 Task: Add a signature Heidi Phillips containing With heartfelt thanks and warm wishes, Heidi Phillips to email address softage.5@softage.net and add a label Sports training
Action: Mouse moved to (1226, 73)
Screenshot: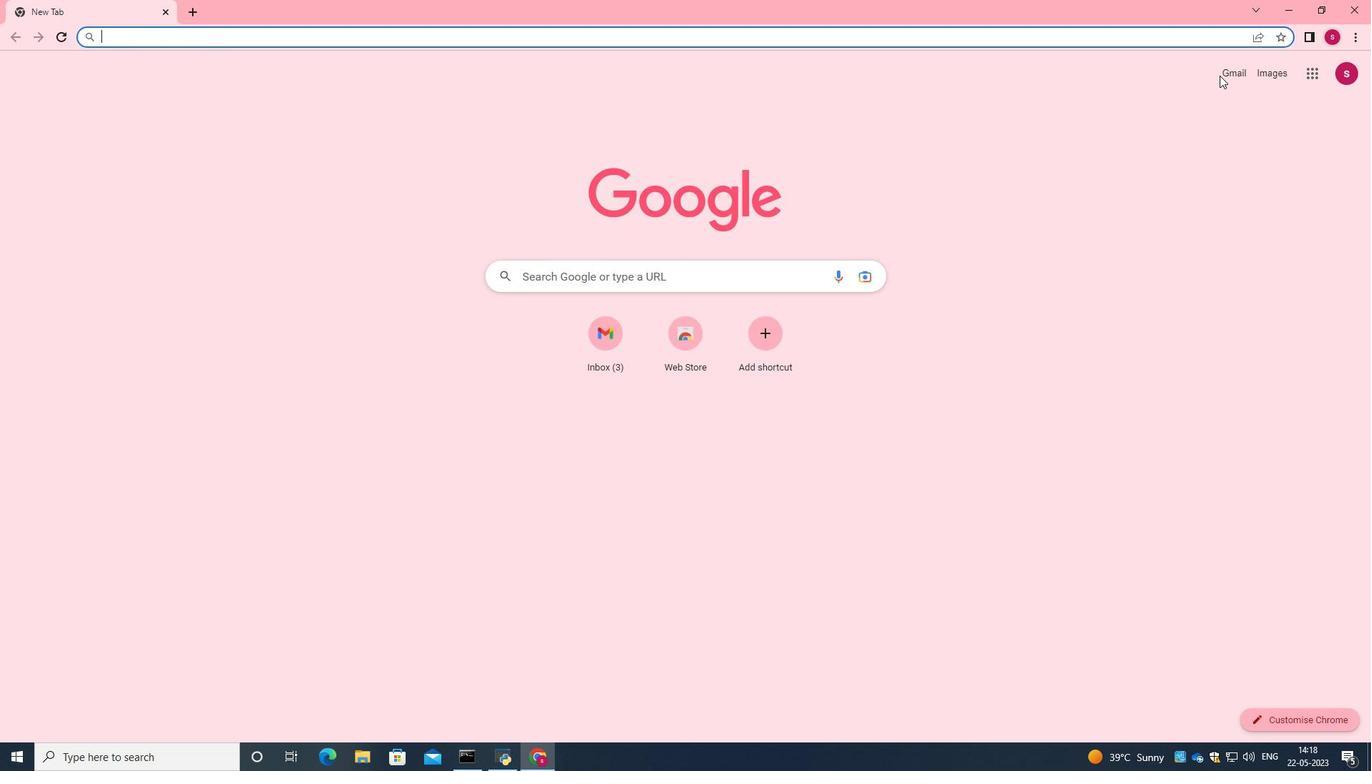 
Action: Mouse pressed left at (1226, 73)
Screenshot: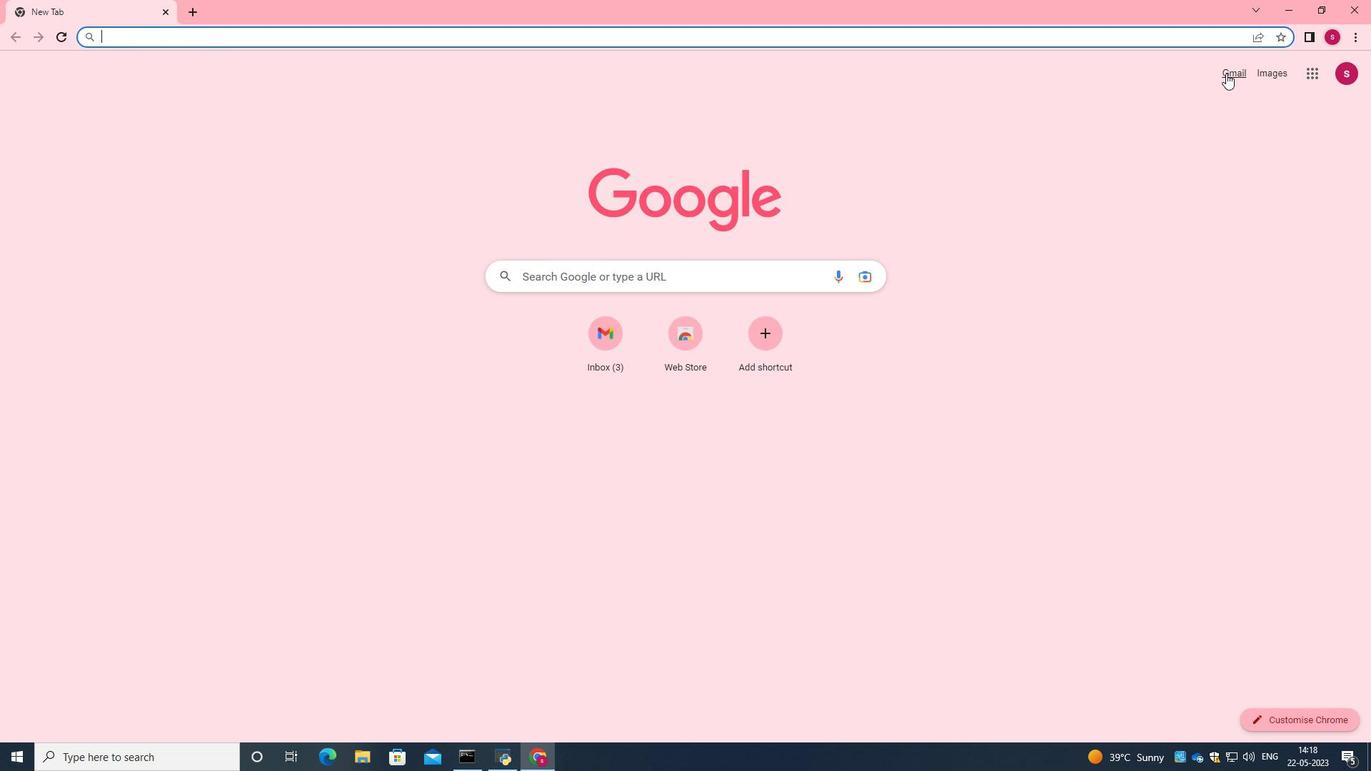 
Action: Mouse moved to (1201, 99)
Screenshot: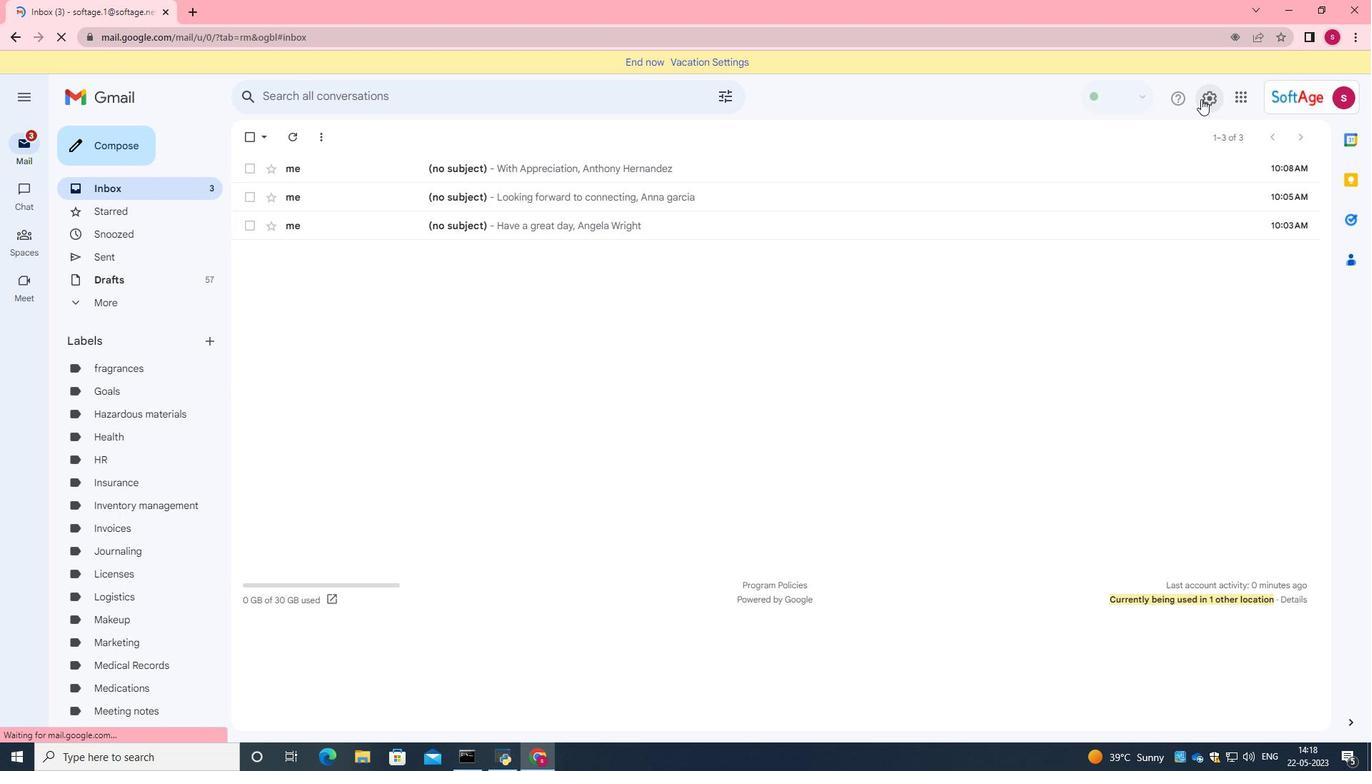 
Action: Mouse pressed left at (1201, 99)
Screenshot: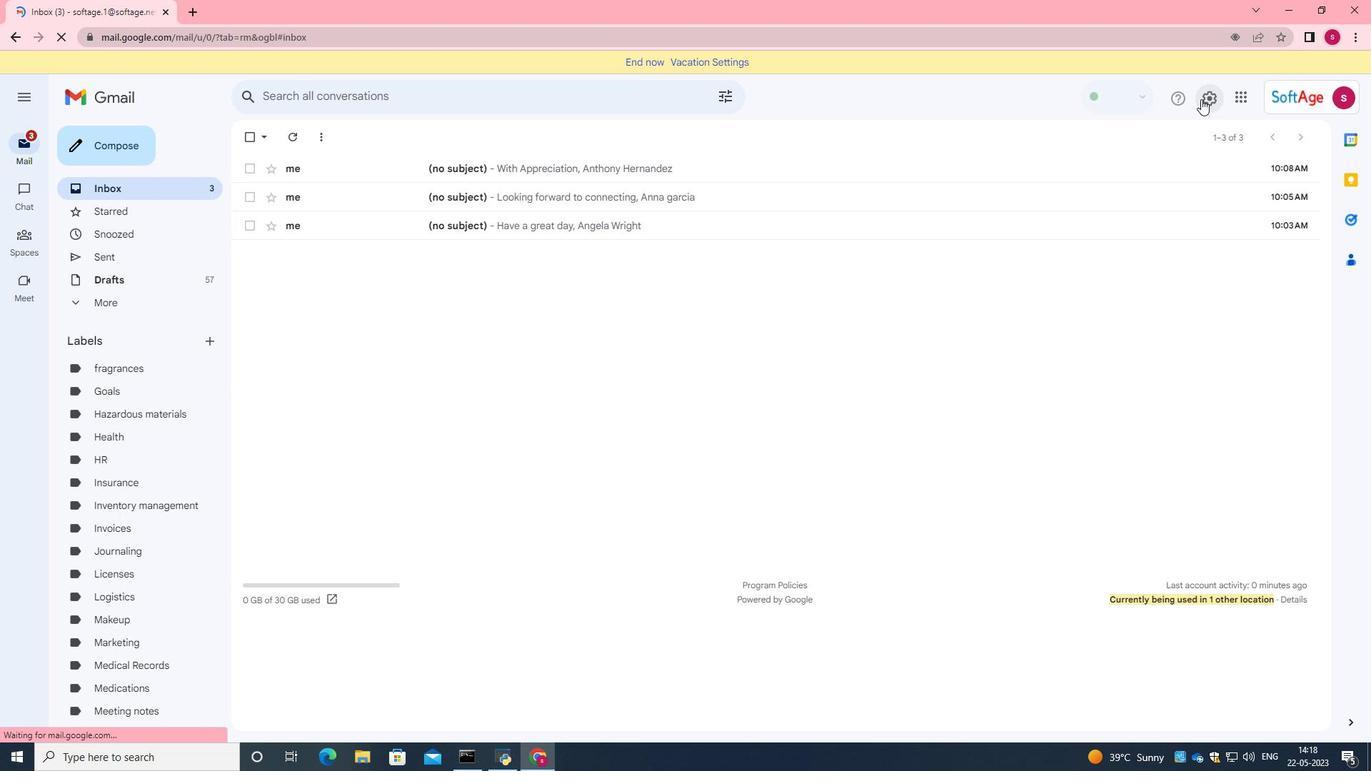 
Action: Mouse moved to (1202, 167)
Screenshot: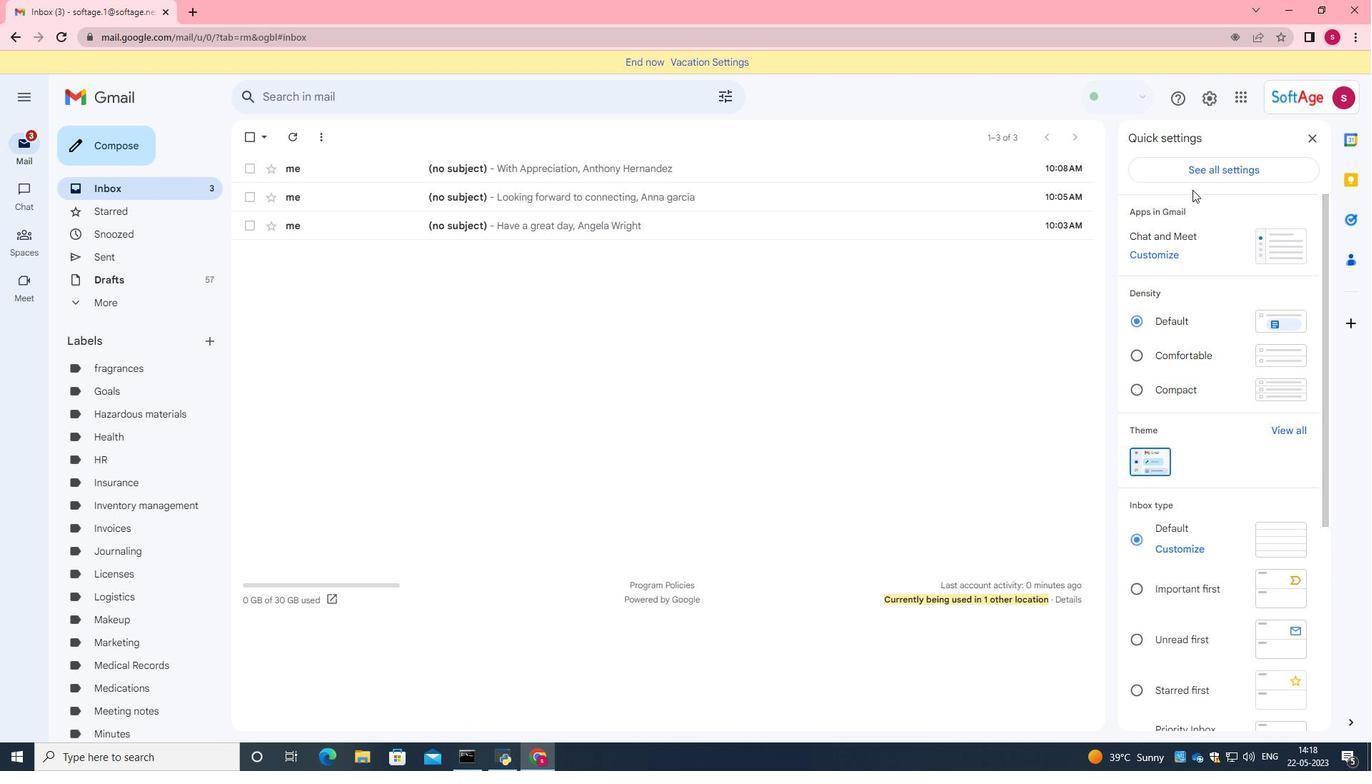 
Action: Mouse pressed left at (1202, 167)
Screenshot: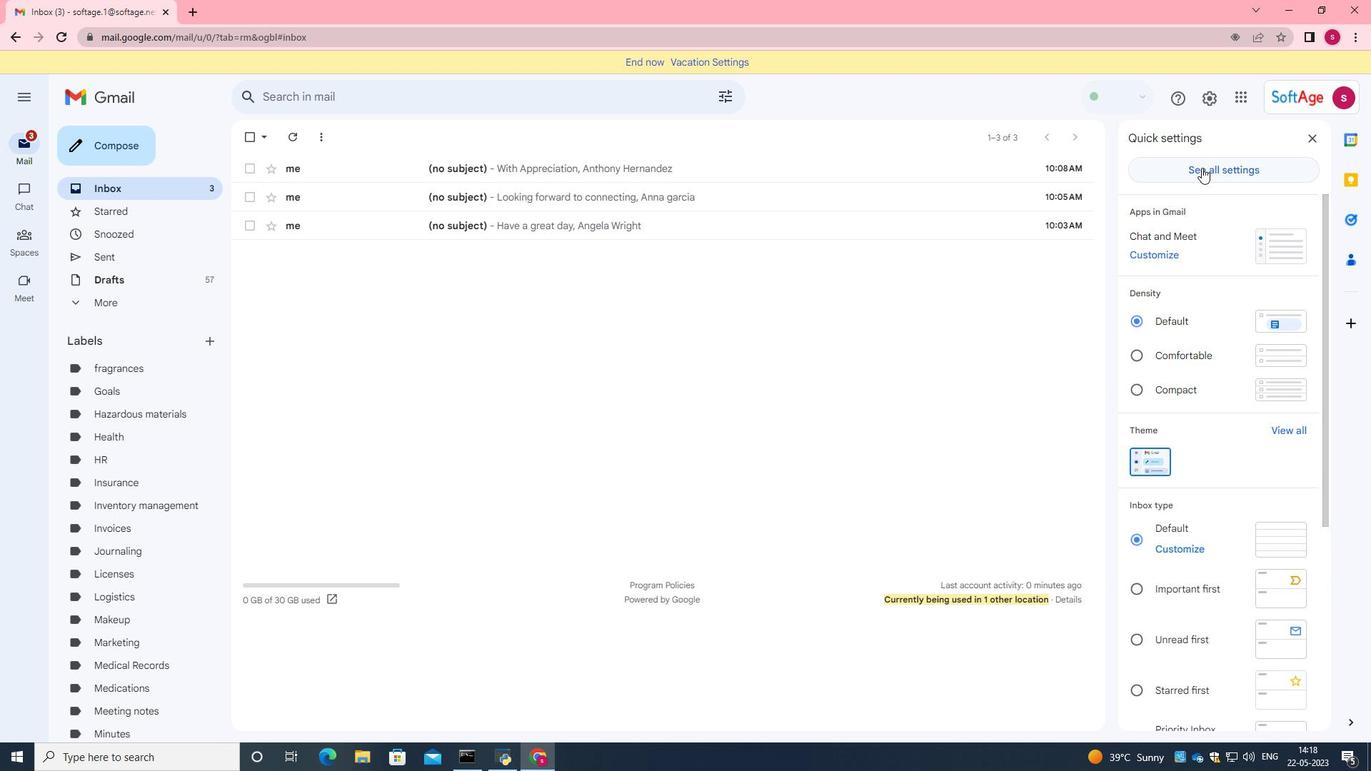 
Action: Mouse moved to (704, 489)
Screenshot: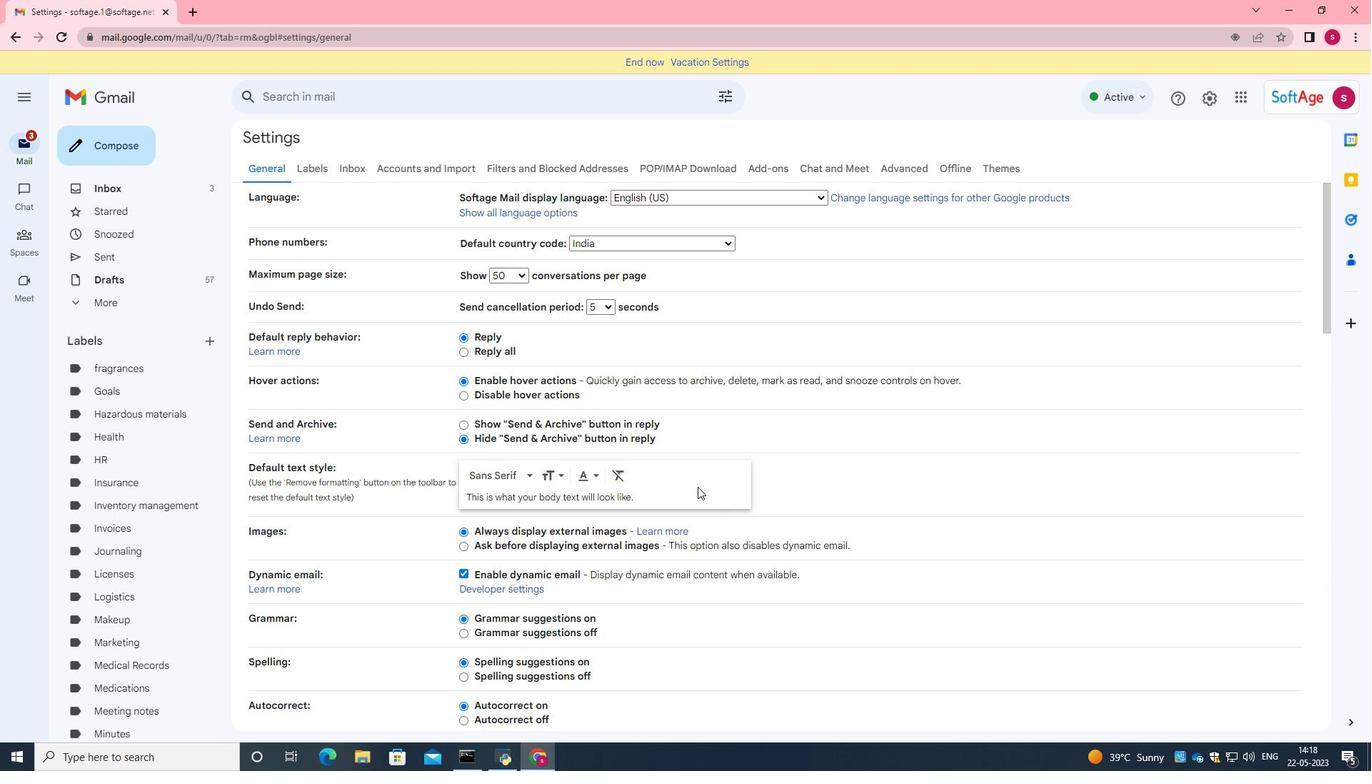 
Action: Mouse scrolled (704, 489) with delta (0, 0)
Screenshot: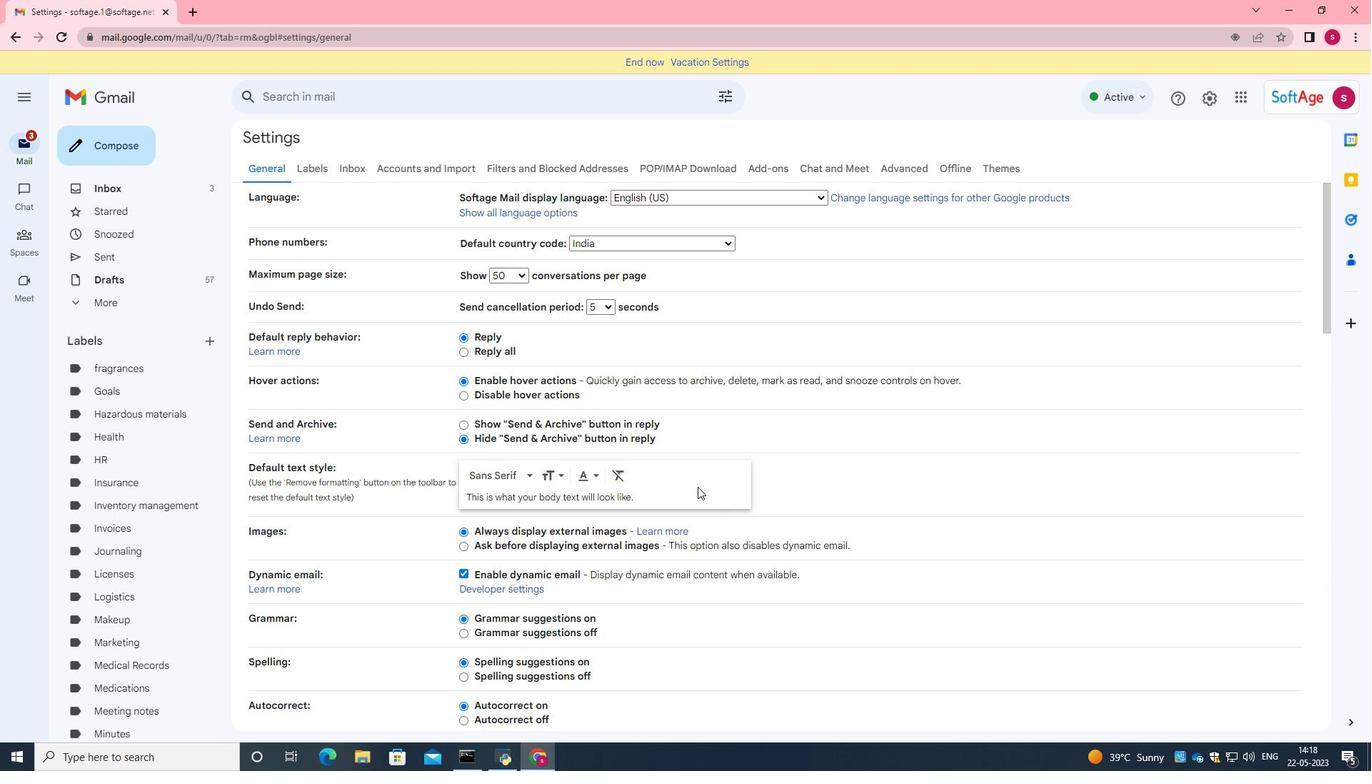 
Action: Mouse moved to (706, 490)
Screenshot: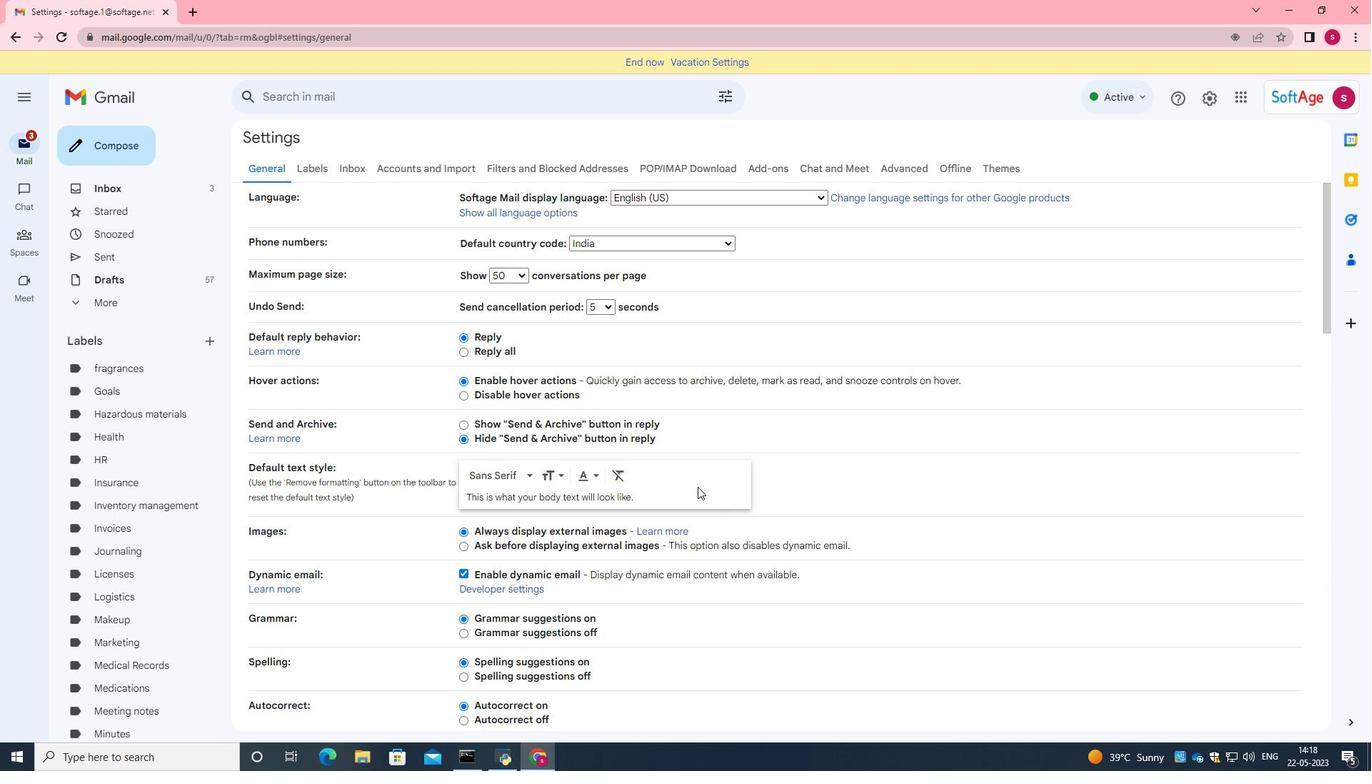 
Action: Mouse scrolled (706, 489) with delta (0, 0)
Screenshot: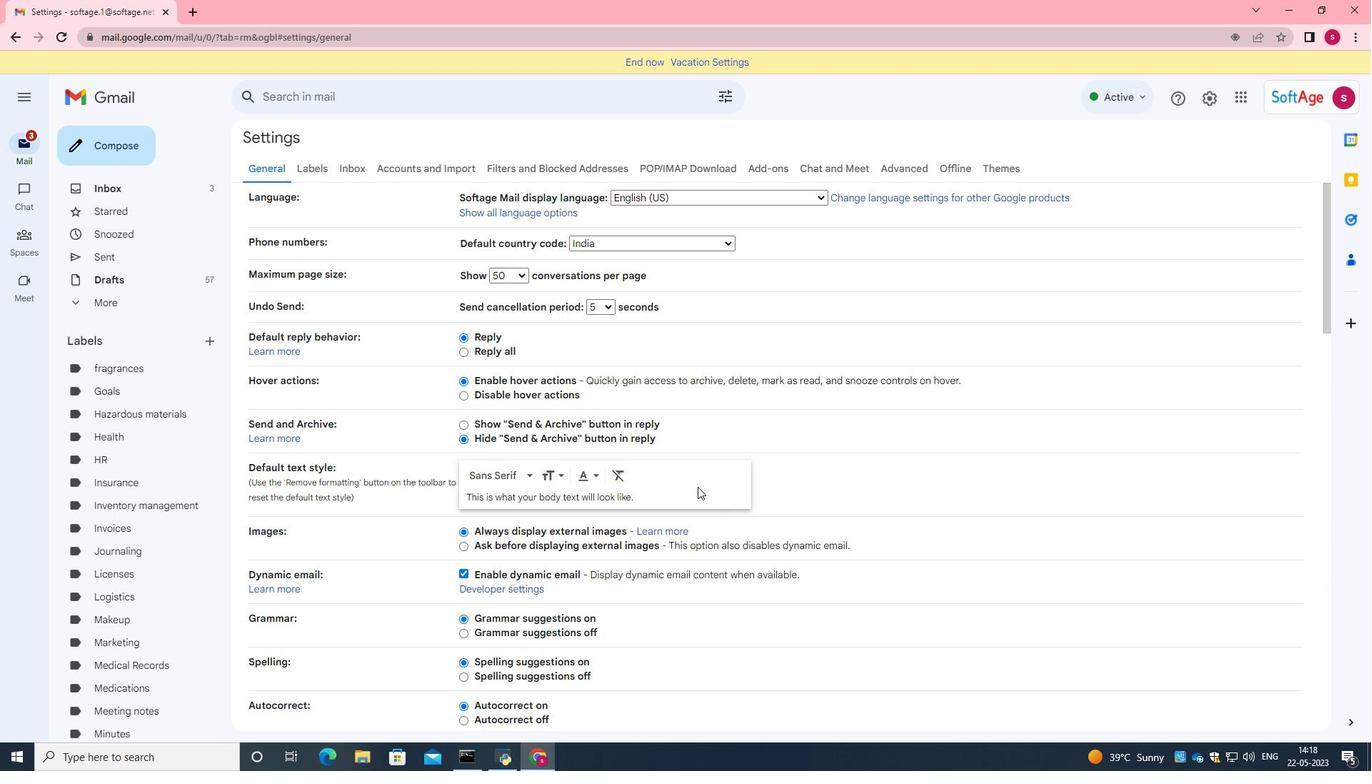 
Action: Mouse moved to (706, 490)
Screenshot: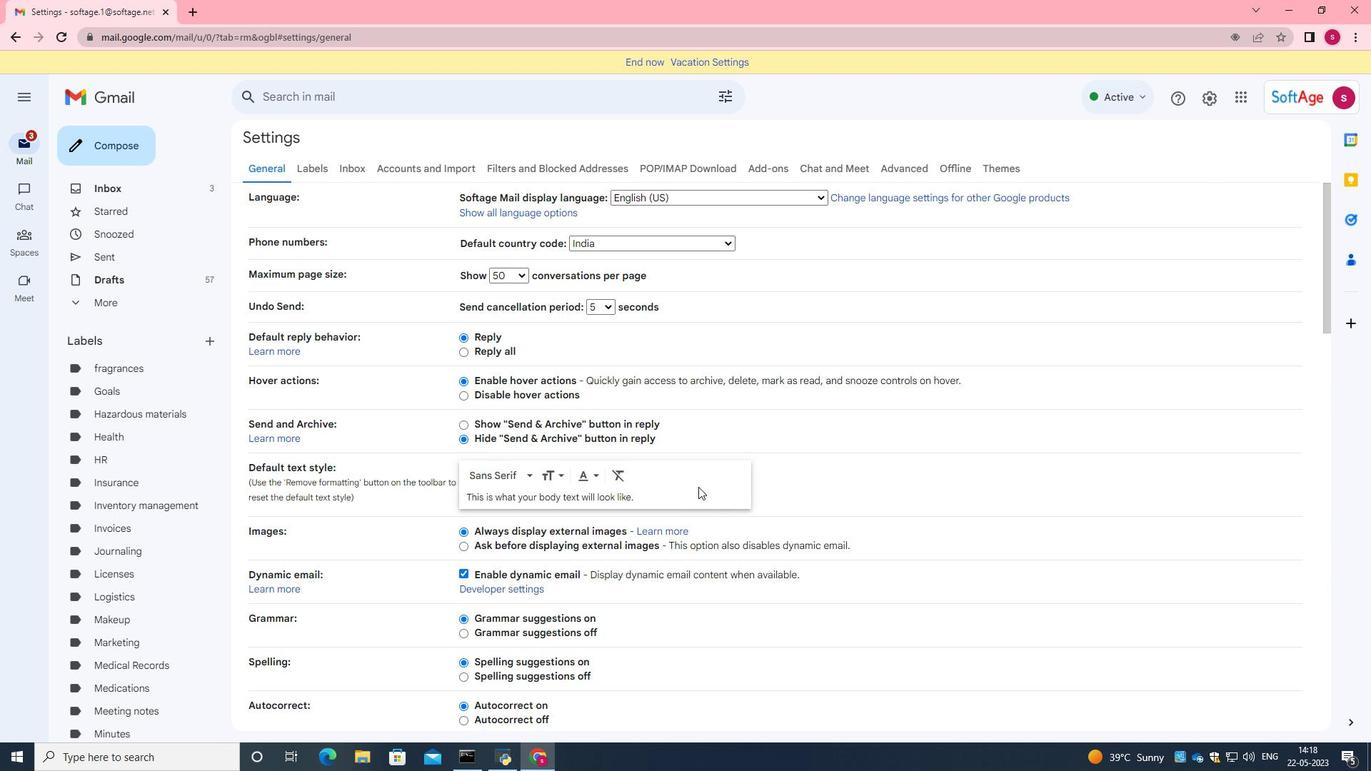 
Action: Mouse scrolled (706, 489) with delta (0, 0)
Screenshot: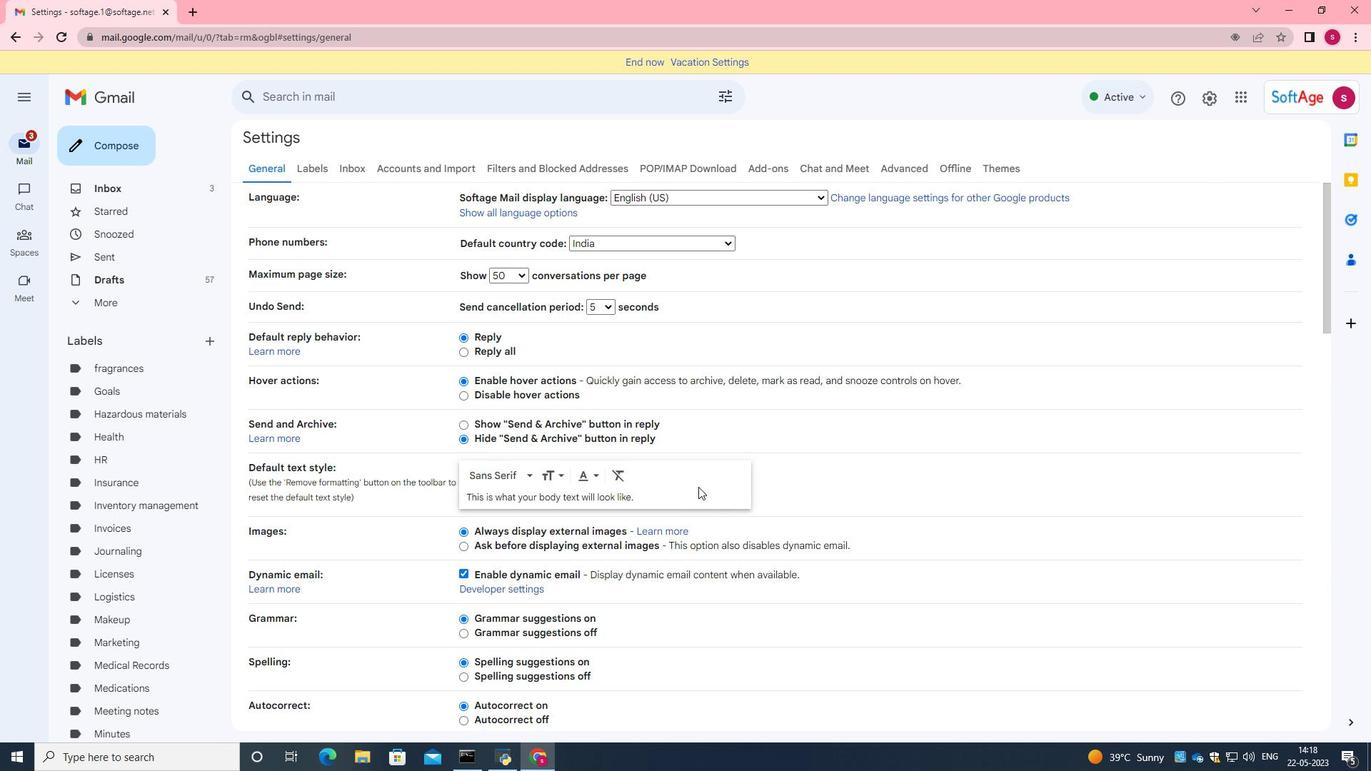 
Action: Mouse scrolled (706, 489) with delta (0, 0)
Screenshot: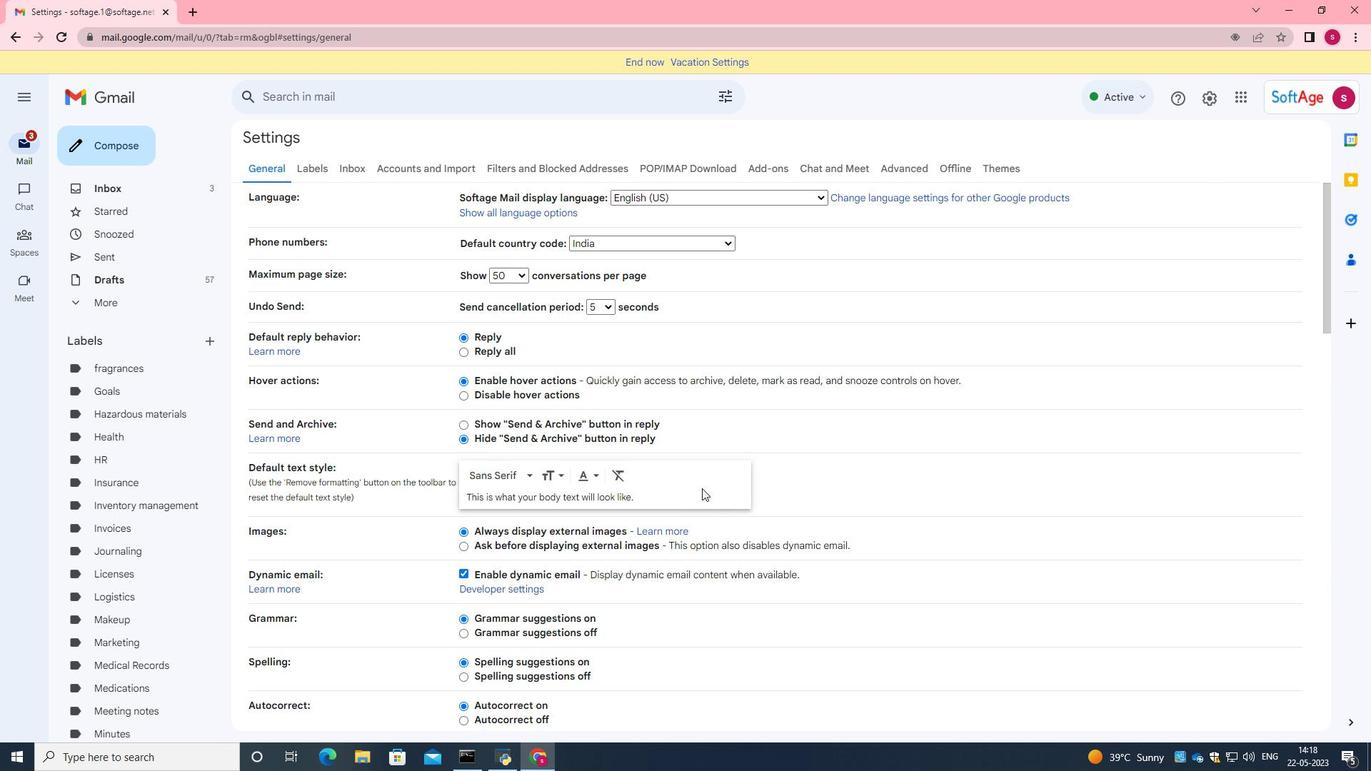 
Action: Mouse moved to (709, 490)
Screenshot: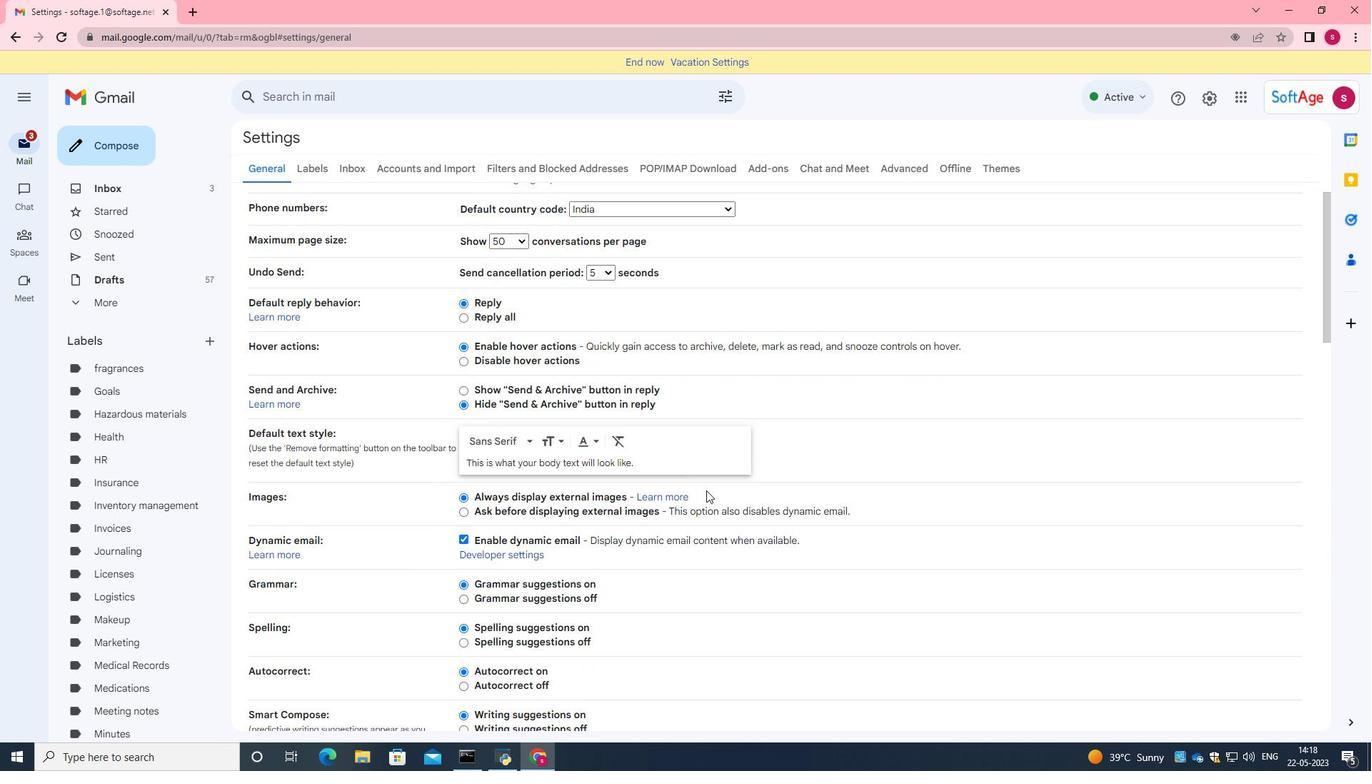 
Action: Mouse scrolled (709, 489) with delta (0, 0)
Screenshot: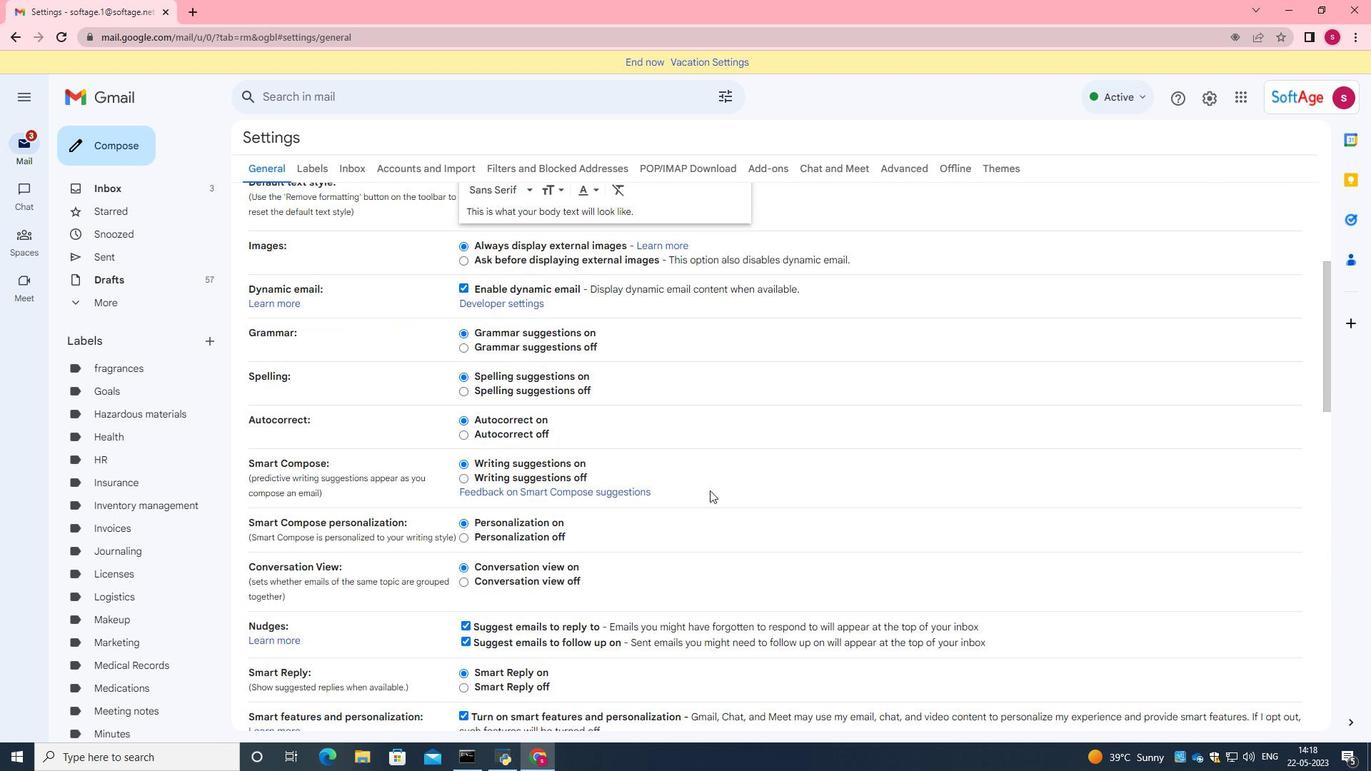 
Action: Mouse moved to (709, 490)
Screenshot: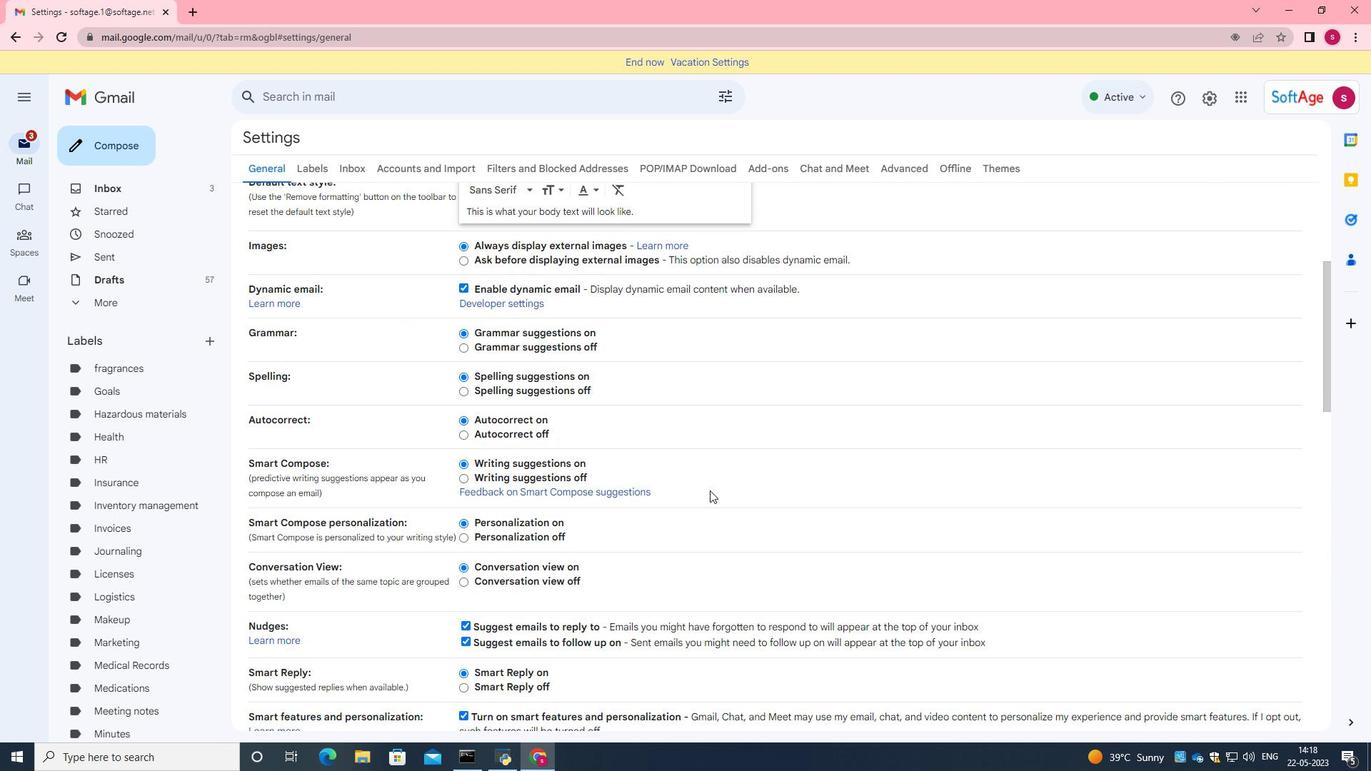
Action: Mouse scrolled (709, 489) with delta (0, 0)
Screenshot: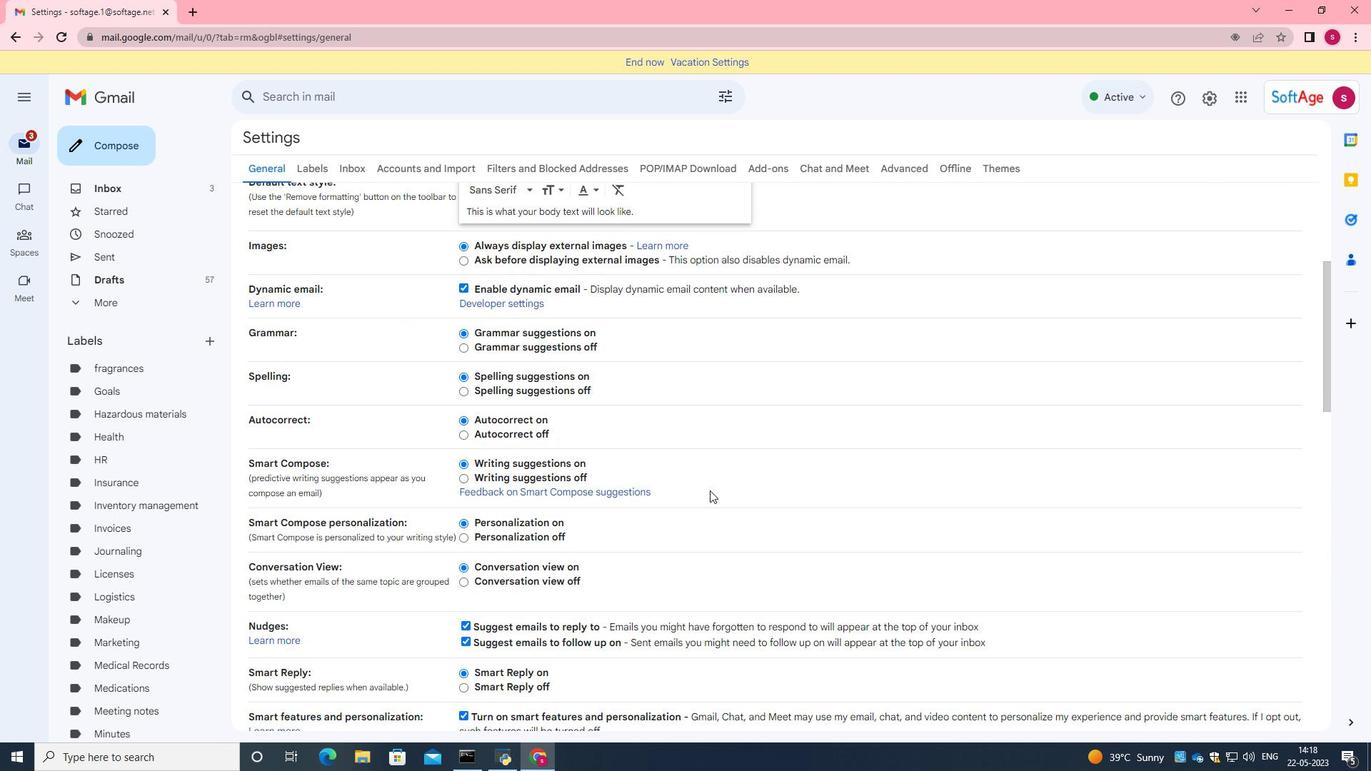
Action: Mouse moved to (713, 490)
Screenshot: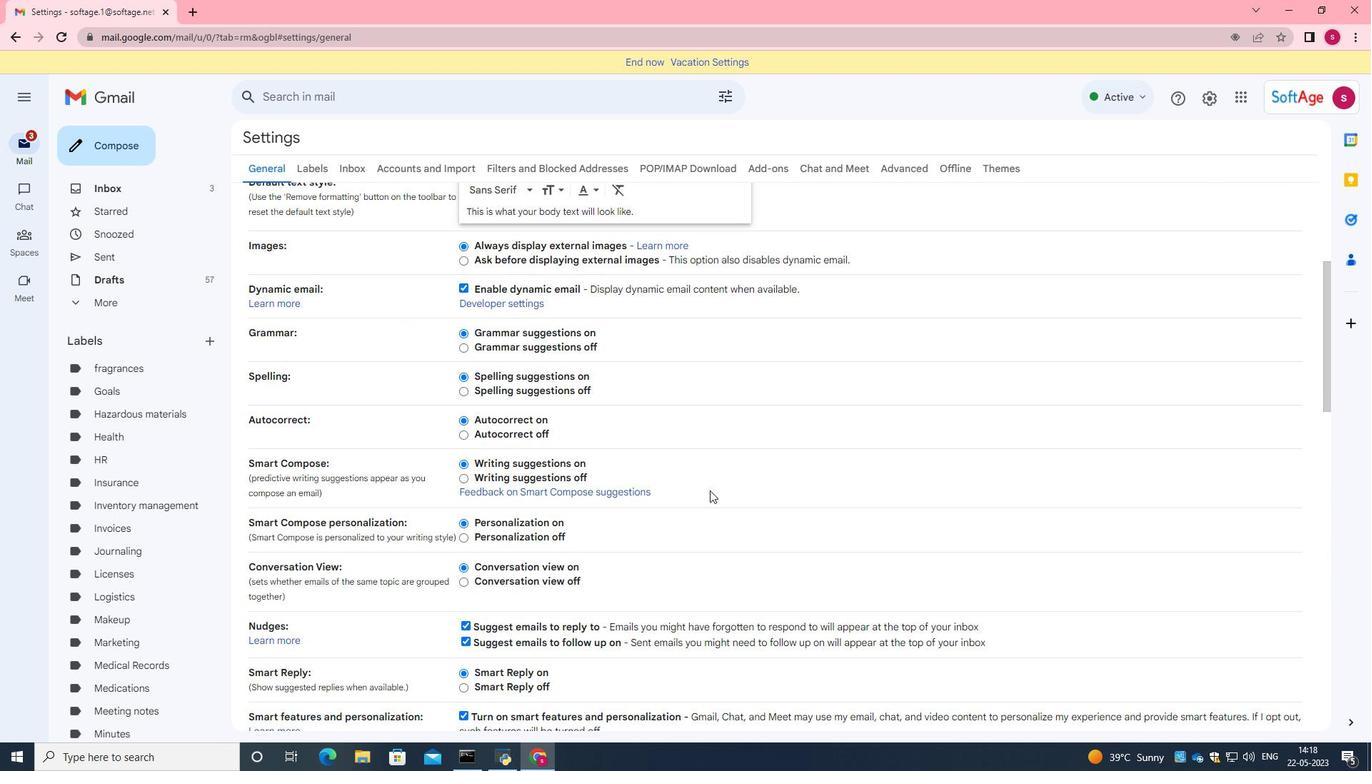 
Action: Mouse scrolled (709, 489) with delta (0, 0)
Screenshot: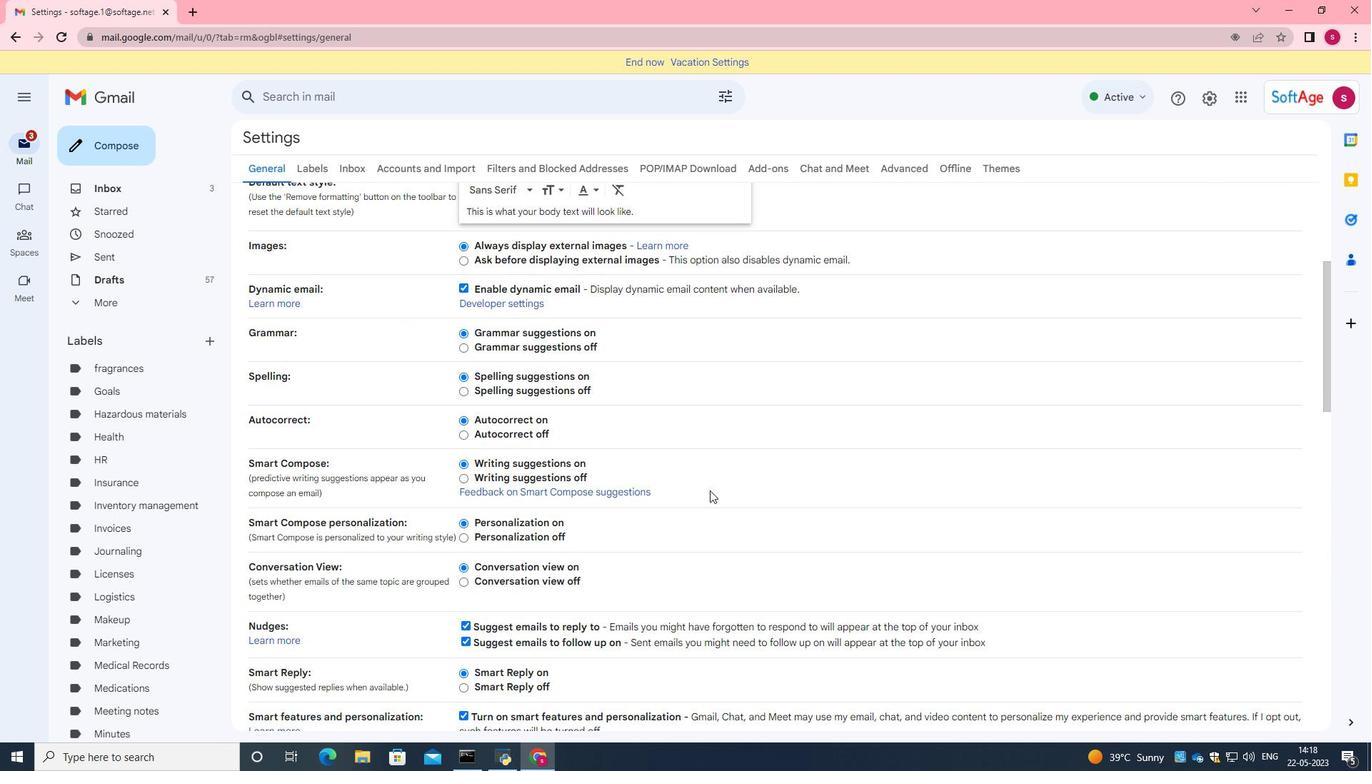 
Action: Mouse moved to (714, 490)
Screenshot: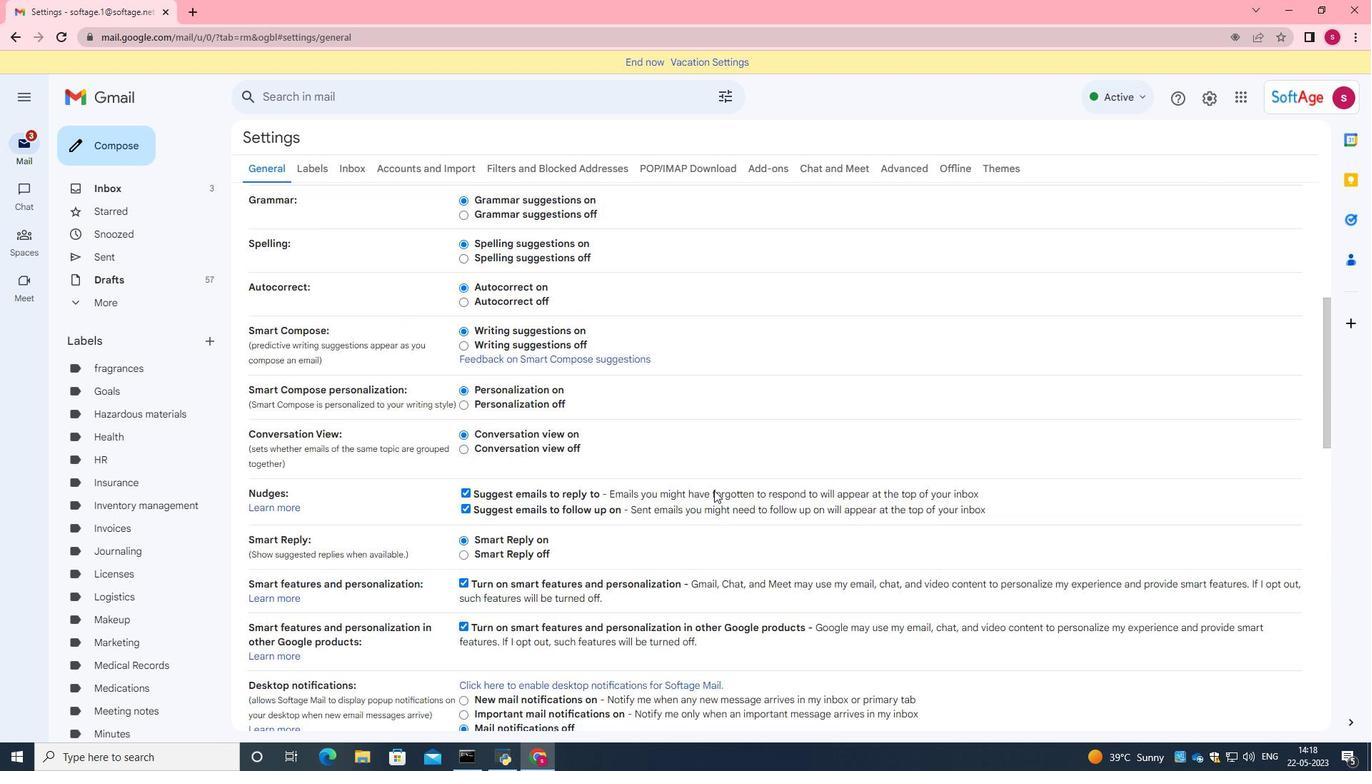 
Action: Mouse scrolled (714, 489) with delta (0, 0)
Screenshot: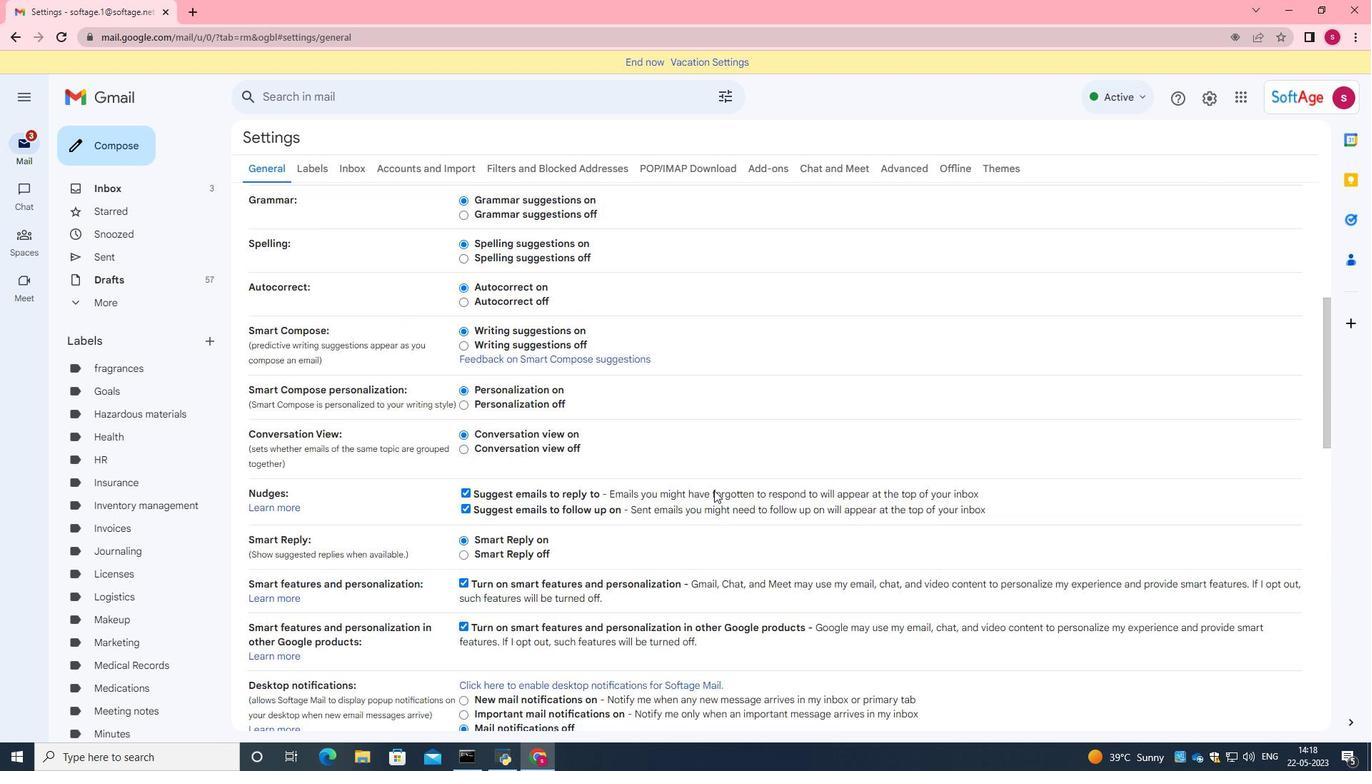 
Action: Mouse scrolled (714, 489) with delta (0, 0)
Screenshot: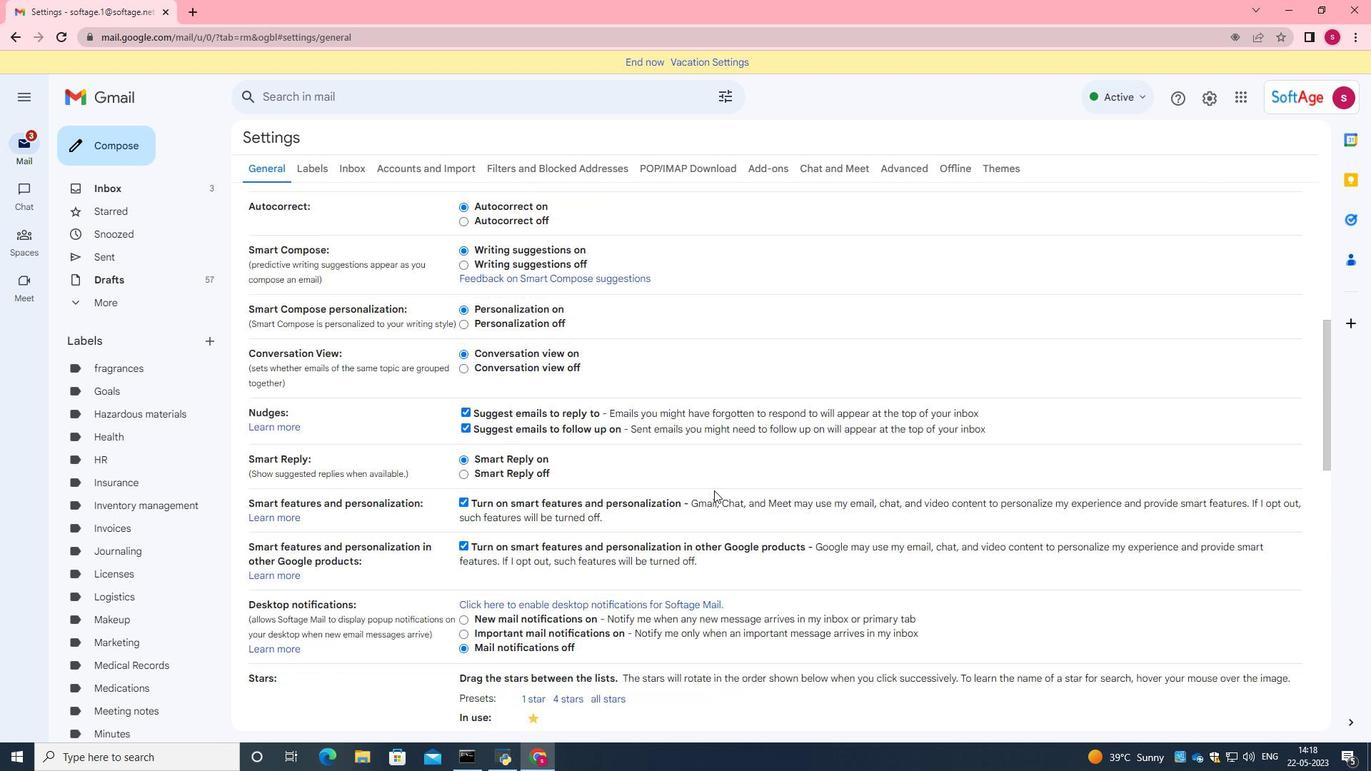 
Action: Mouse moved to (714, 487)
Screenshot: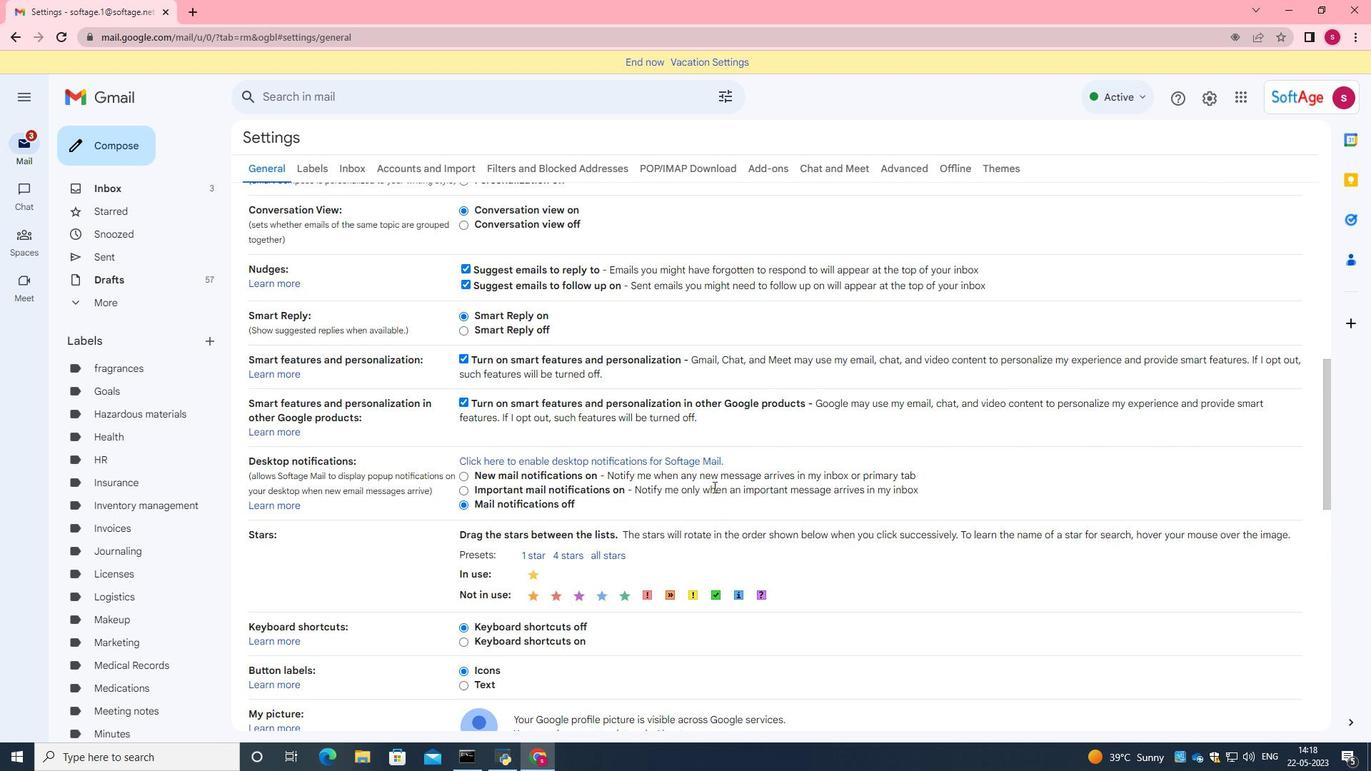 
Action: Mouse scrolled (714, 486) with delta (0, 0)
Screenshot: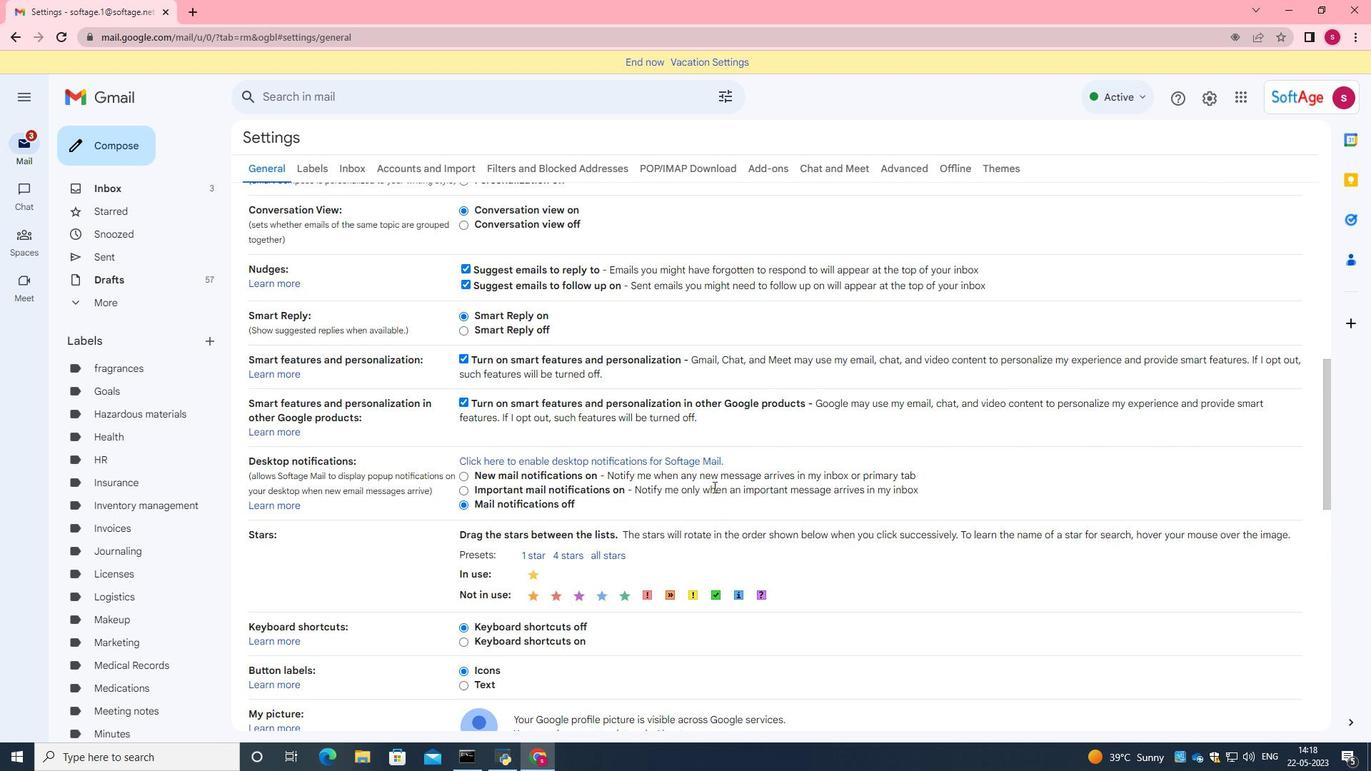 
Action: Mouse moved to (714, 487)
Screenshot: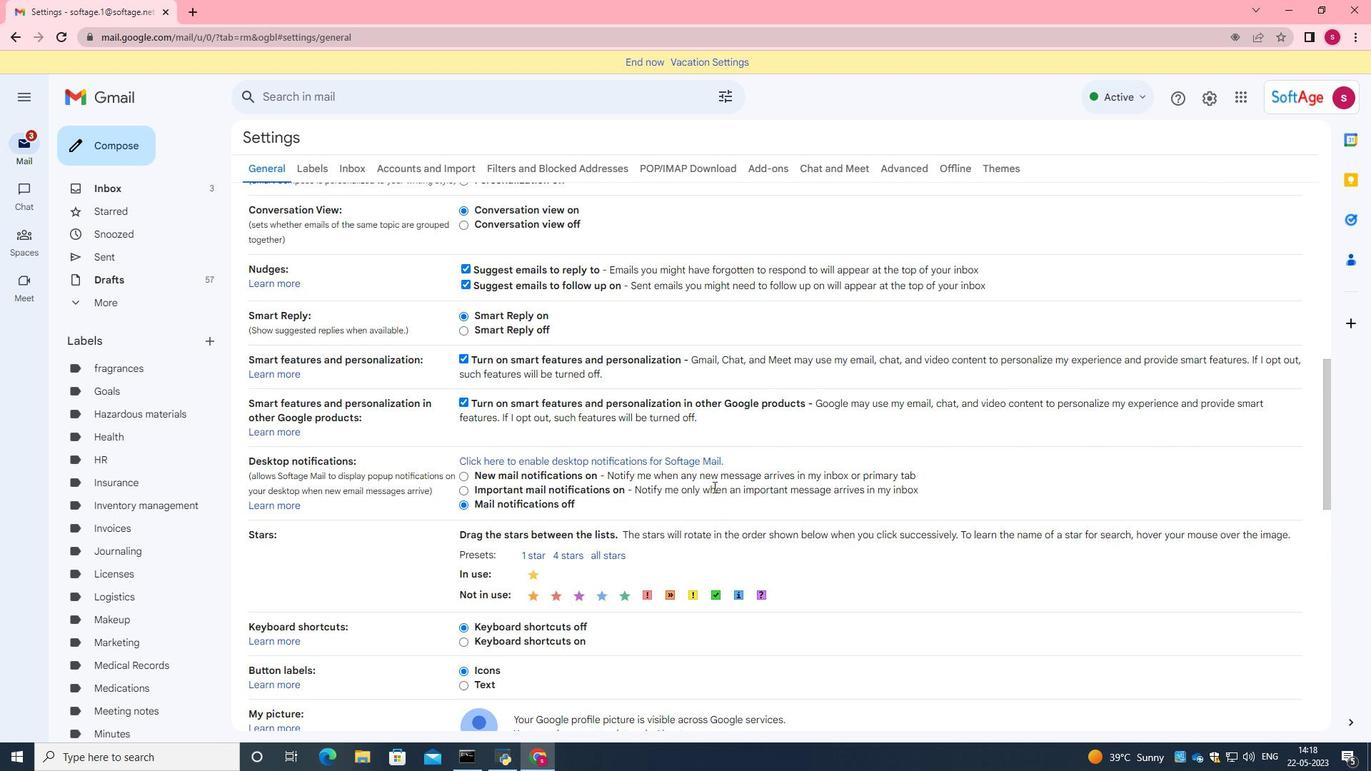 
Action: Mouse scrolled (714, 486) with delta (0, 0)
Screenshot: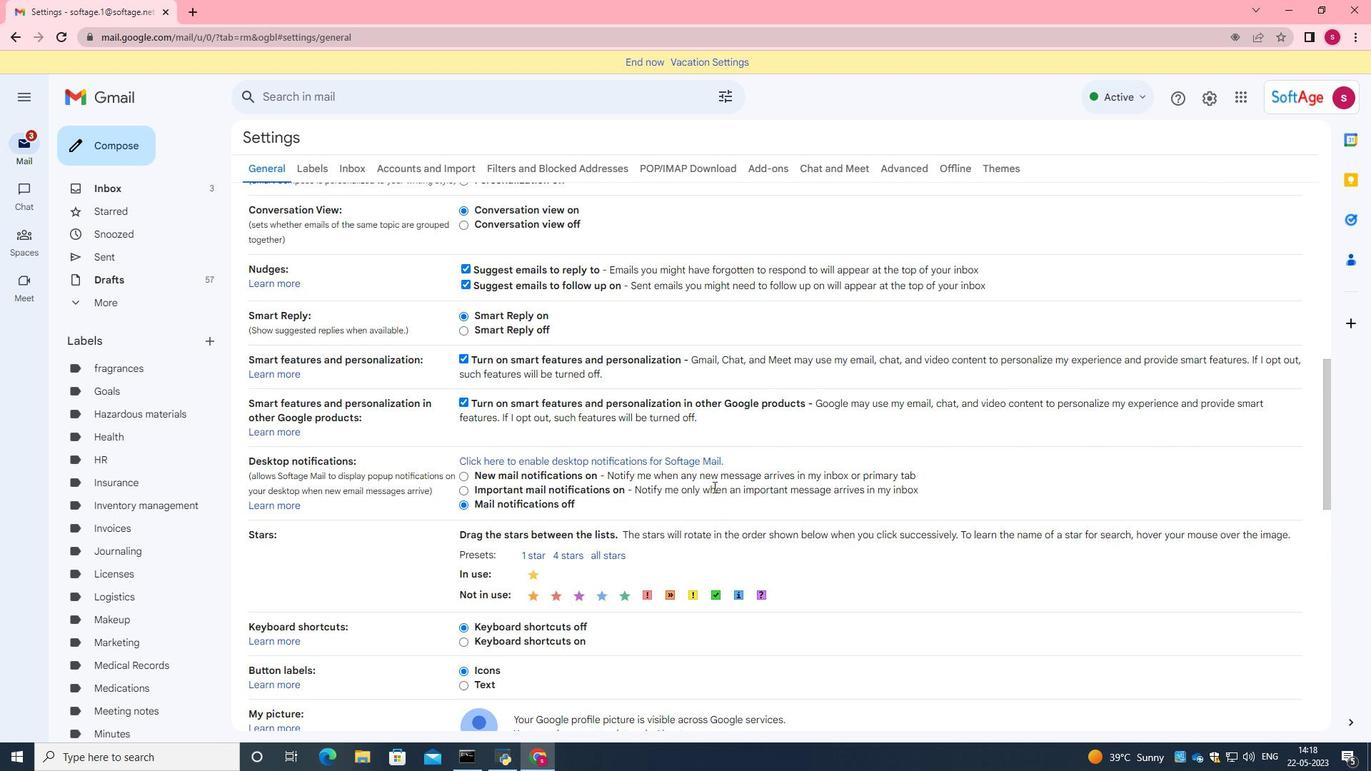 
Action: Mouse scrolled (714, 486) with delta (0, 0)
Screenshot: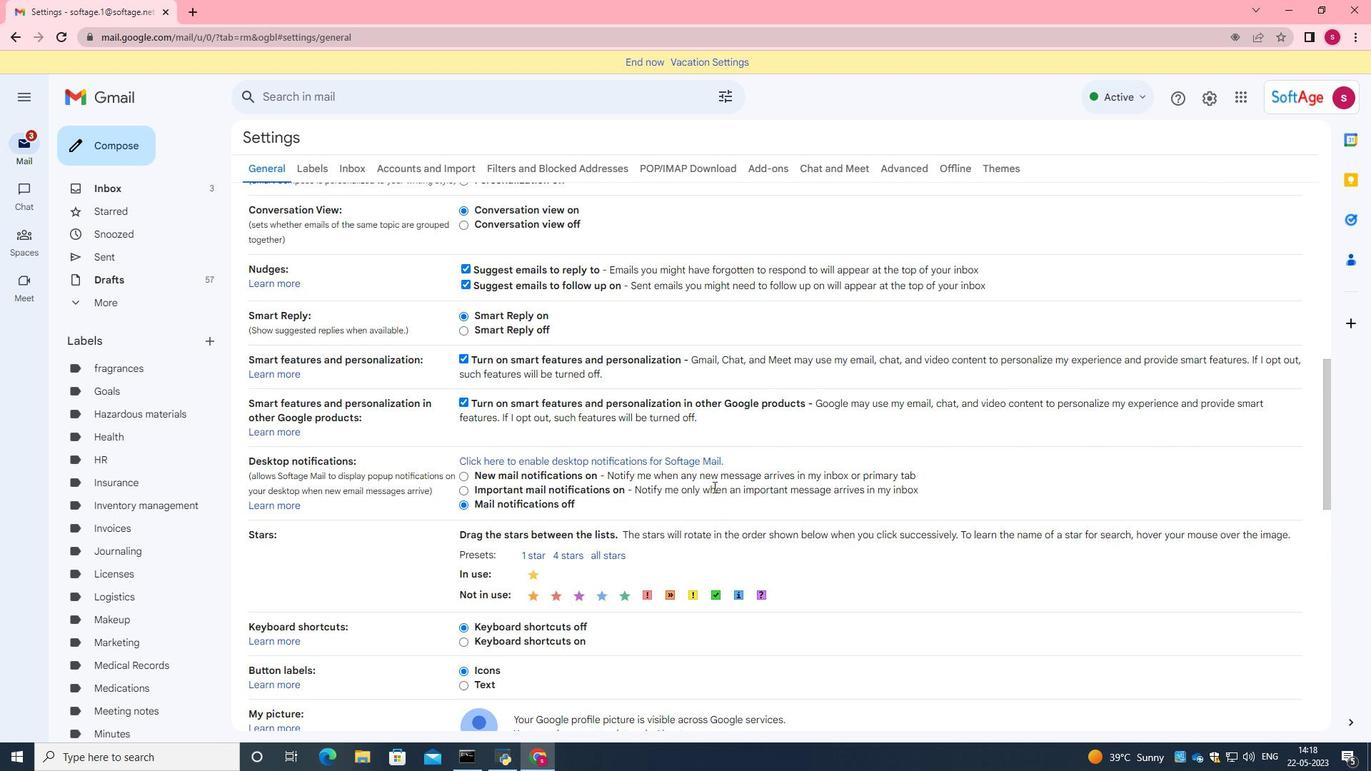 
Action: Mouse moved to (599, 519)
Screenshot: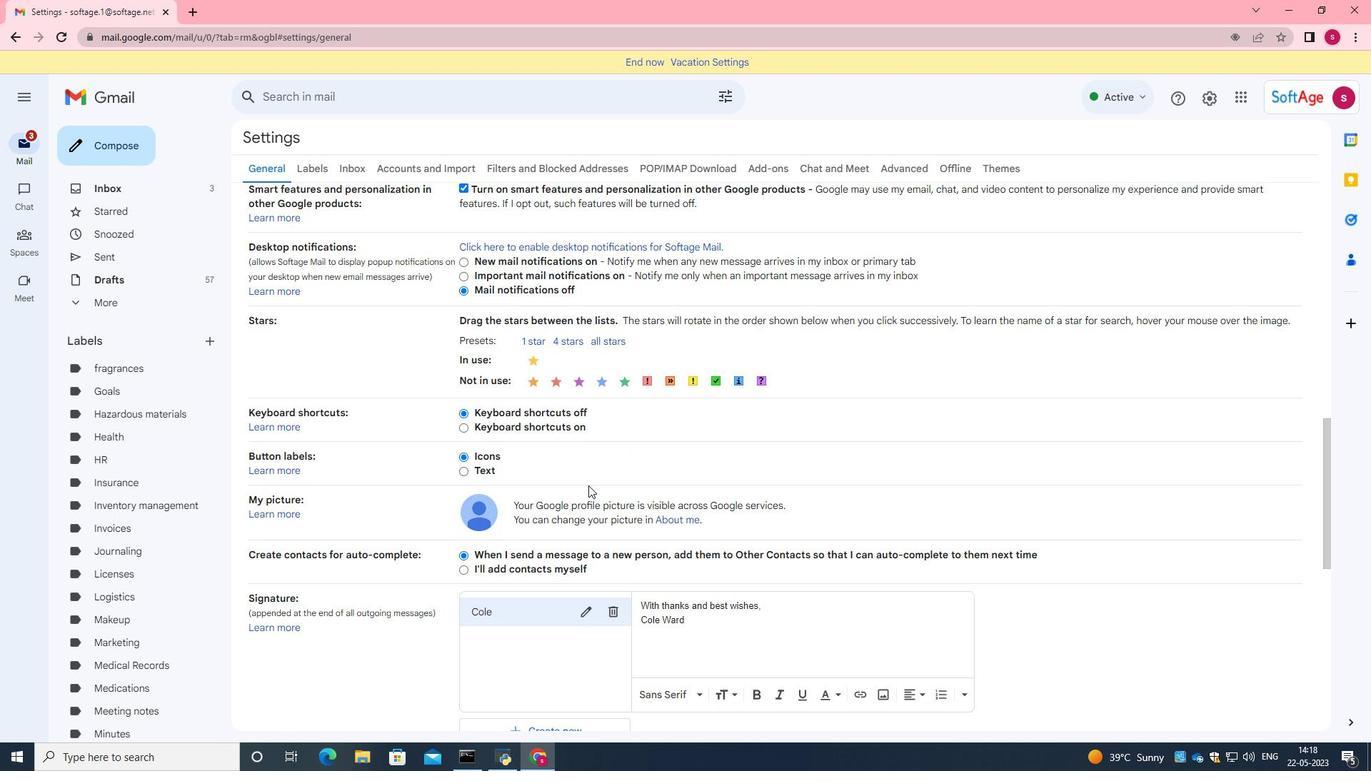 
Action: Mouse scrolled (599, 518) with delta (0, 0)
Screenshot: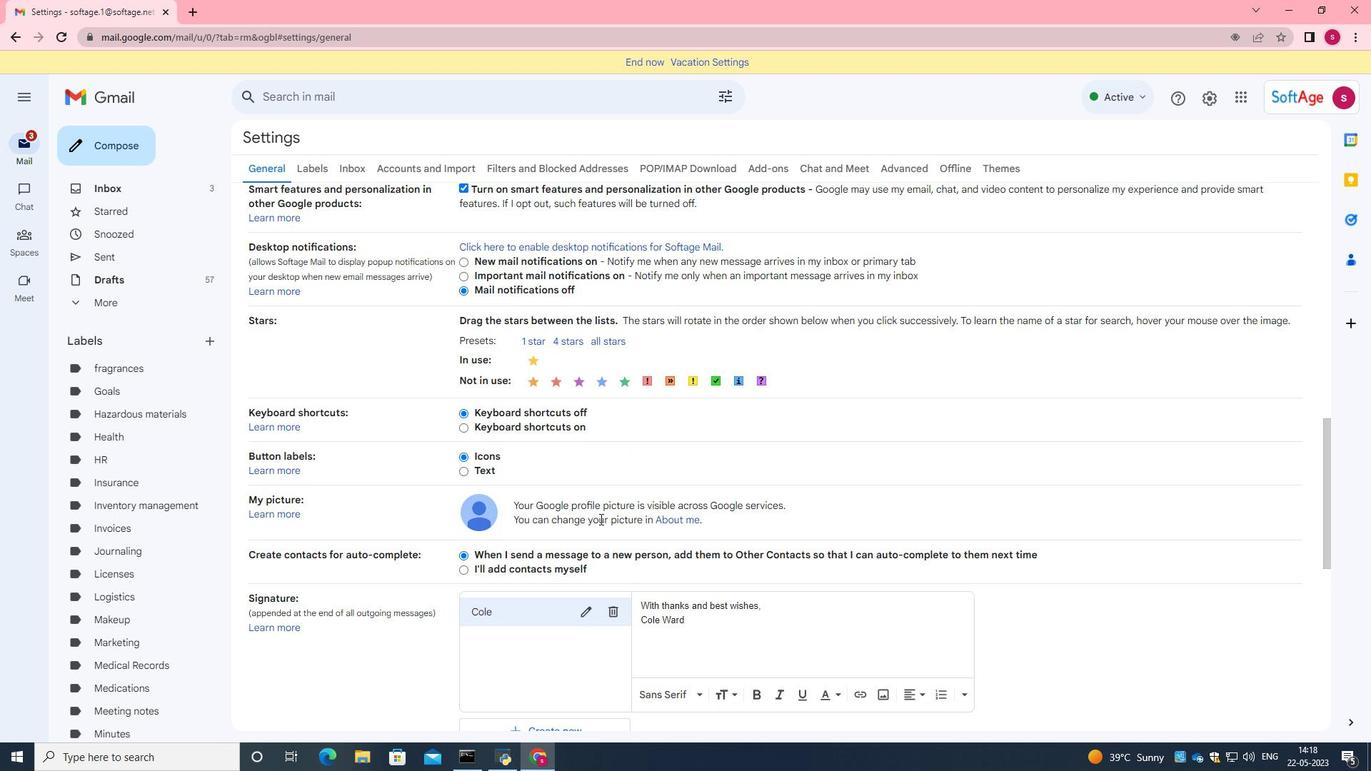 
Action: Mouse moved to (613, 537)
Screenshot: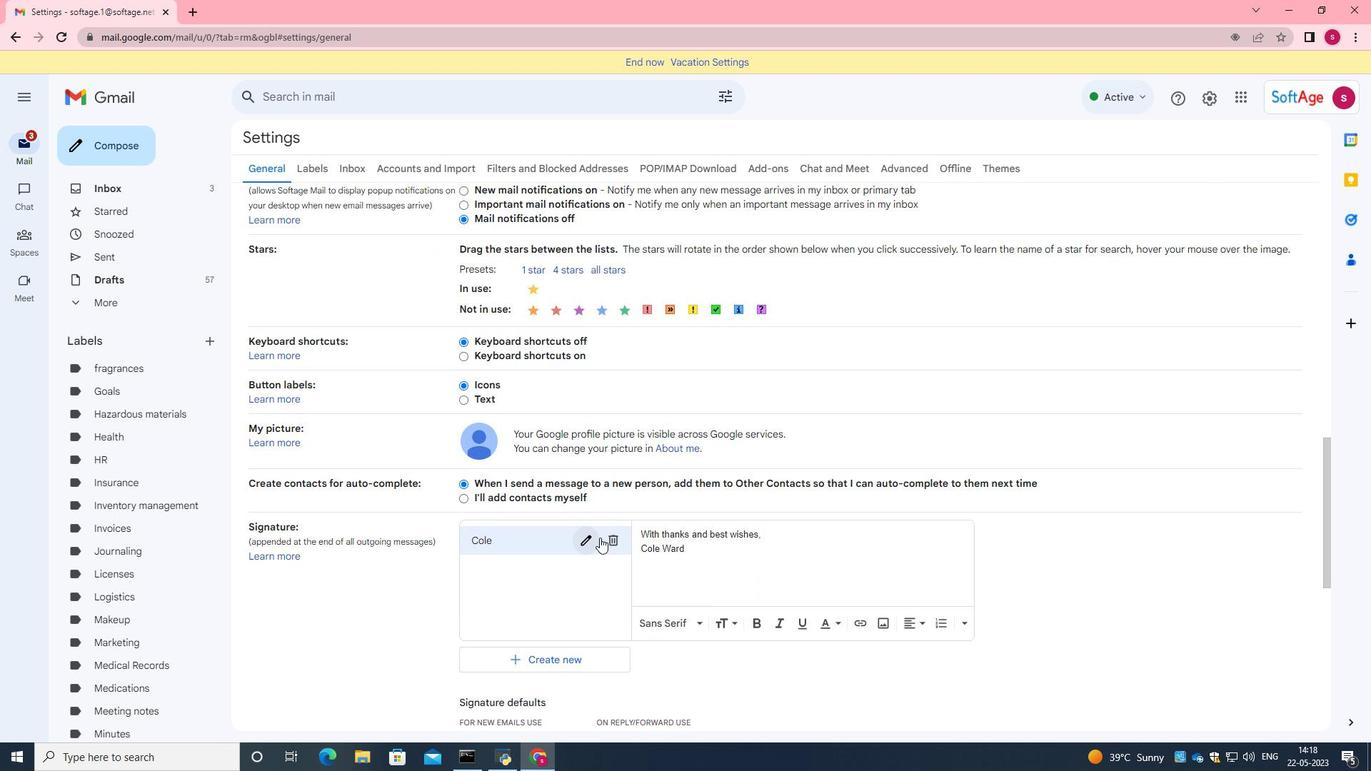 
Action: Mouse pressed left at (613, 537)
Screenshot: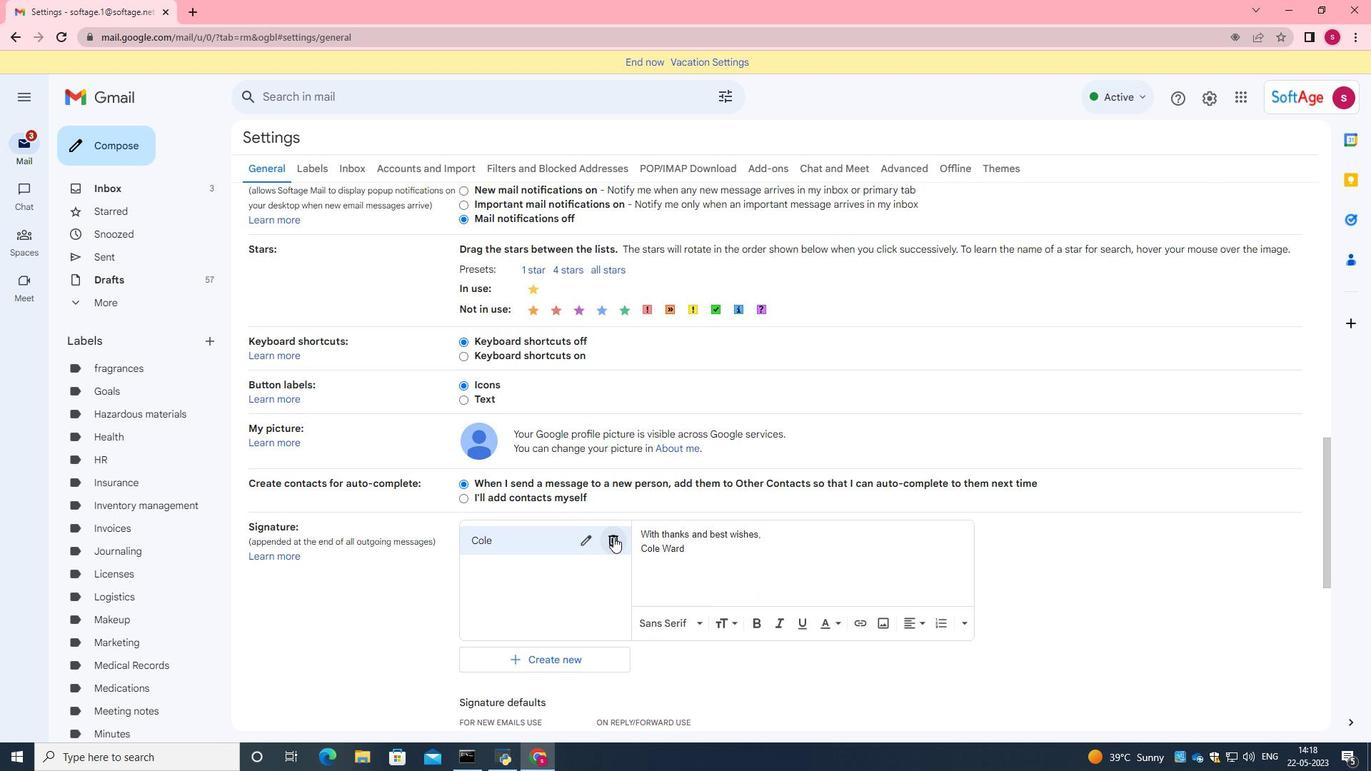 
Action: Mouse moved to (784, 429)
Screenshot: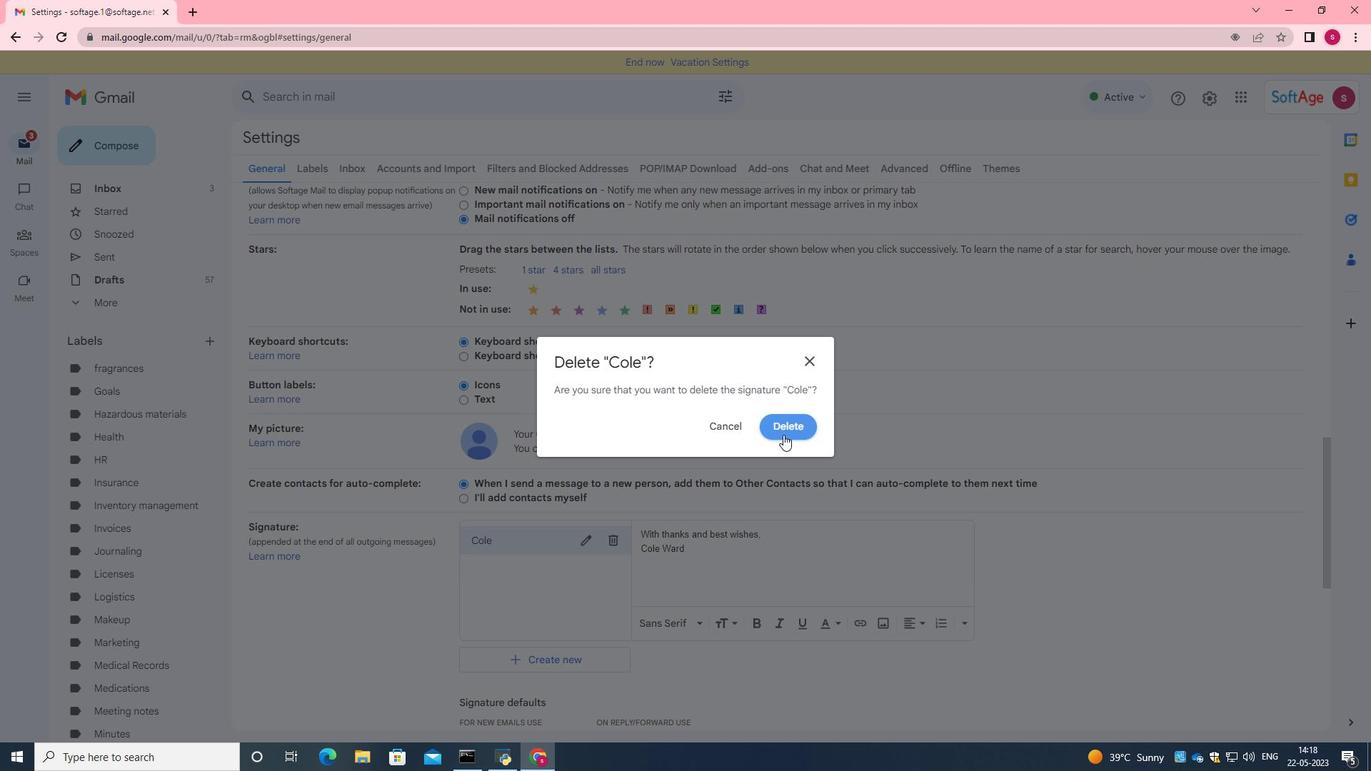 
Action: Mouse pressed left at (784, 429)
Screenshot: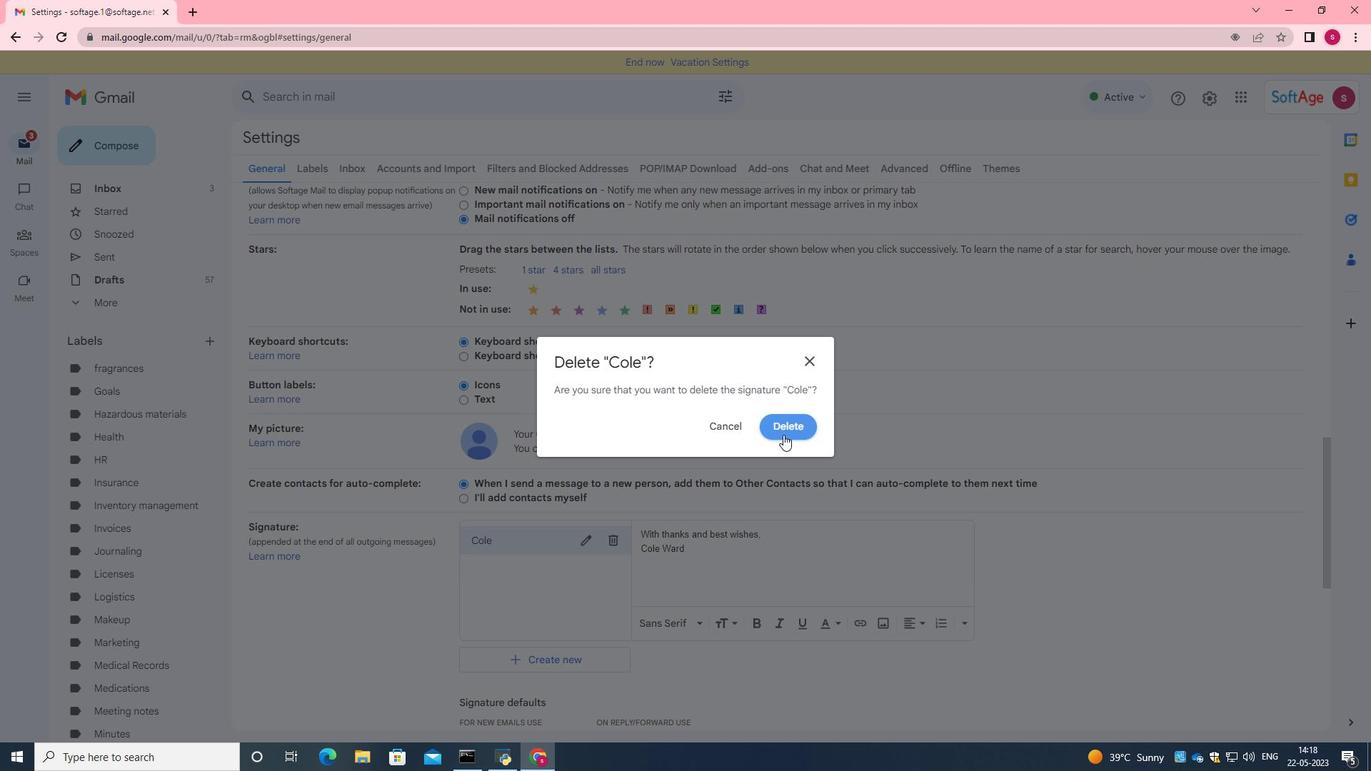 
Action: Mouse moved to (522, 560)
Screenshot: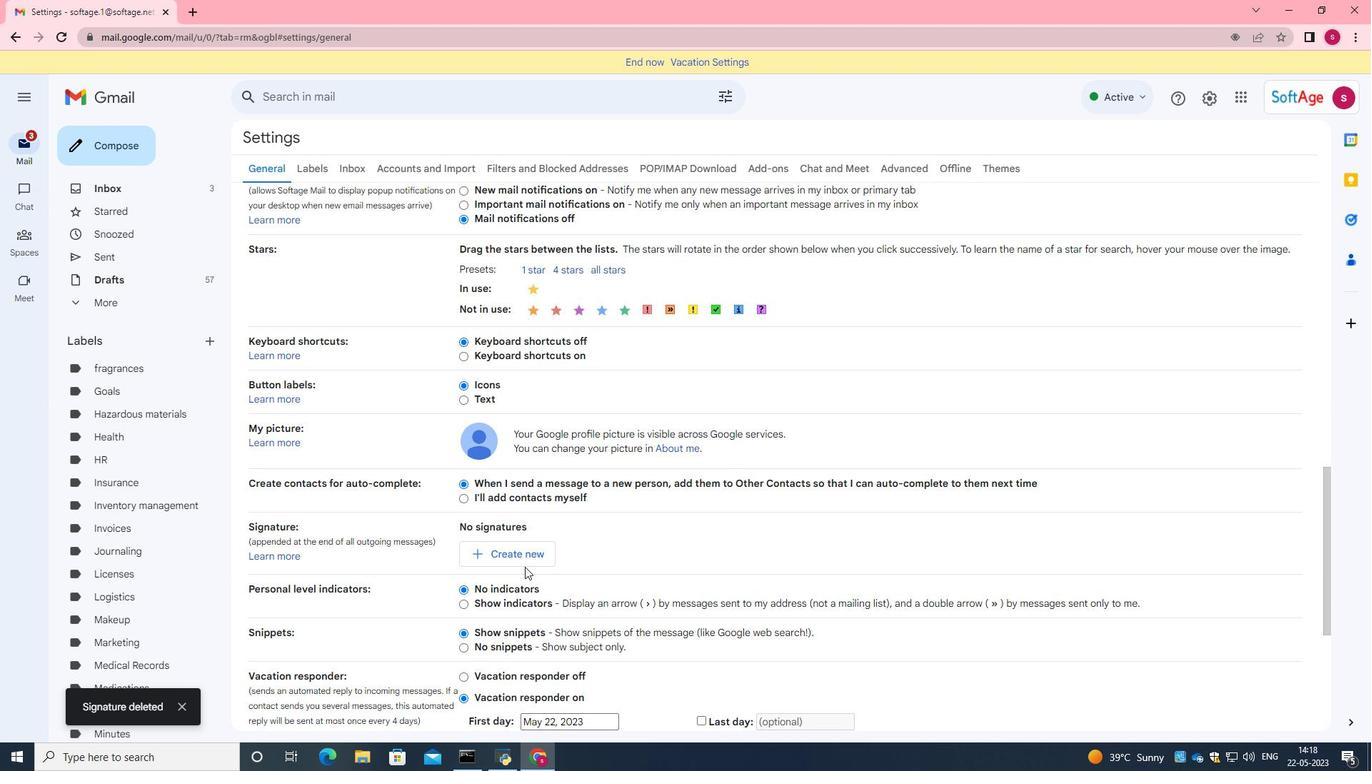 
Action: Mouse pressed left at (522, 560)
Screenshot: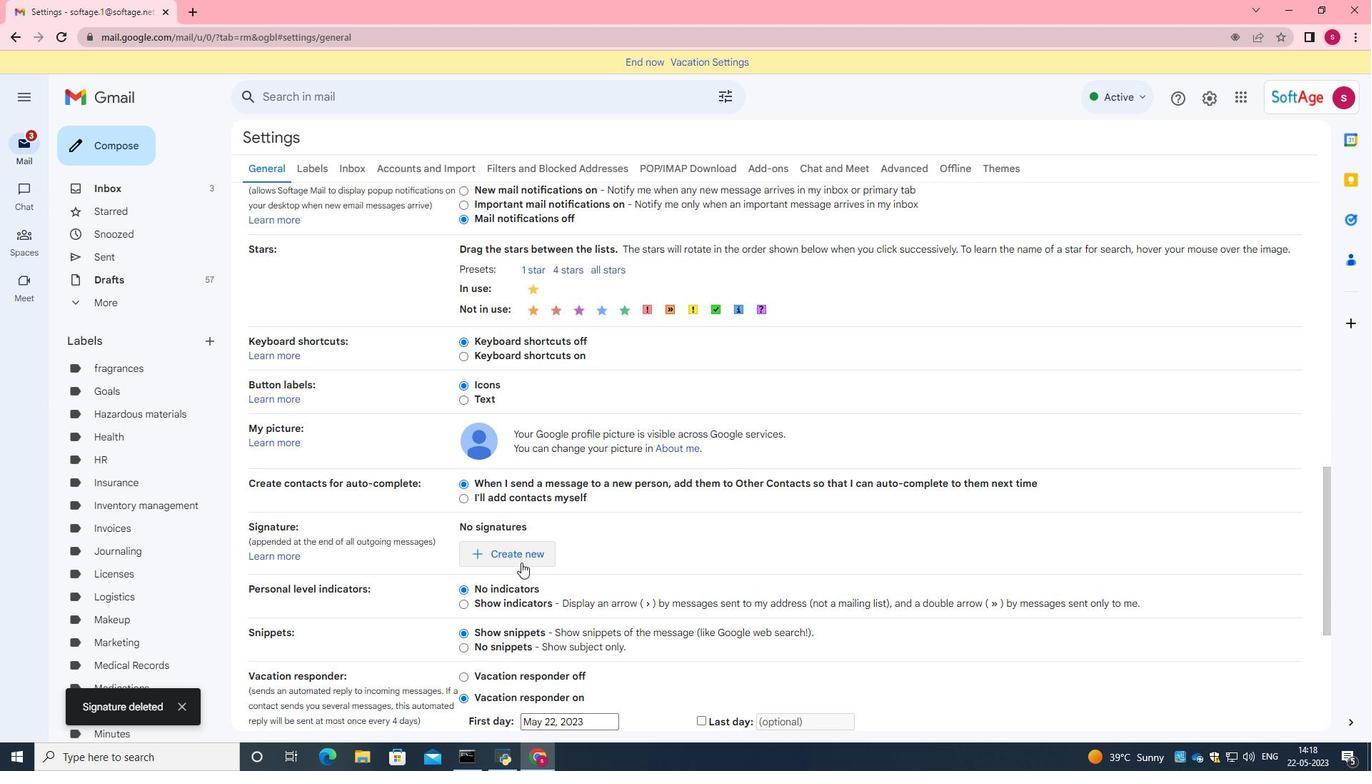 
Action: Mouse moved to (604, 407)
Screenshot: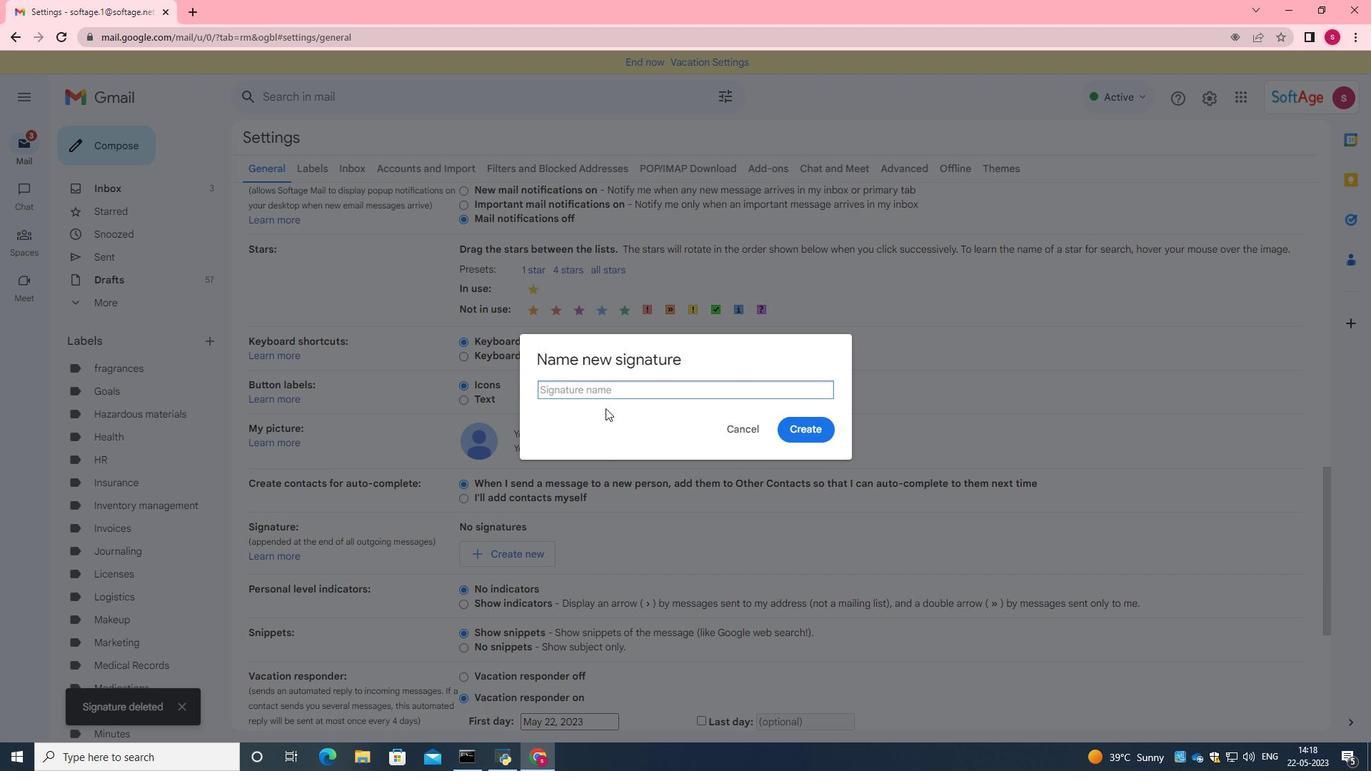 
Action: Key pressed <Key.caps_lock>H<Key.caps_lock>eidi<Key.space><Key.caps_lock>P<Key.caps_lock>hillips
Screenshot: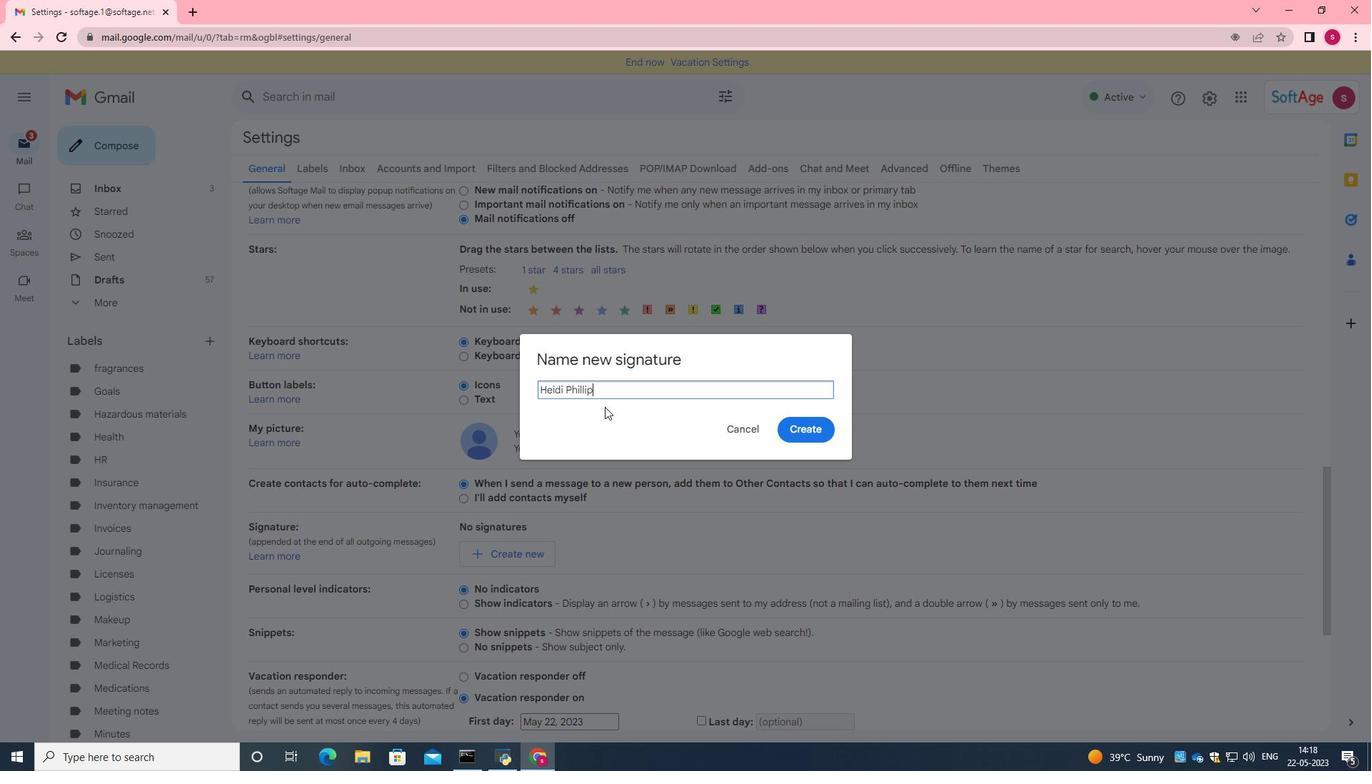 
Action: Mouse moved to (797, 422)
Screenshot: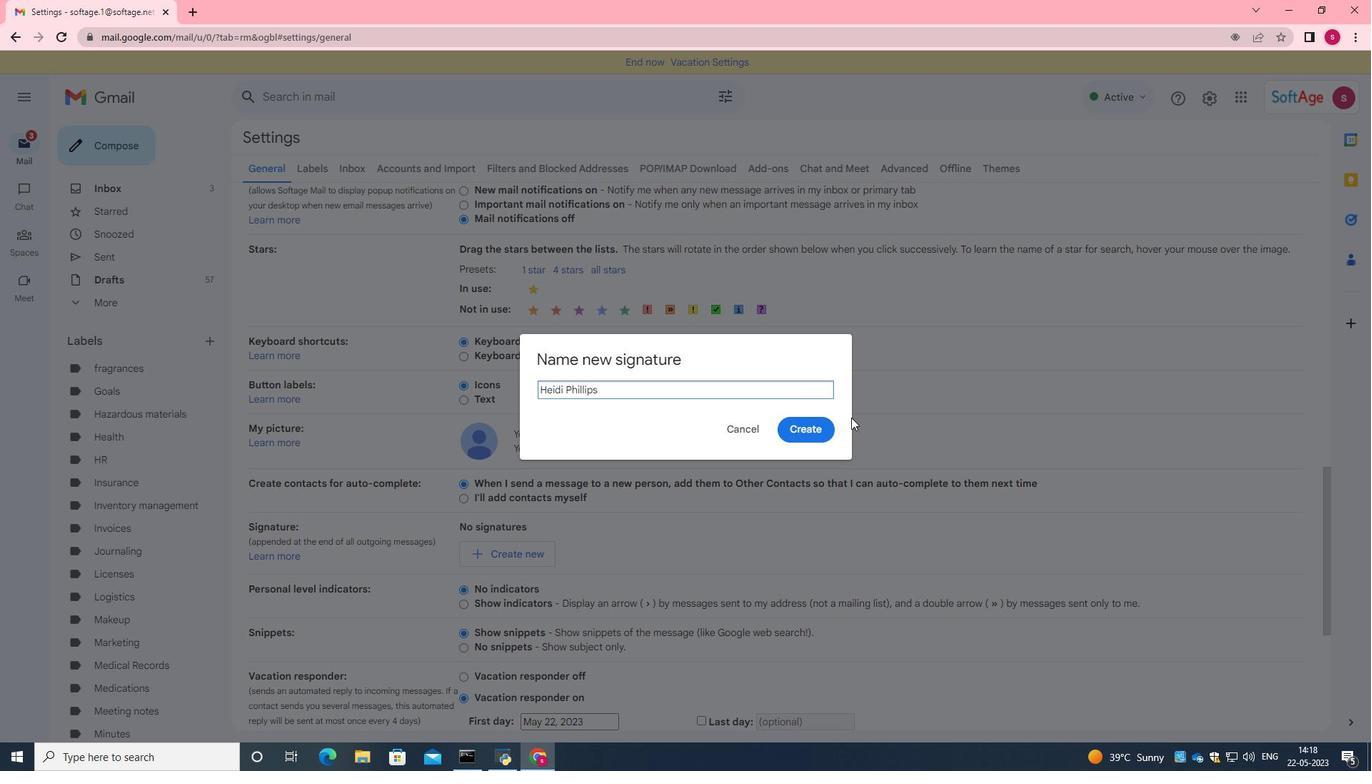 
Action: Mouse pressed left at (797, 422)
Screenshot: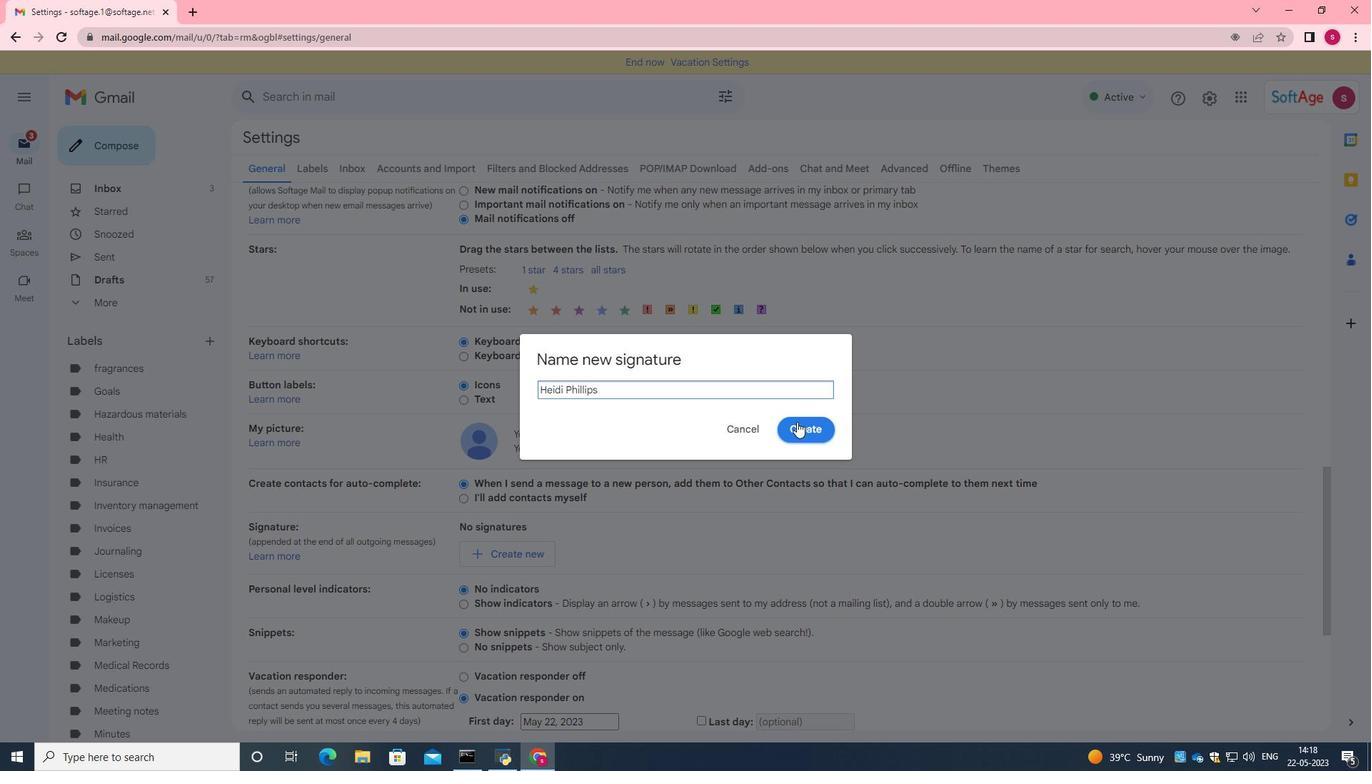 
Action: Mouse moved to (705, 502)
Screenshot: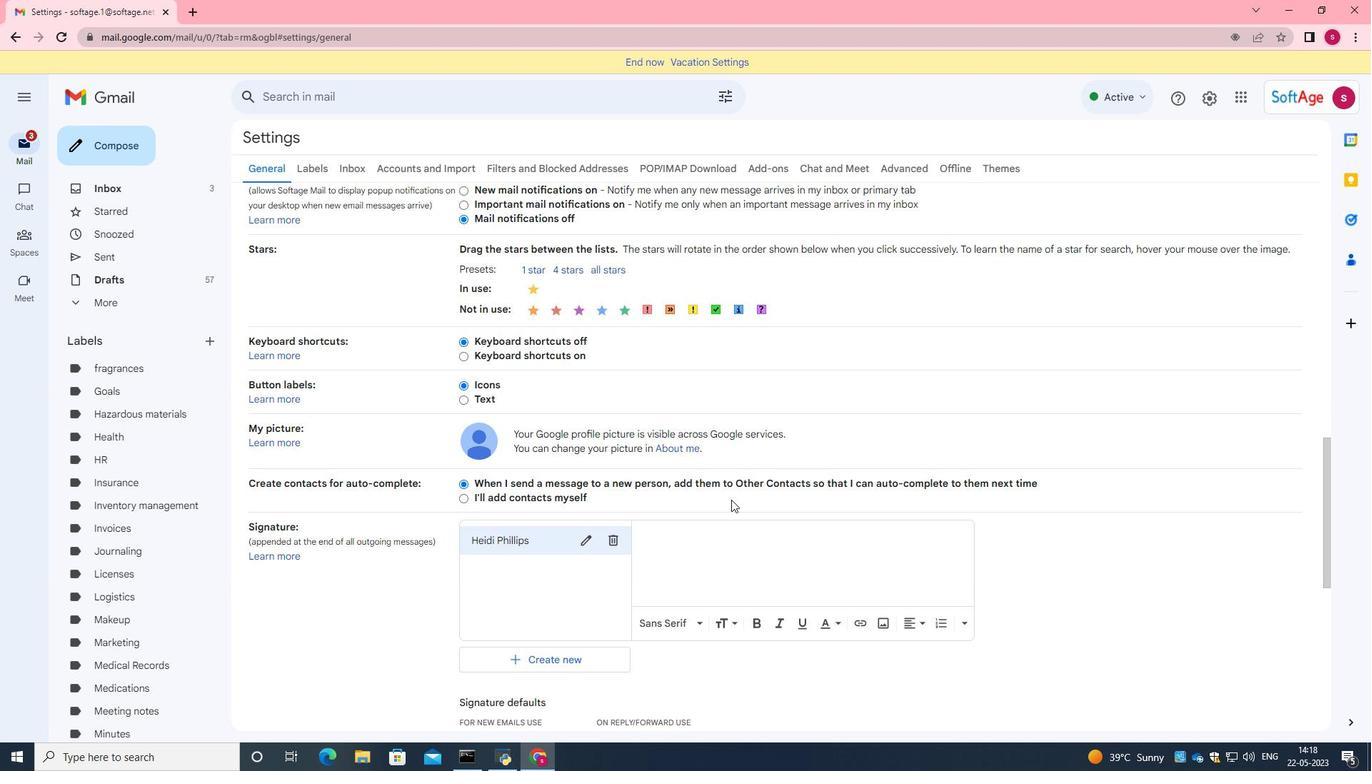 
Action: Mouse scrolled (705, 502) with delta (0, 0)
Screenshot: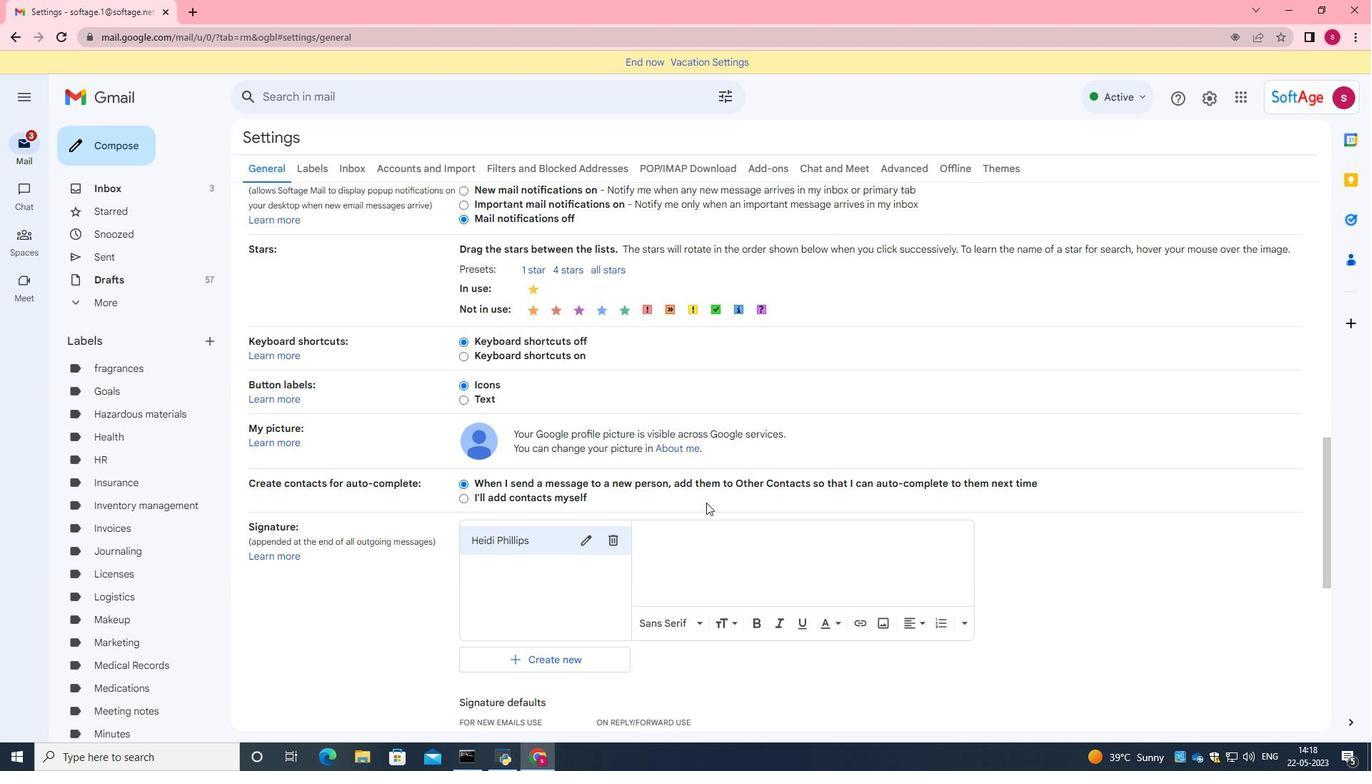
Action: Mouse moved to (715, 490)
Screenshot: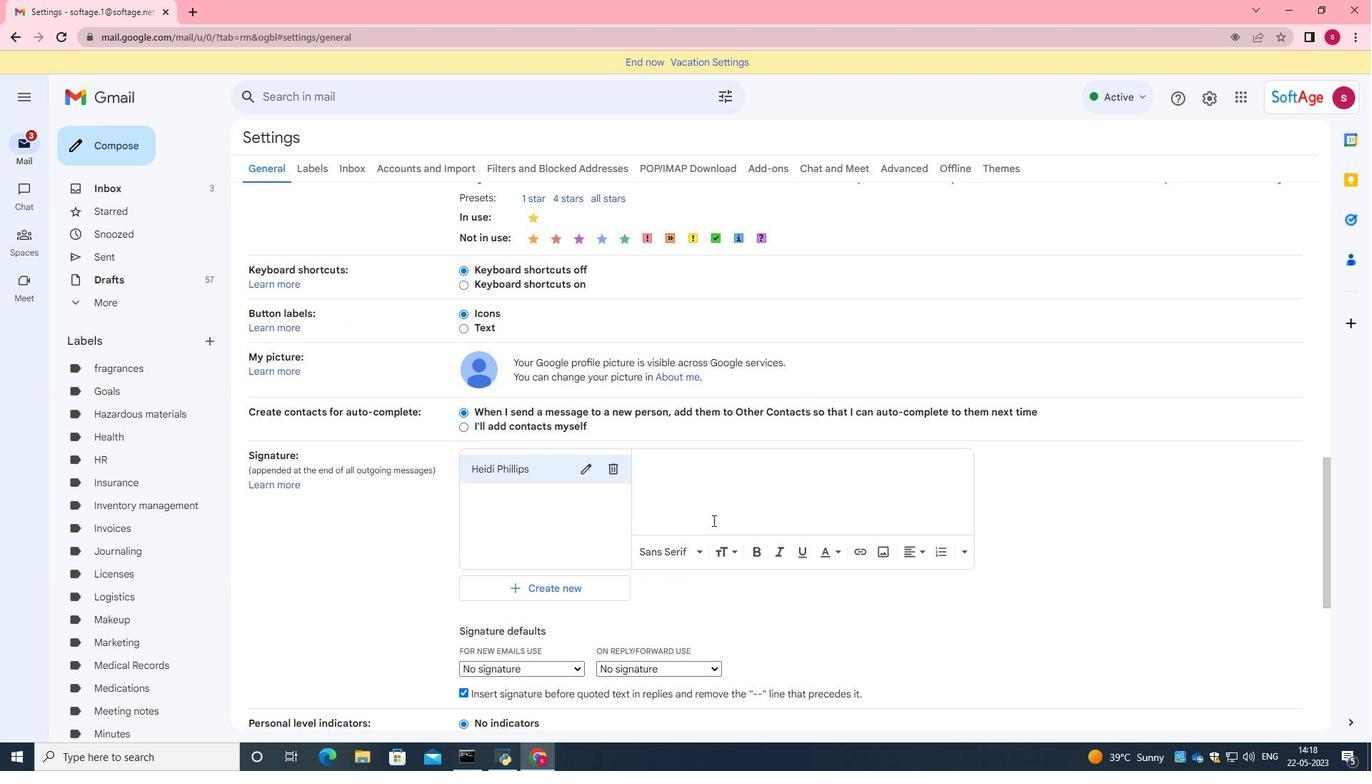 
Action: Mouse pressed left at (715, 490)
Screenshot: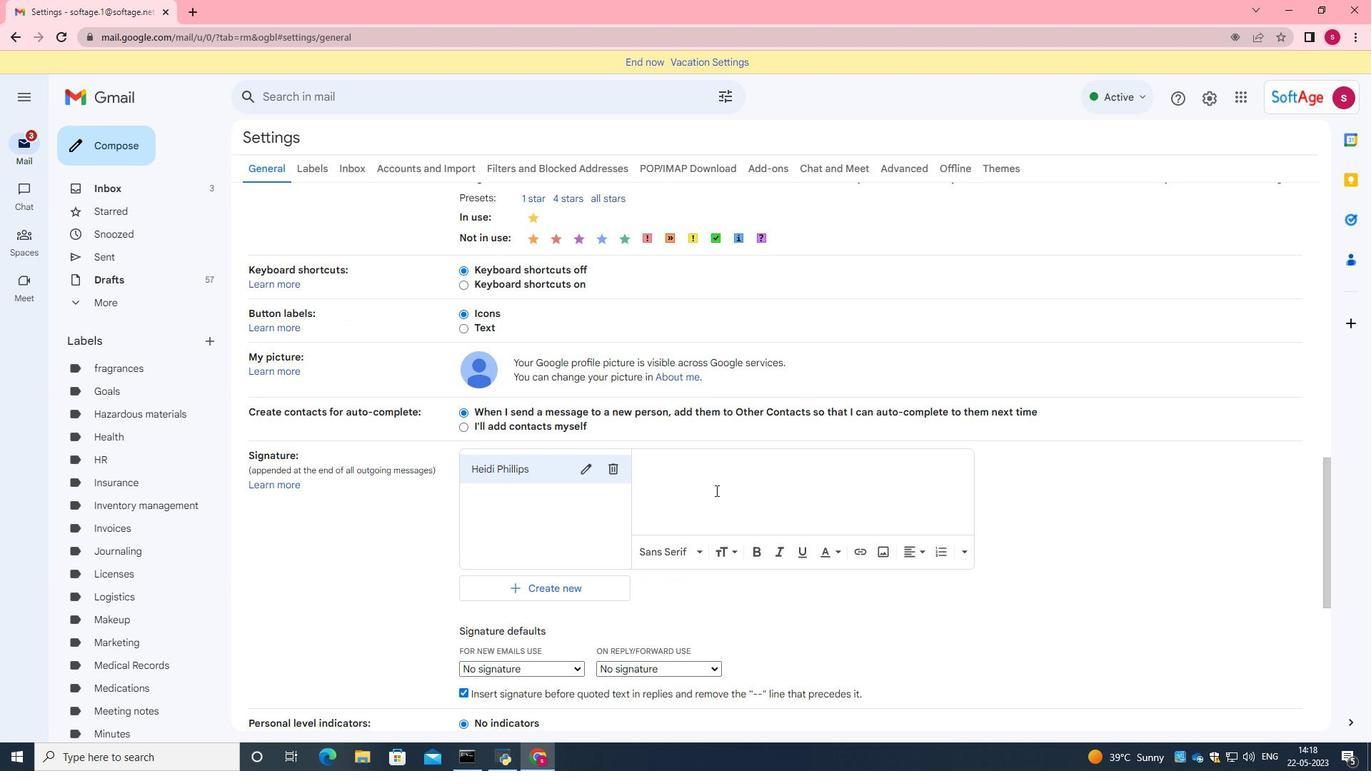 
Action: Mouse moved to (715, 489)
Screenshot: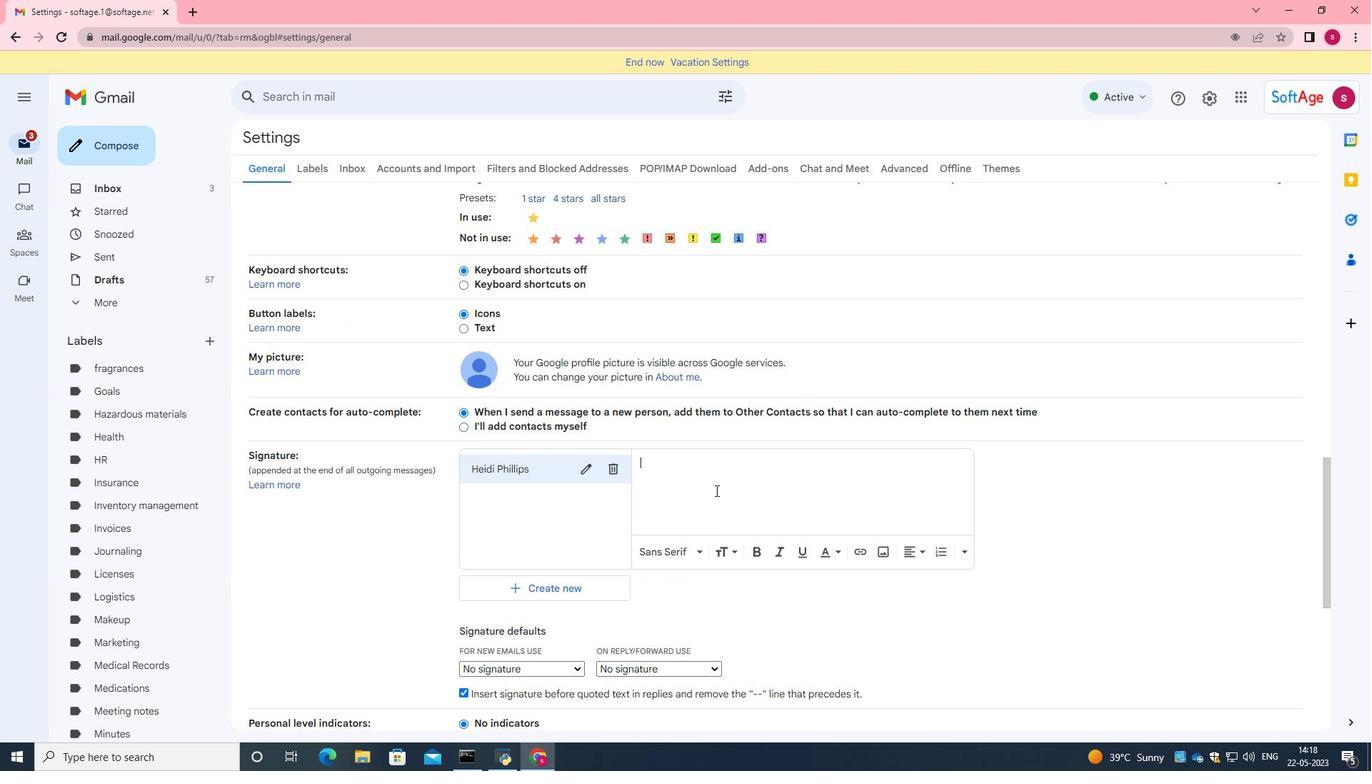 
Action: Key pressed <Key.caps_lock><Key.caps_lock>h<Key.caps_lock><Key.caps_lock>eartfelt<Key.space>thansk<Key.backspace><Key.backspace>ks<Key.space>and<Key.space>warm<Key.space>wishes,<Key.space><Key.enter><Key.caps_lock>H<Key.caps_lock>eidi<Key.space><Key.caps_lock>P<Key.caps_lock>hillips
Screenshot: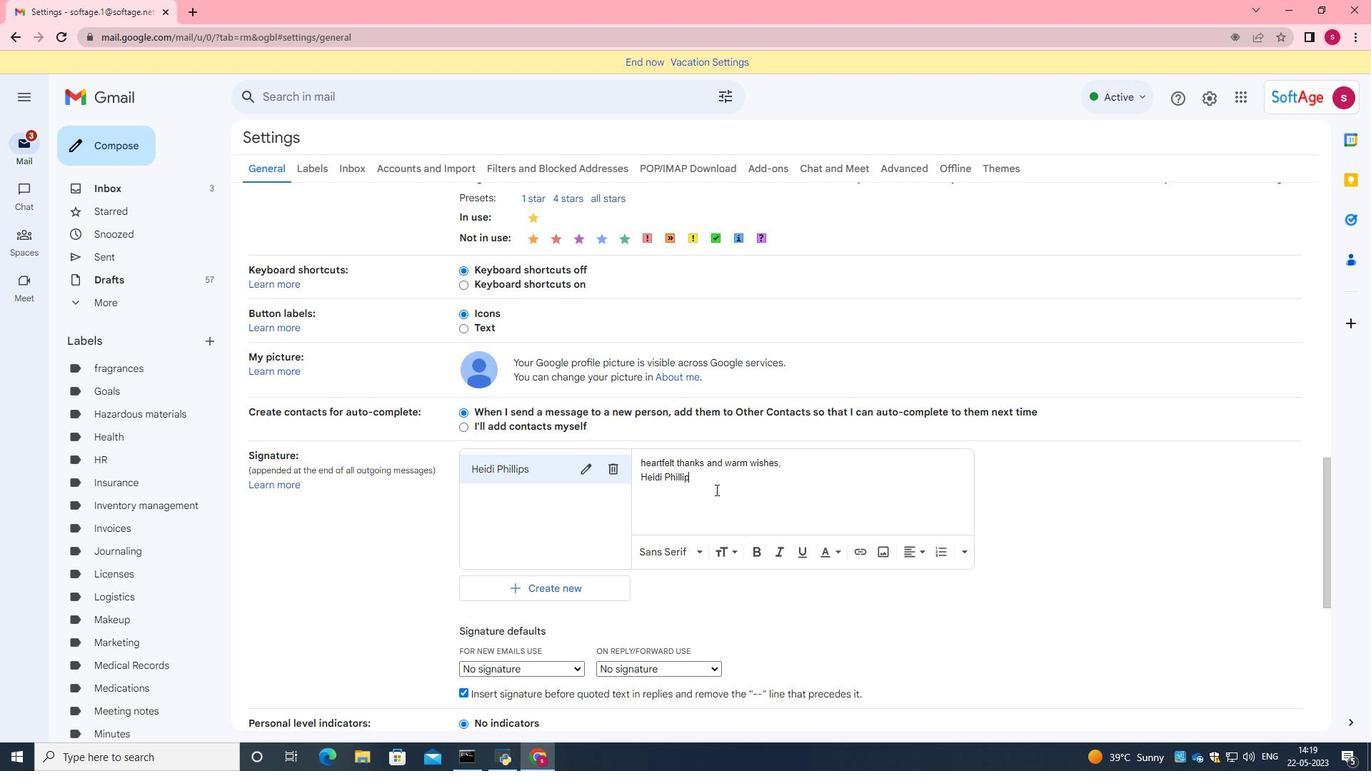 
Action: Mouse moved to (987, 449)
Screenshot: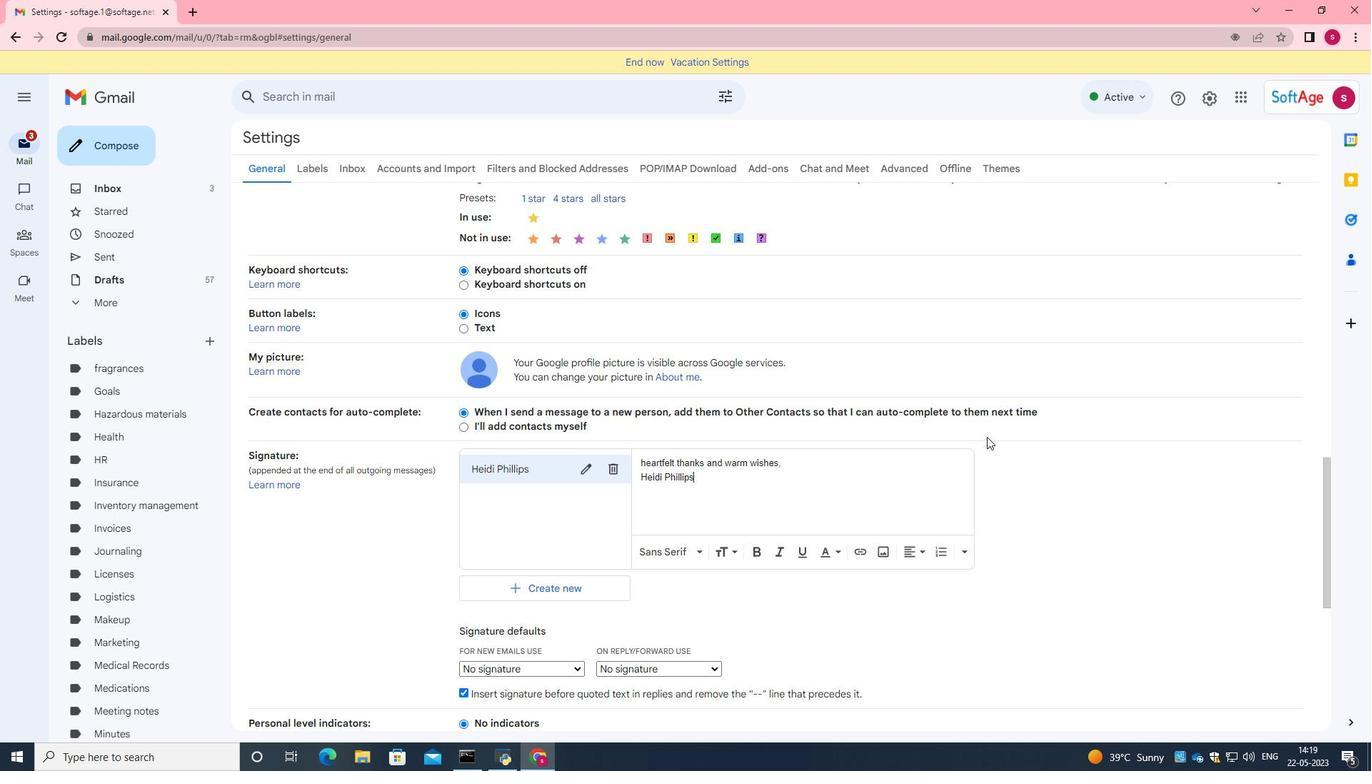
Action: Mouse scrolled (987, 449) with delta (0, 0)
Screenshot: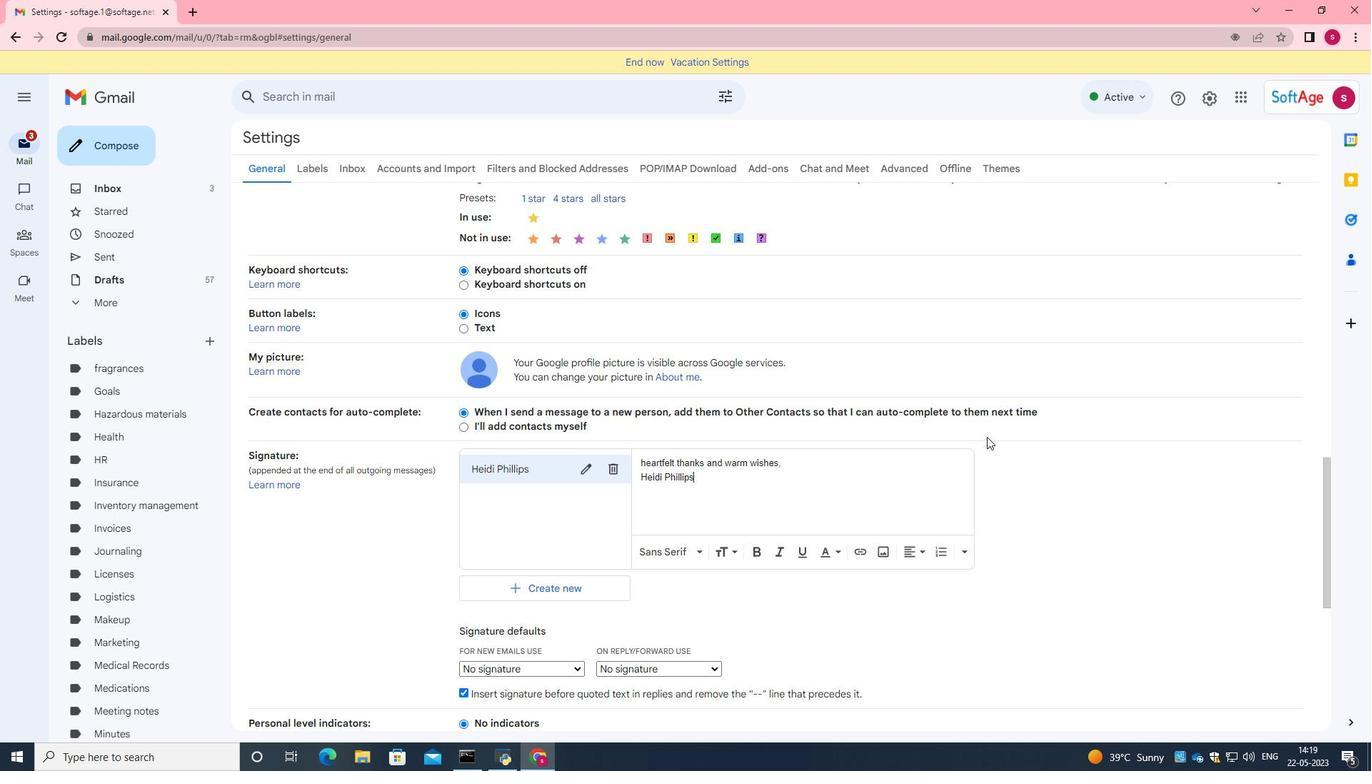 
Action: Mouse moved to (987, 455)
Screenshot: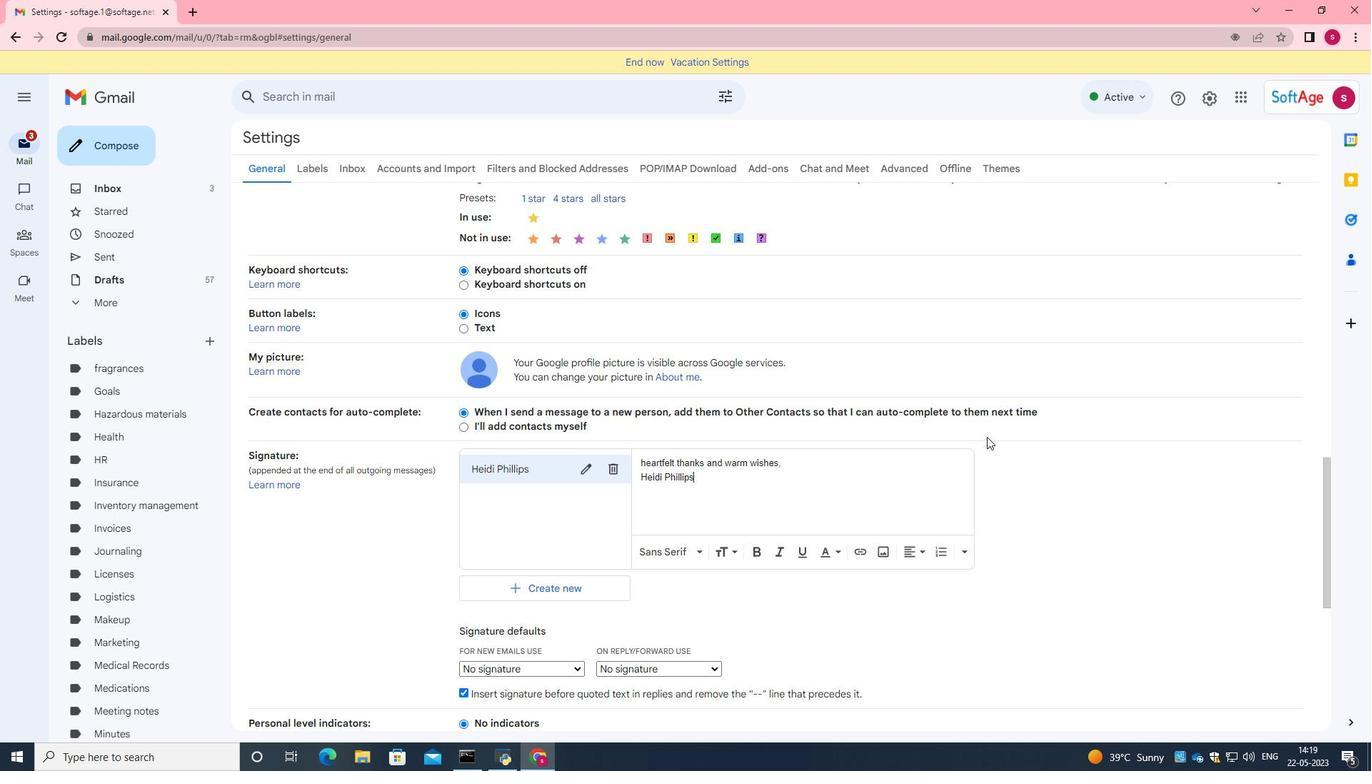 
Action: Mouse scrolled (987, 454) with delta (0, 0)
Screenshot: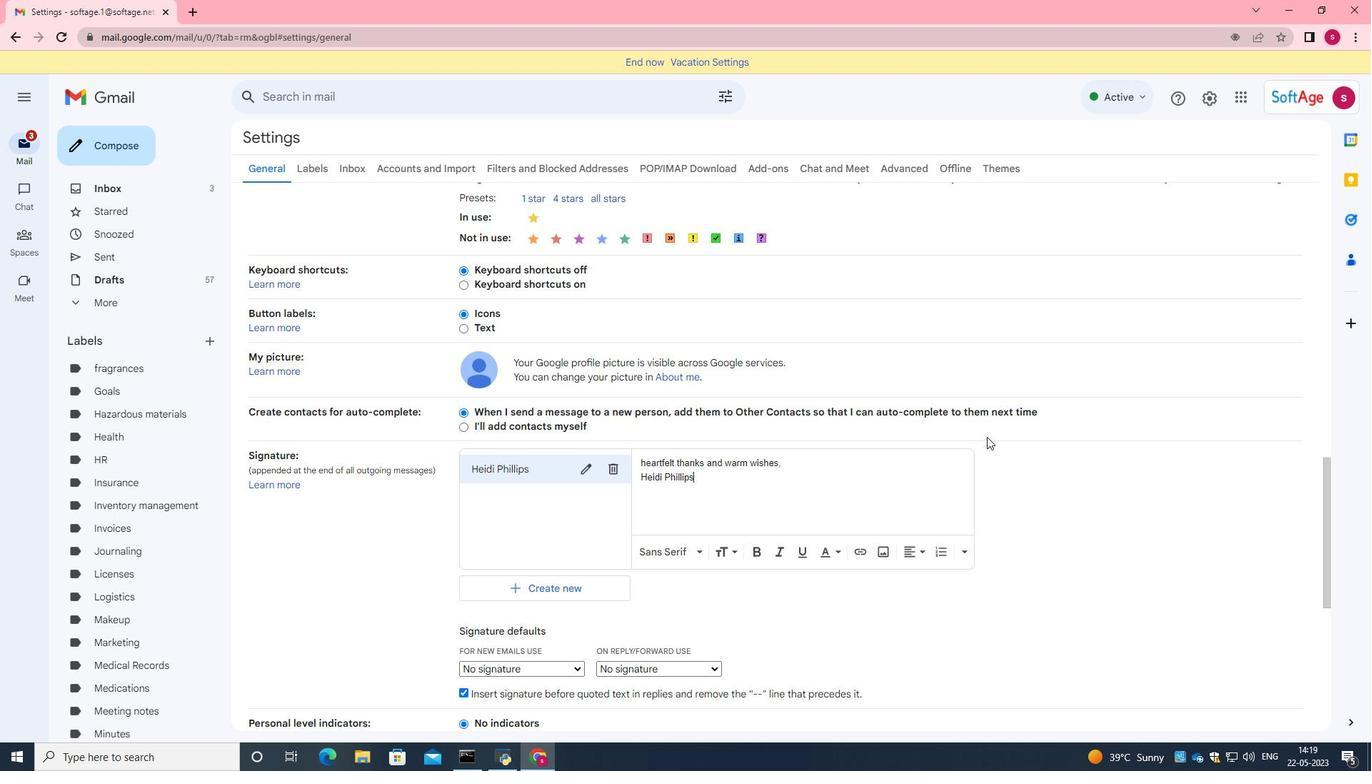 
Action: Mouse moved to (987, 456)
Screenshot: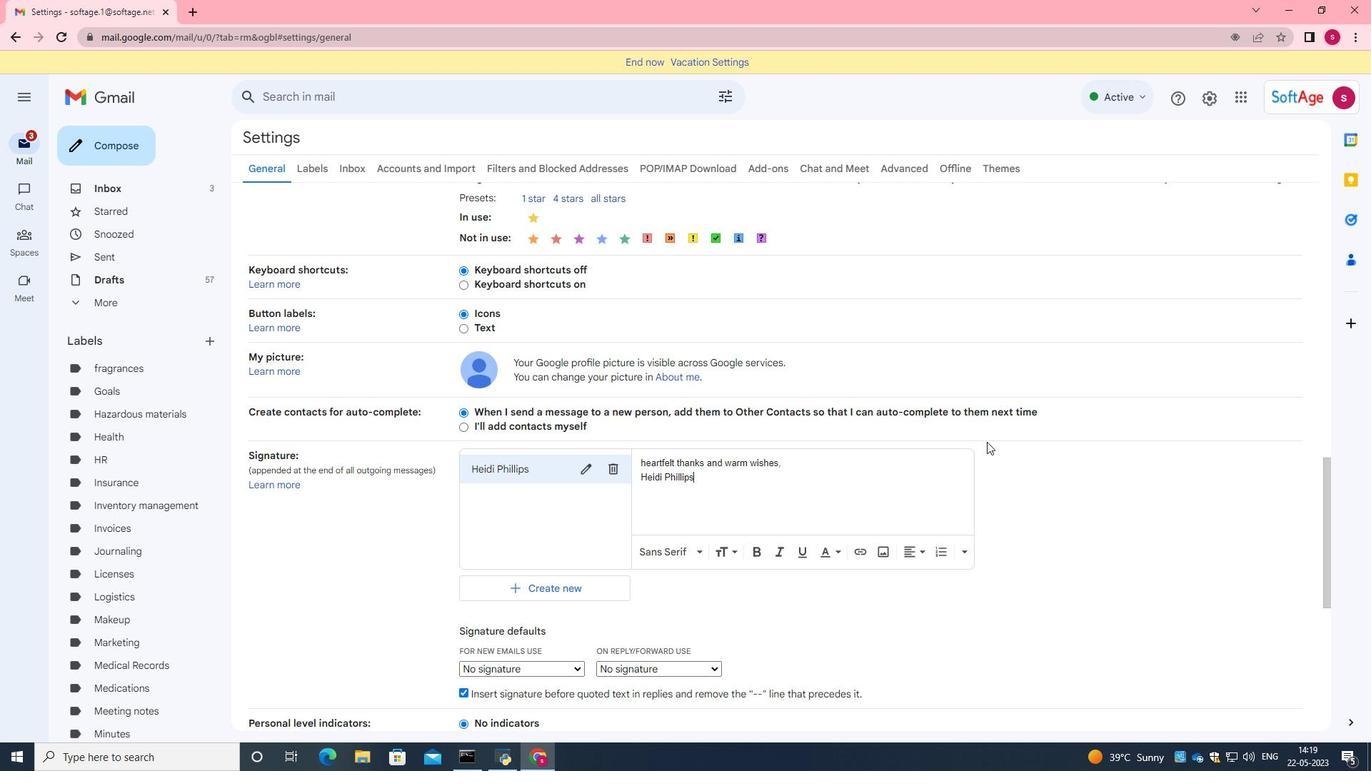 
Action: Mouse scrolled (987, 455) with delta (0, 0)
Screenshot: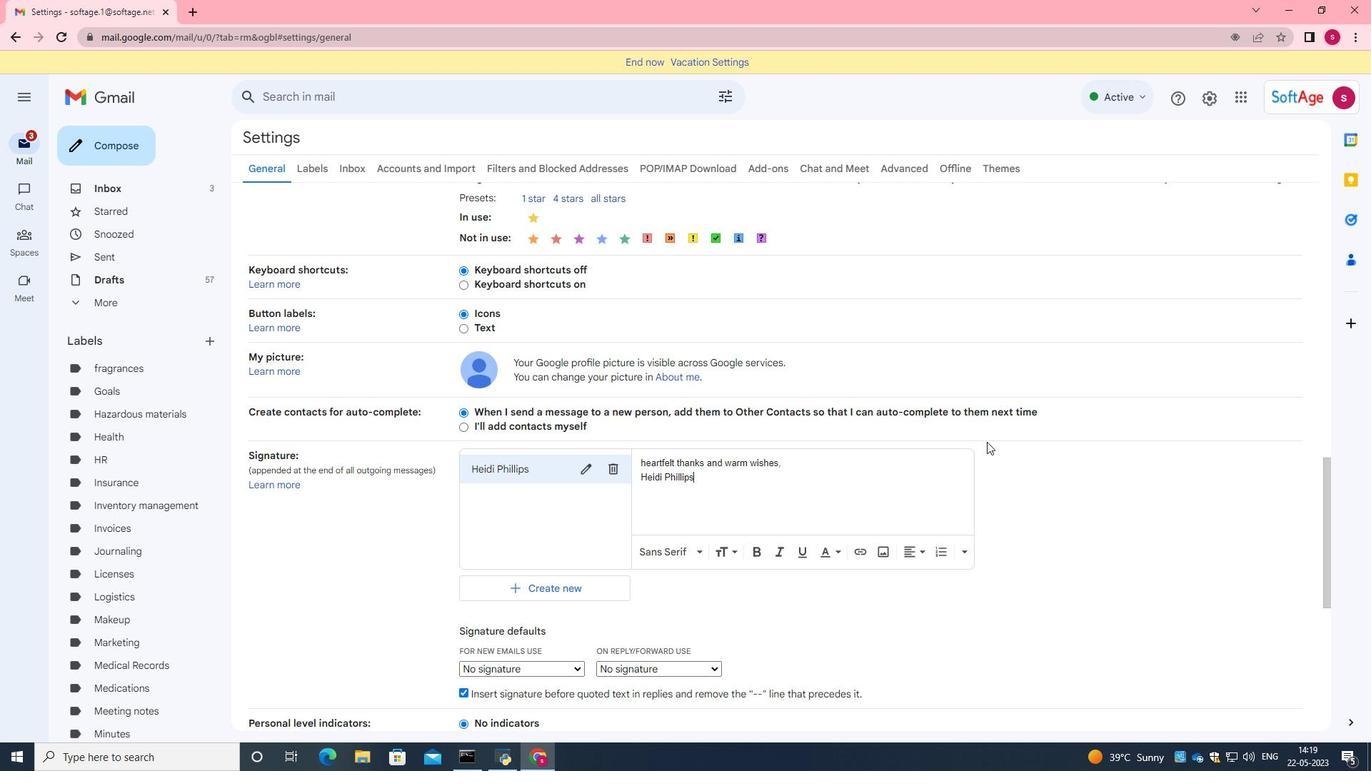 
Action: Mouse moved to (987, 459)
Screenshot: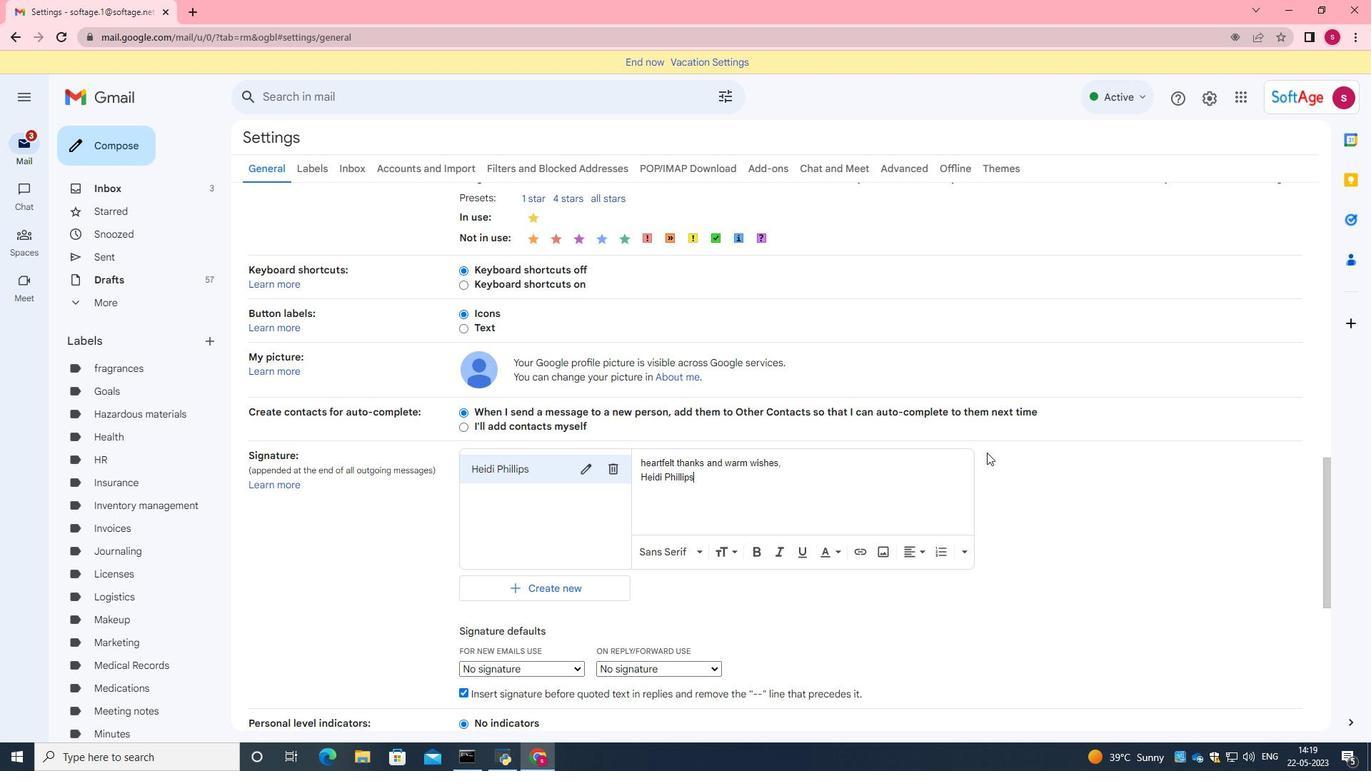 
Action: Mouse scrolled (987, 459) with delta (0, 0)
Screenshot: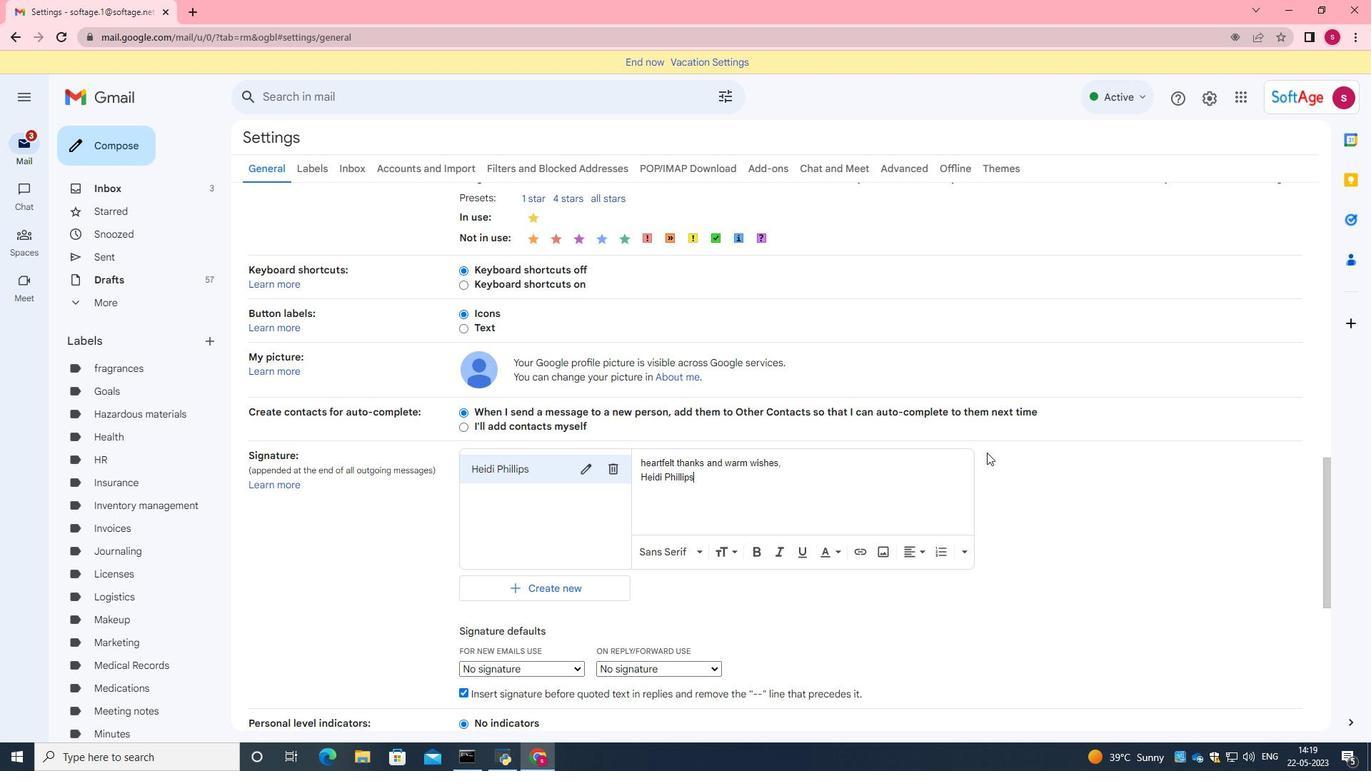 
Action: Mouse moved to (992, 494)
Screenshot: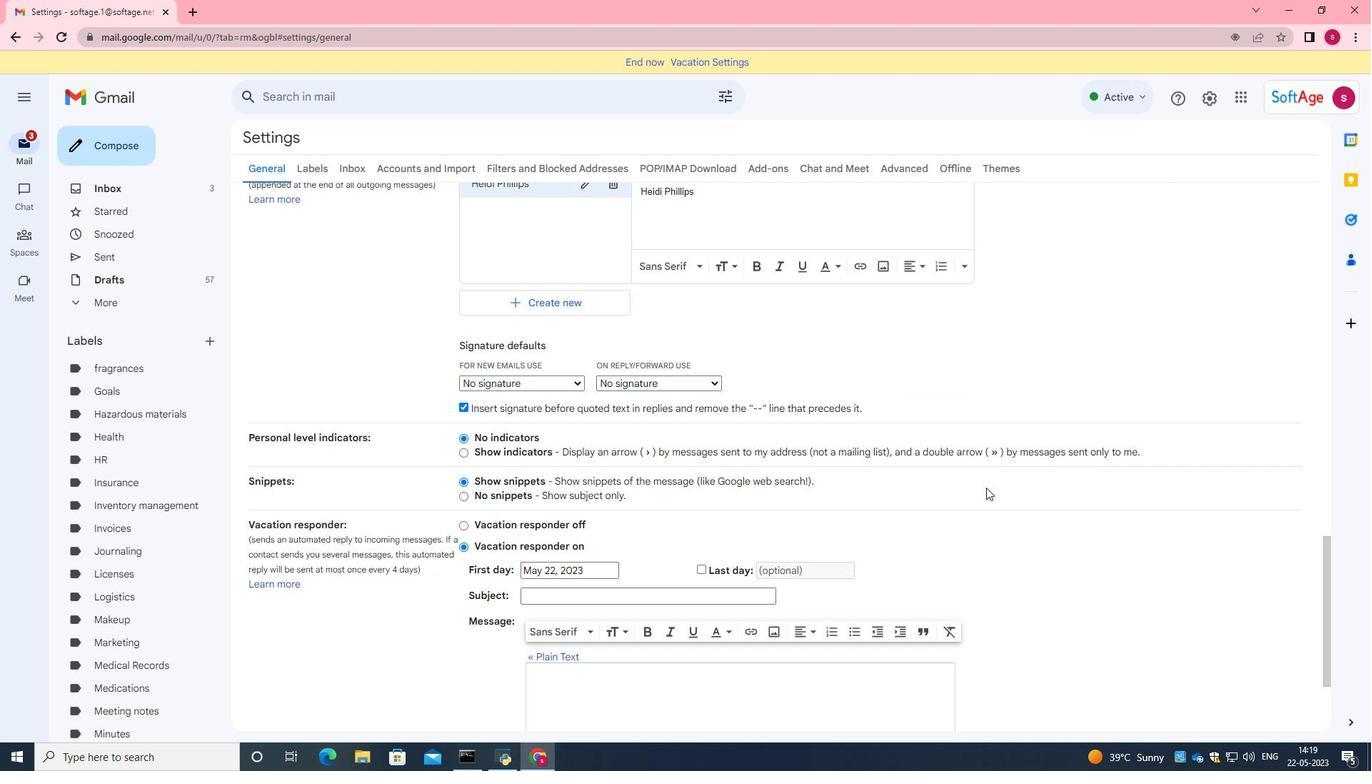 
Action: Mouse scrolled (992, 493) with delta (0, 0)
Screenshot: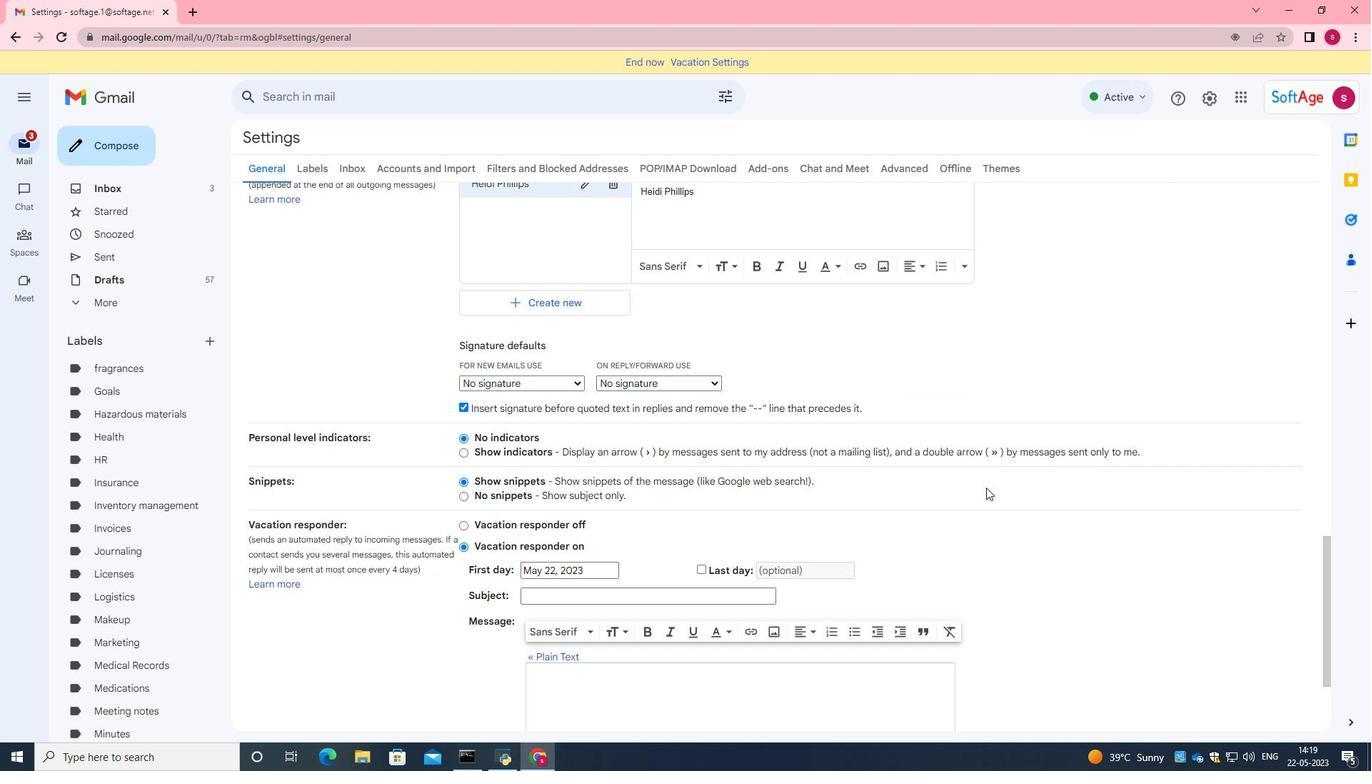
Action: Mouse scrolled (992, 493) with delta (0, 0)
Screenshot: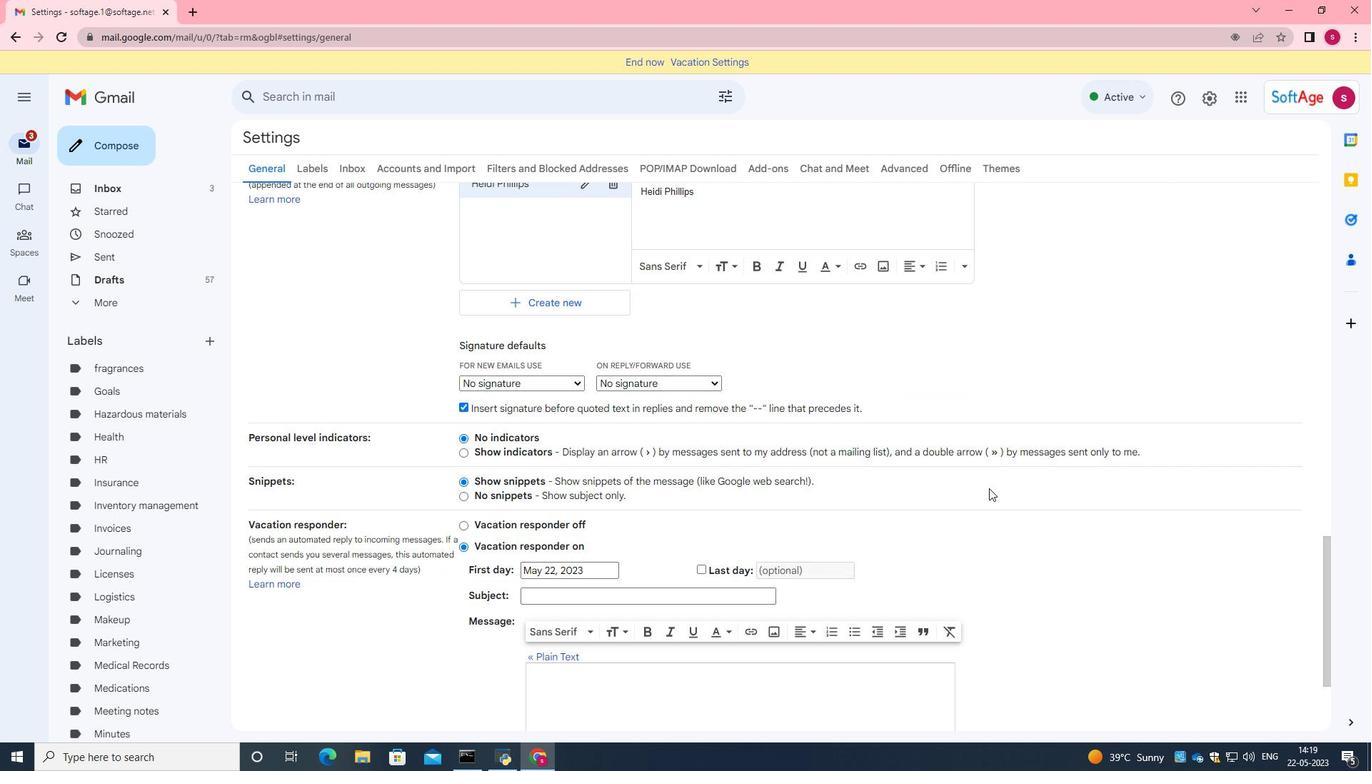 
Action: Mouse scrolled (992, 493) with delta (0, 0)
Screenshot: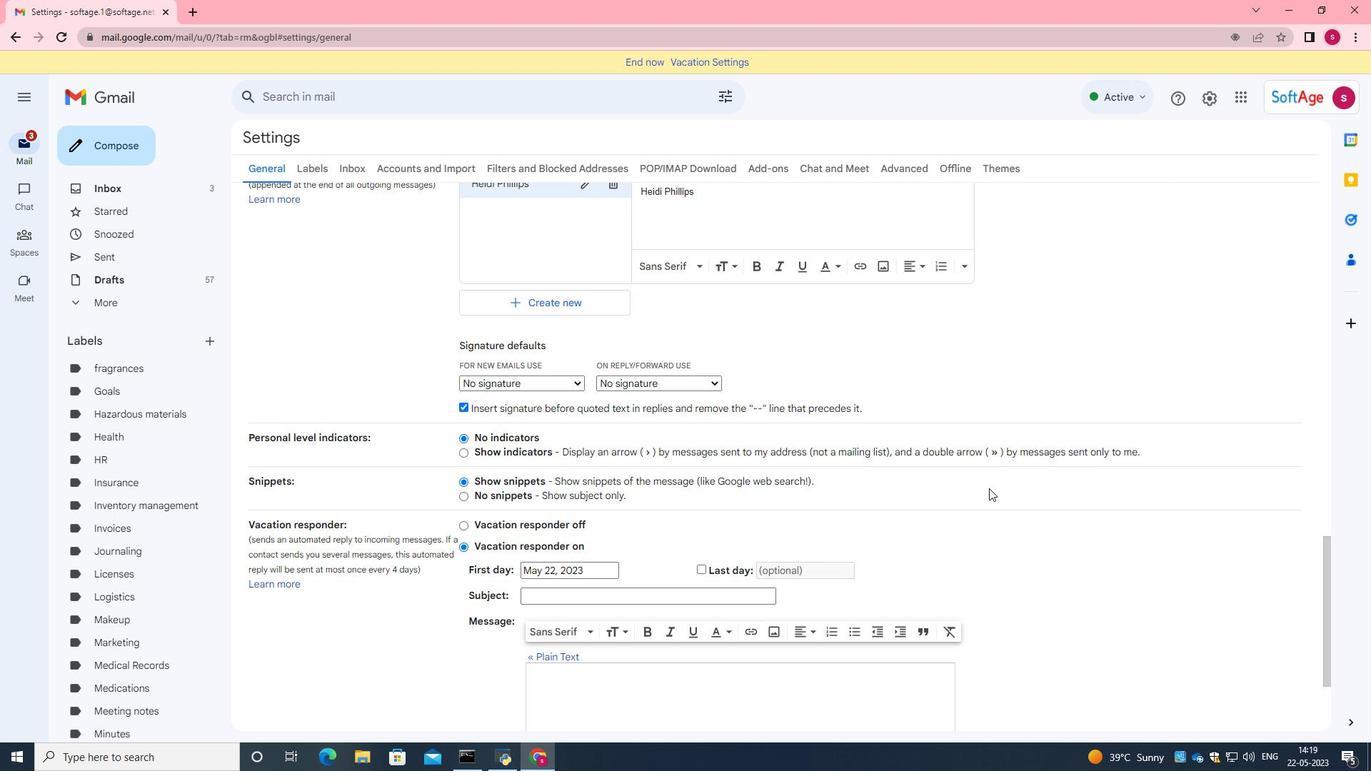
Action: Mouse moved to (734, 651)
Screenshot: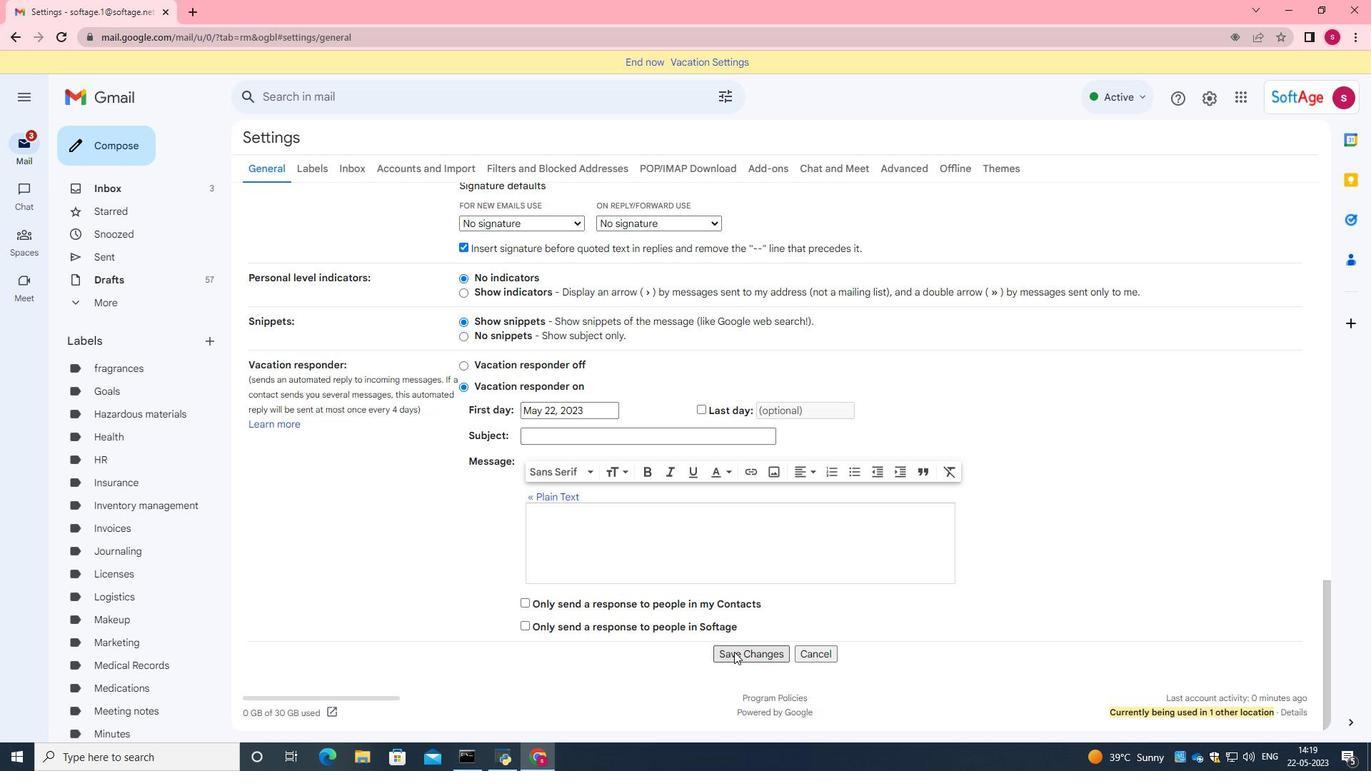
Action: Mouse pressed left at (734, 651)
Screenshot: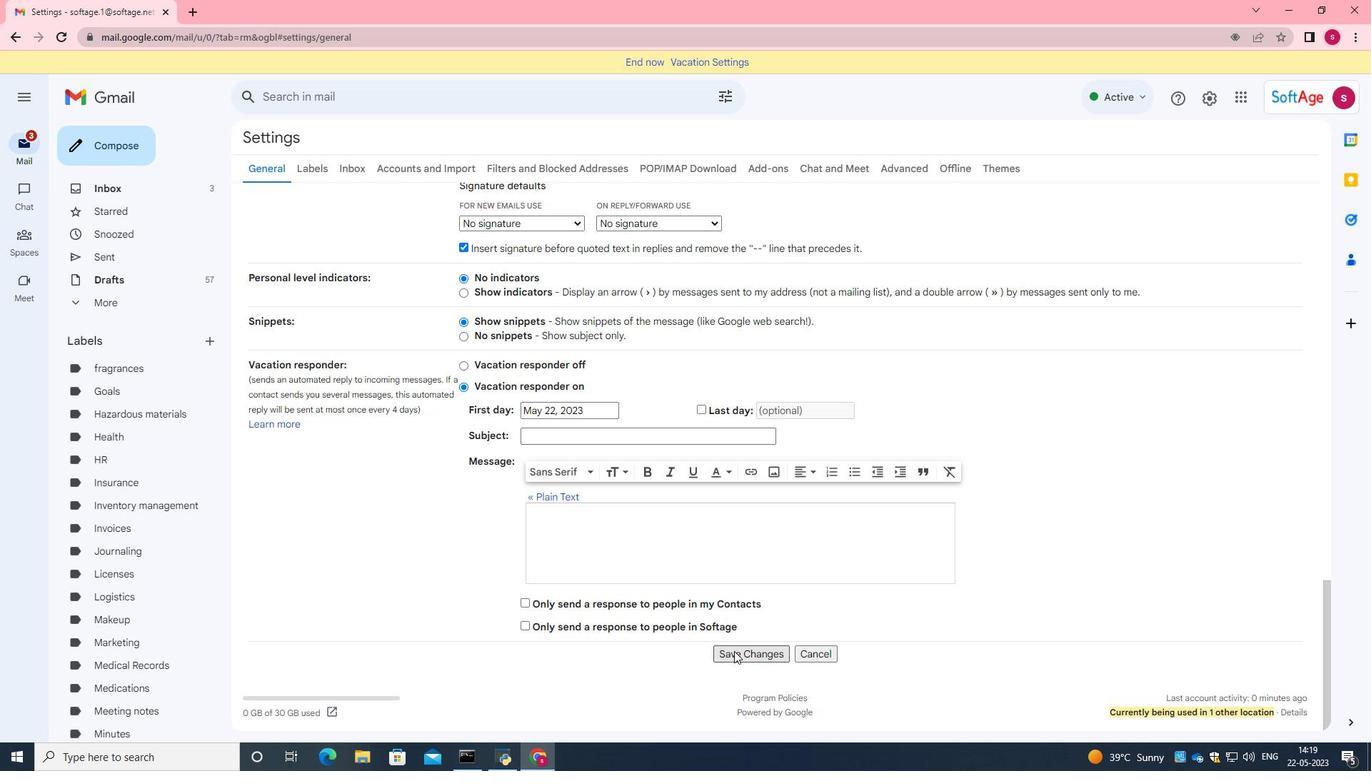 
Action: Mouse moved to (825, 465)
Screenshot: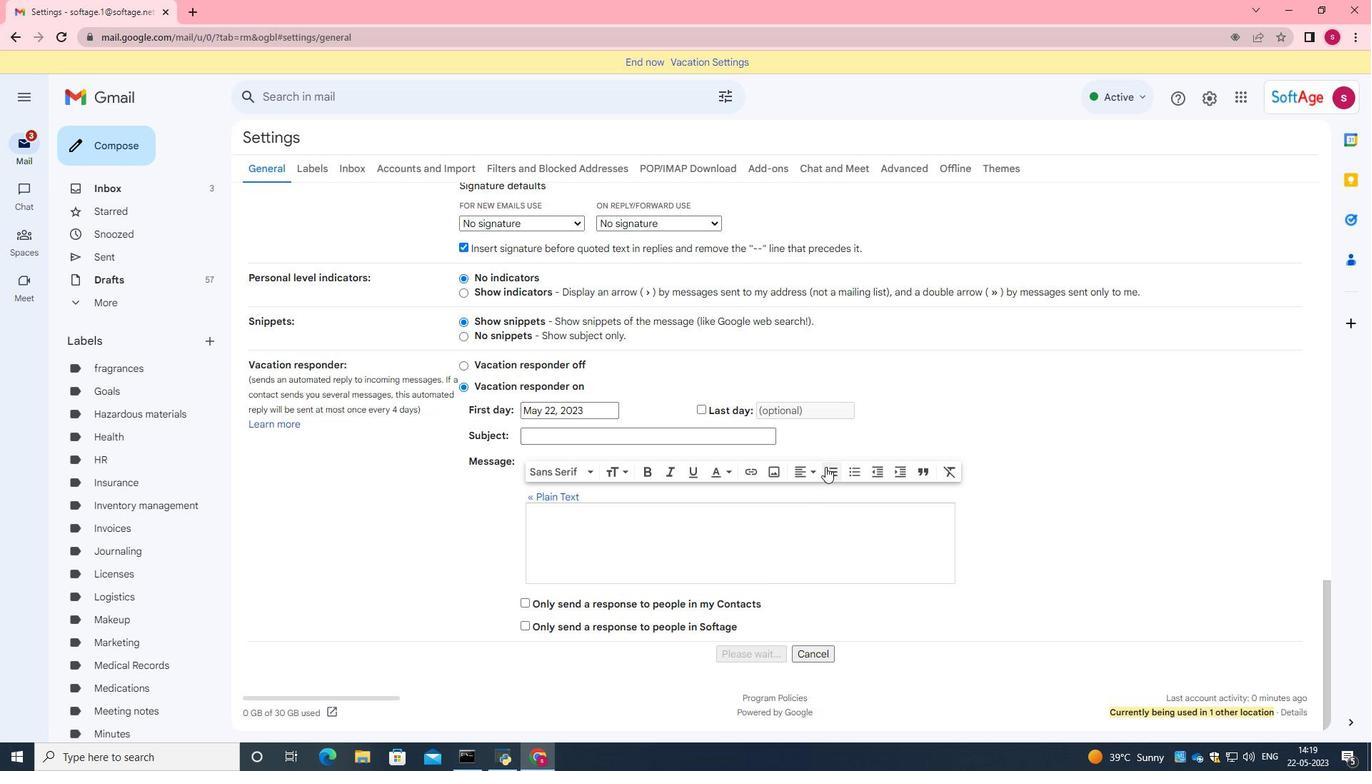 
Action: Mouse scrolled (825, 466) with delta (0, 0)
Screenshot: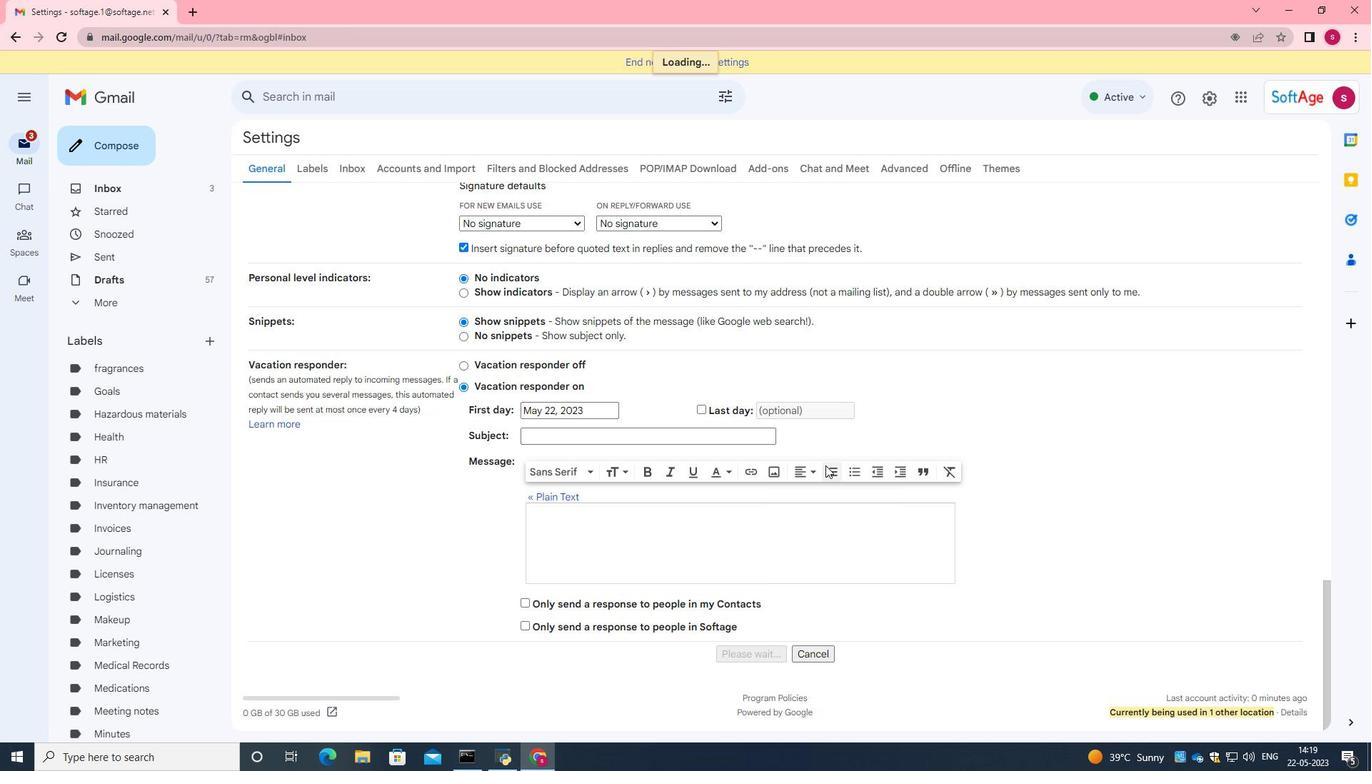
Action: Mouse scrolled (825, 466) with delta (0, 0)
Screenshot: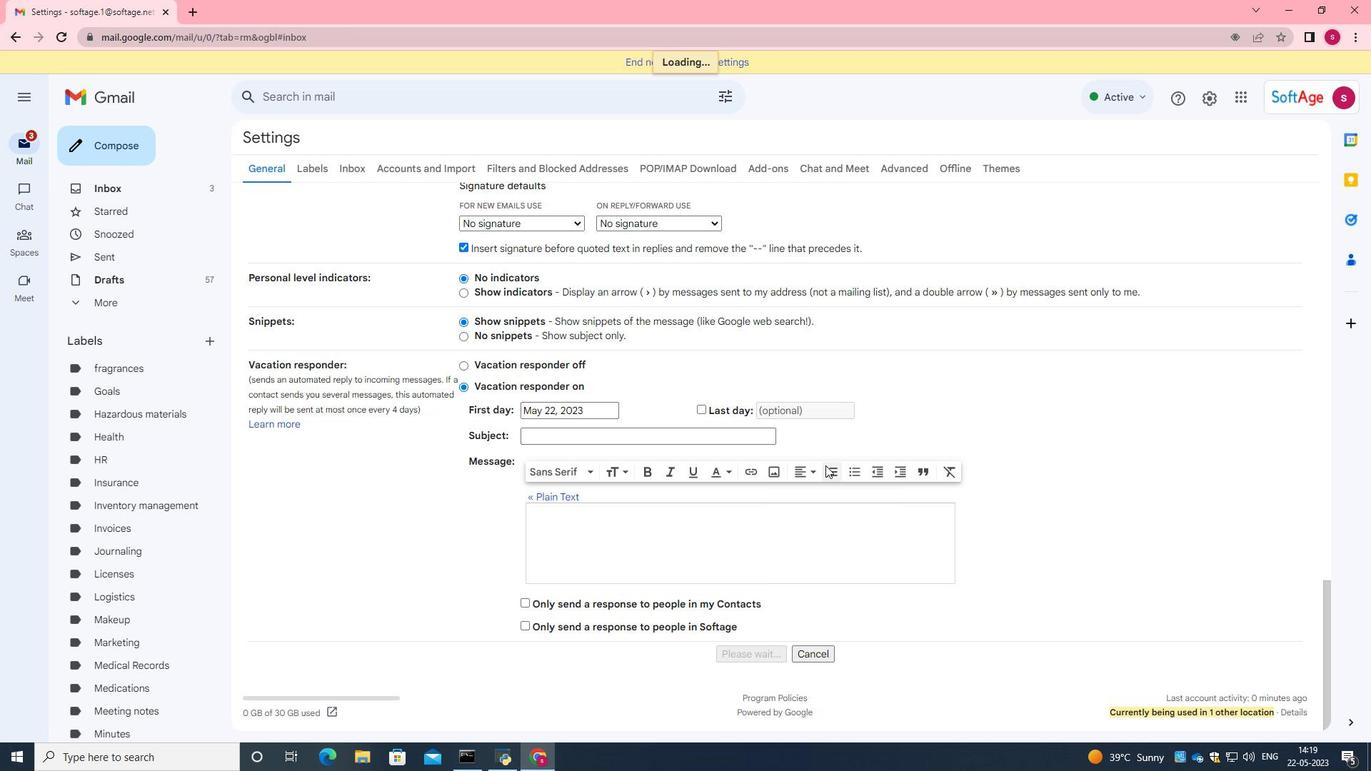 
Action: Mouse scrolled (825, 466) with delta (0, 0)
Screenshot: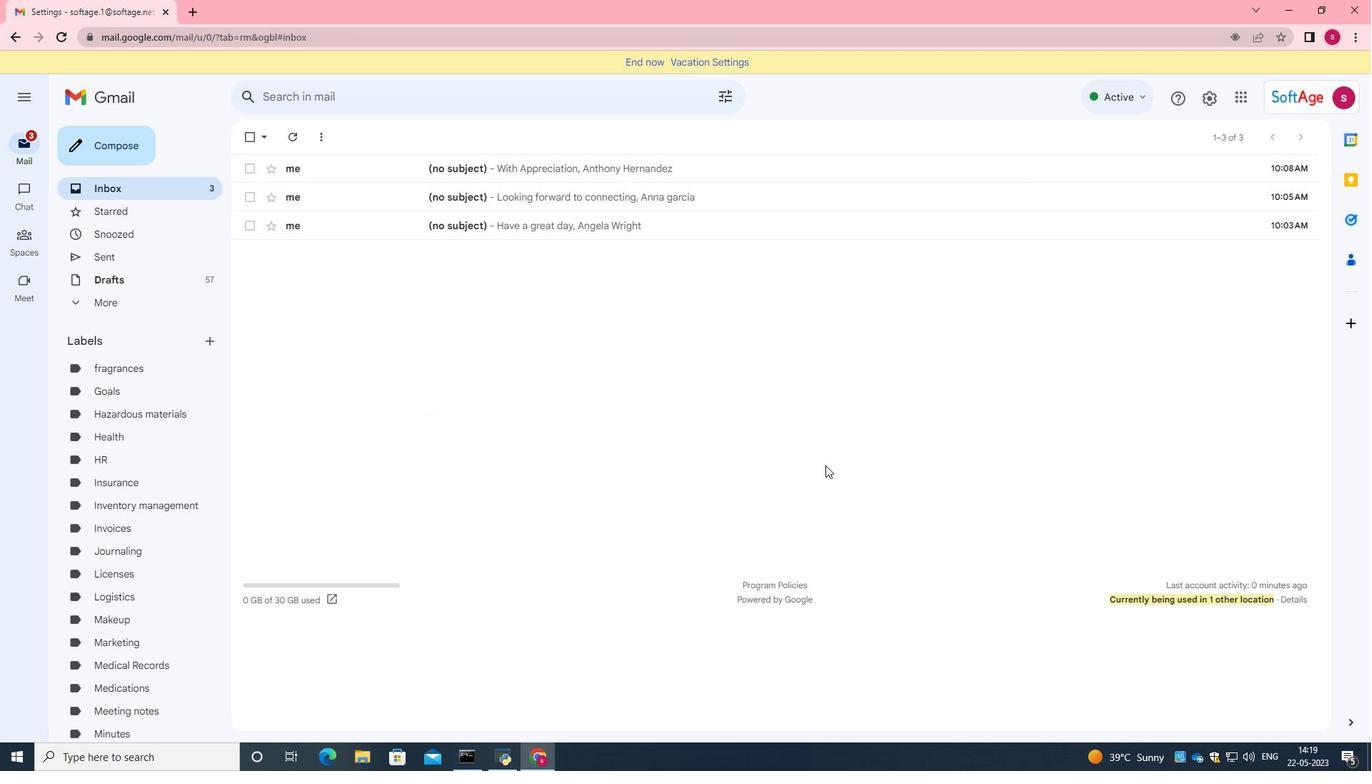 
Action: Mouse scrolled (825, 466) with delta (0, 0)
Screenshot: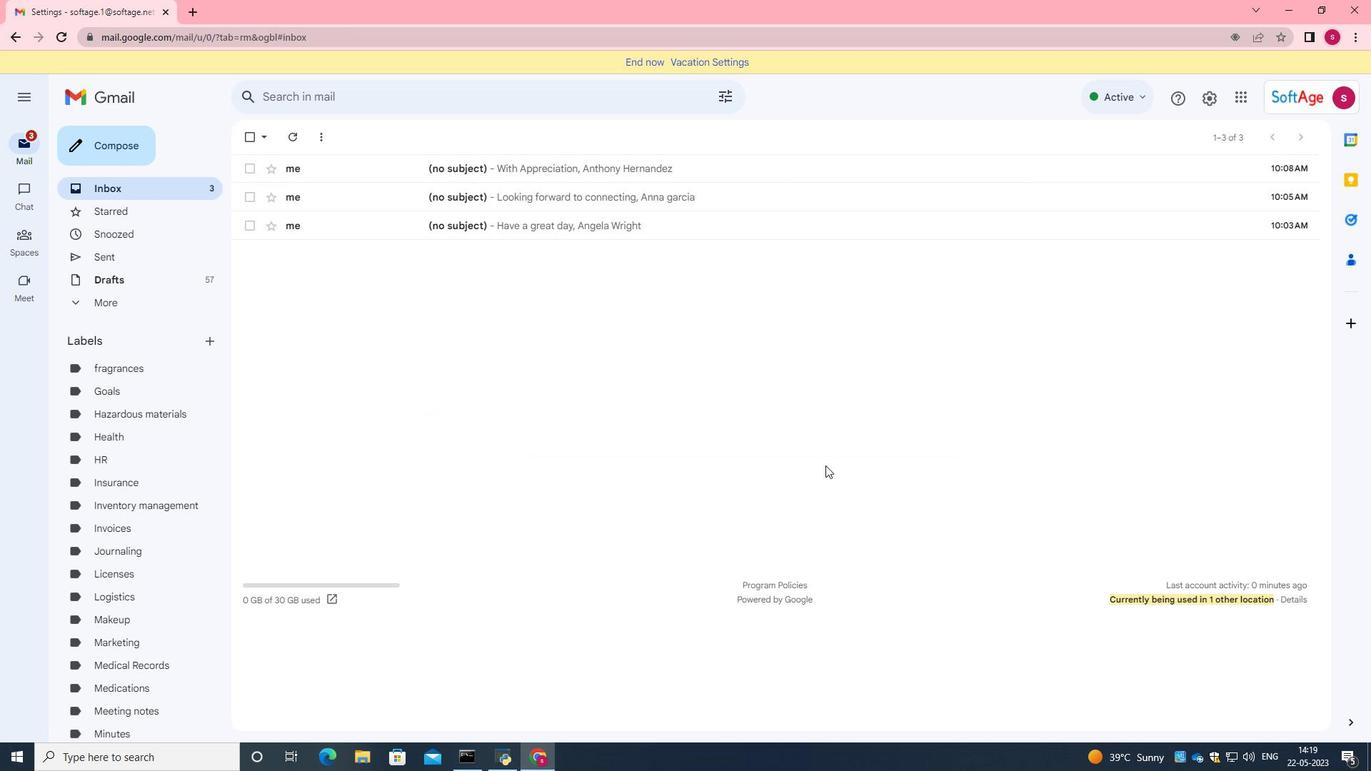 
Action: Mouse moved to (108, 137)
Screenshot: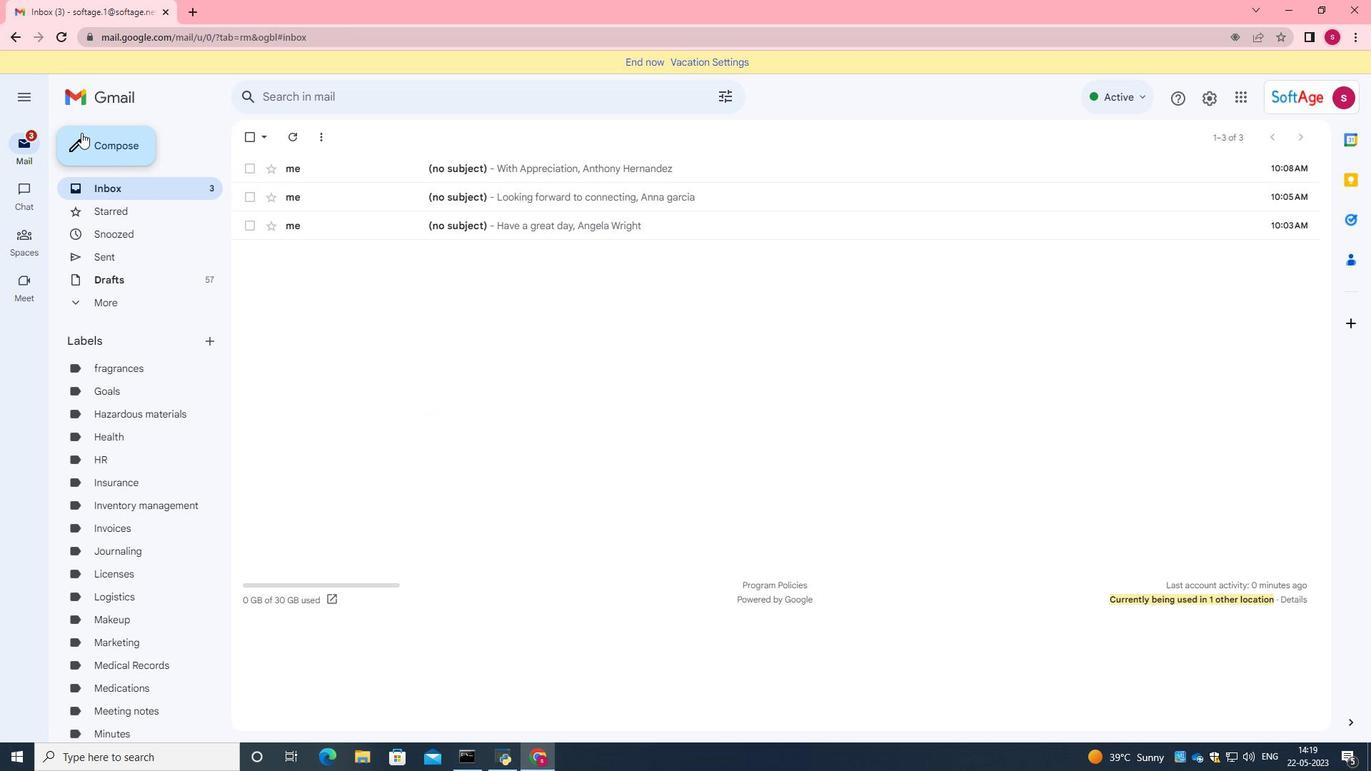 
Action: Mouse pressed left at (108, 137)
Screenshot: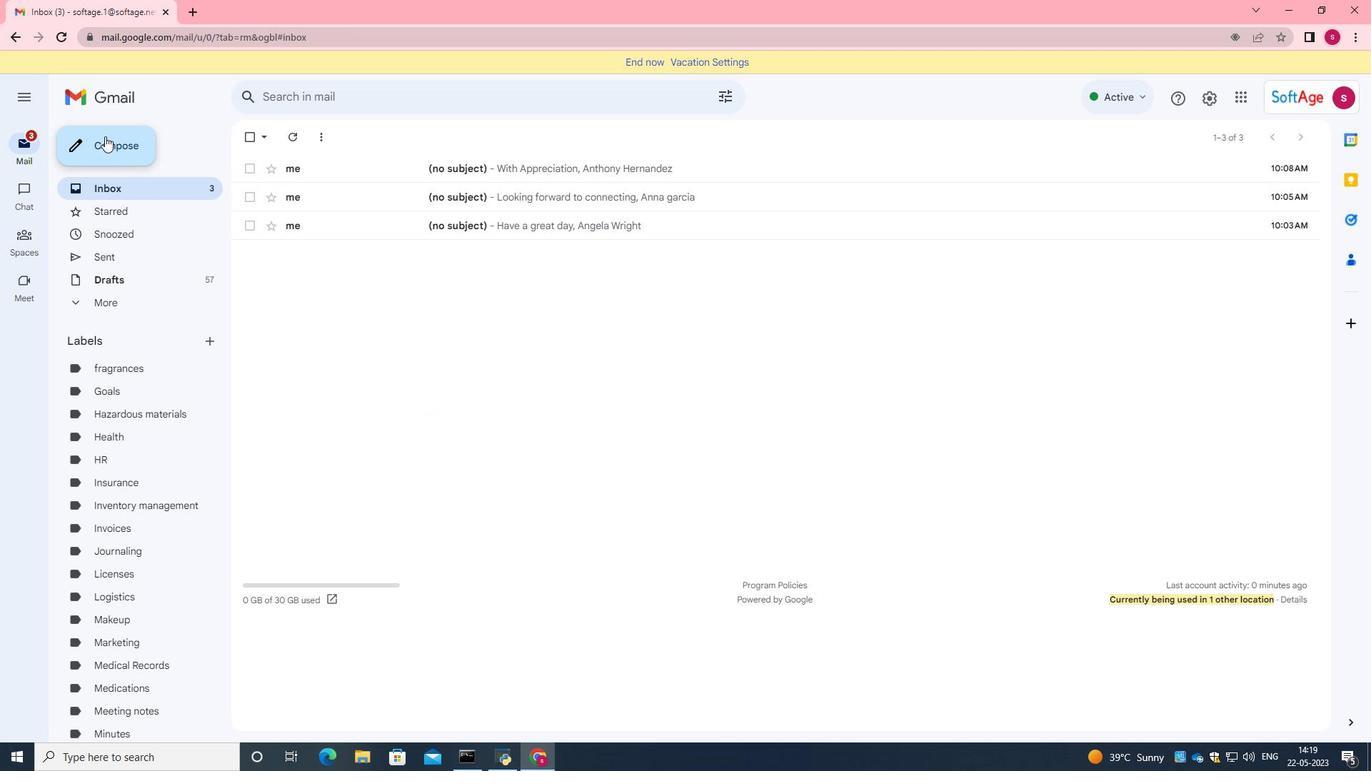 
Action: Mouse moved to (949, 345)
Screenshot: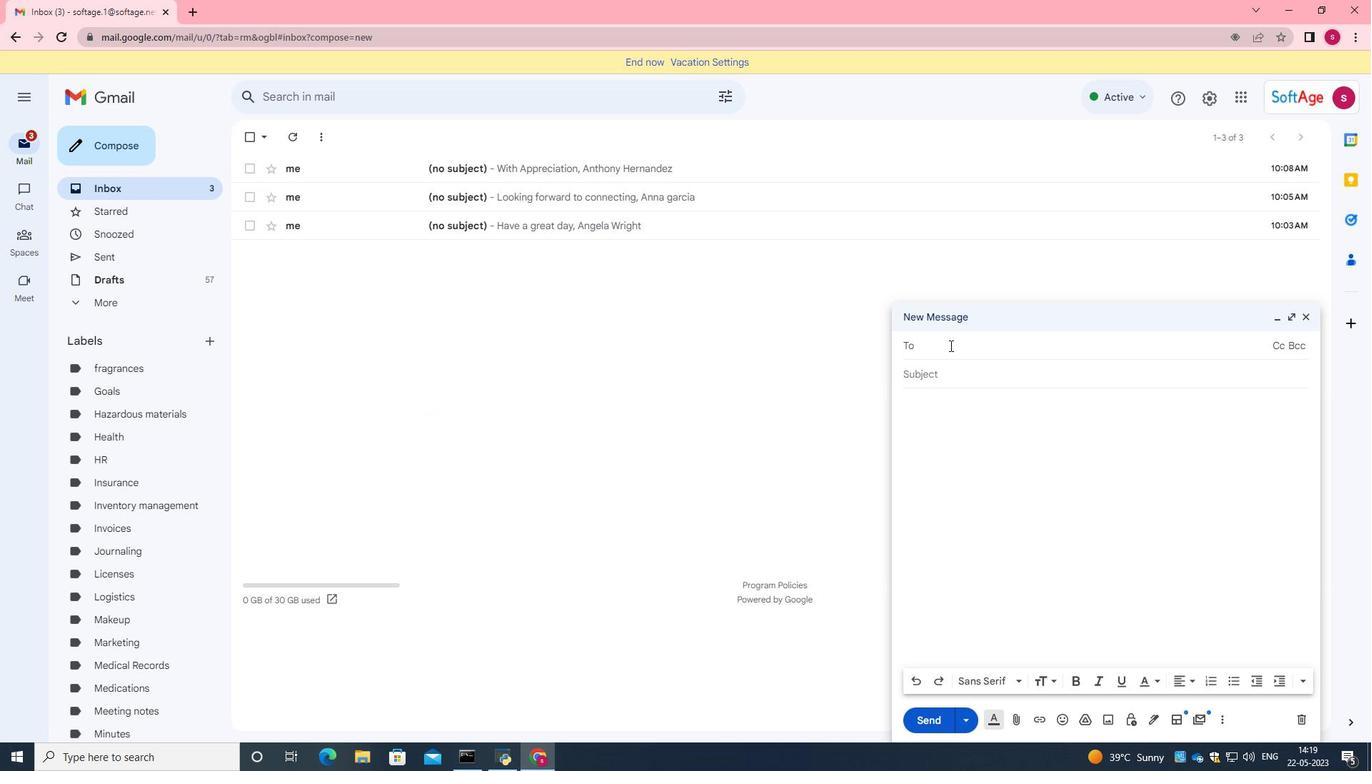 
Action: Mouse pressed left at (949, 345)
Screenshot: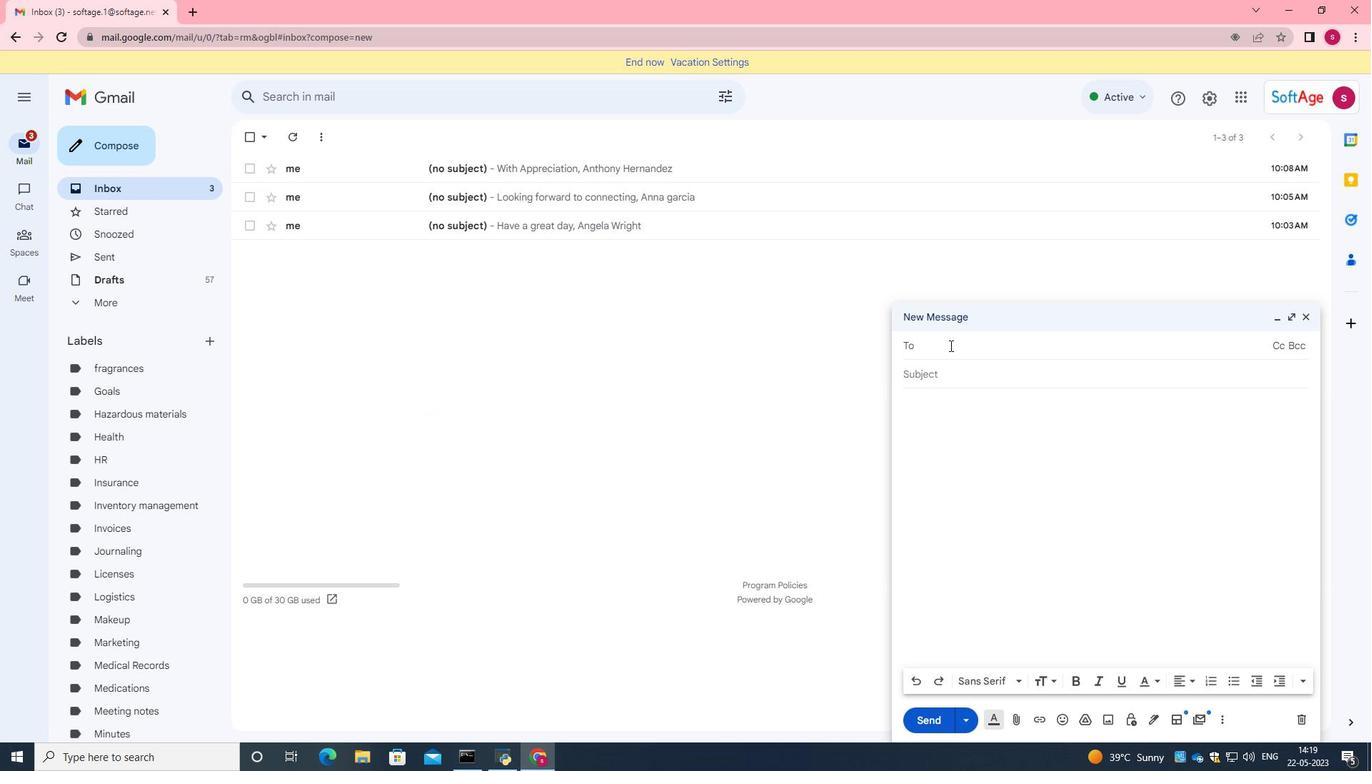 
Action: Mouse moved to (942, 341)
Screenshot: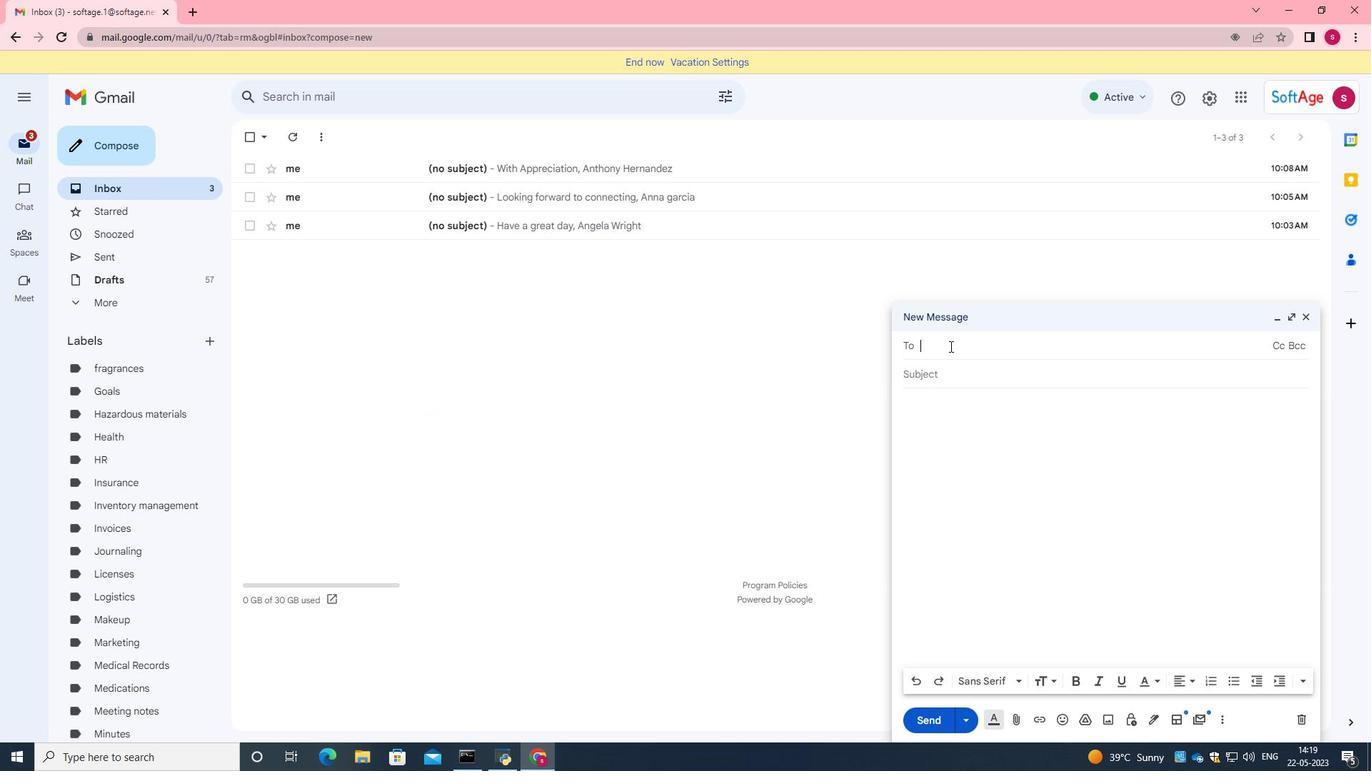 
Action: Key pressed softage.5<Key.shift>@softage.net
Screenshot: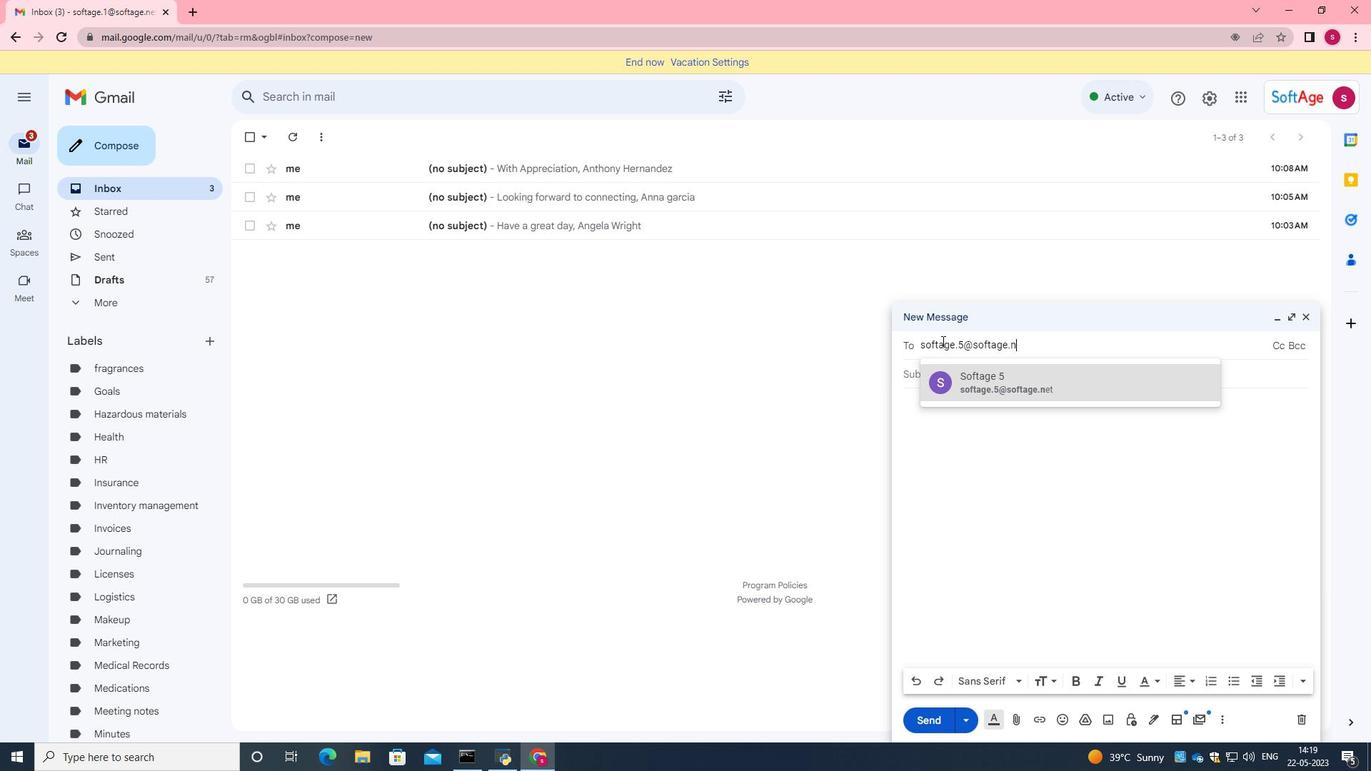 
Action: Mouse moved to (976, 373)
Screenshot: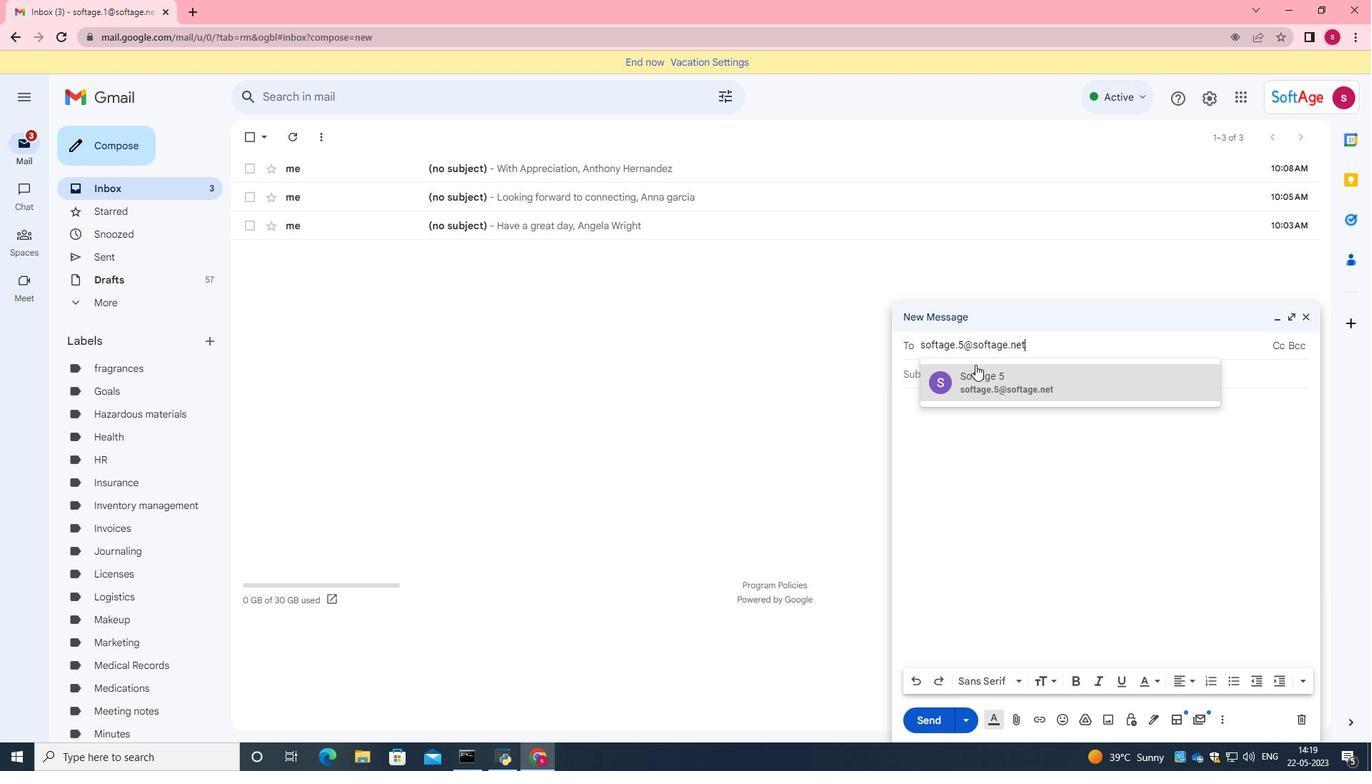 
Action: Mouse pressed left at (976, 373)
Screenshot: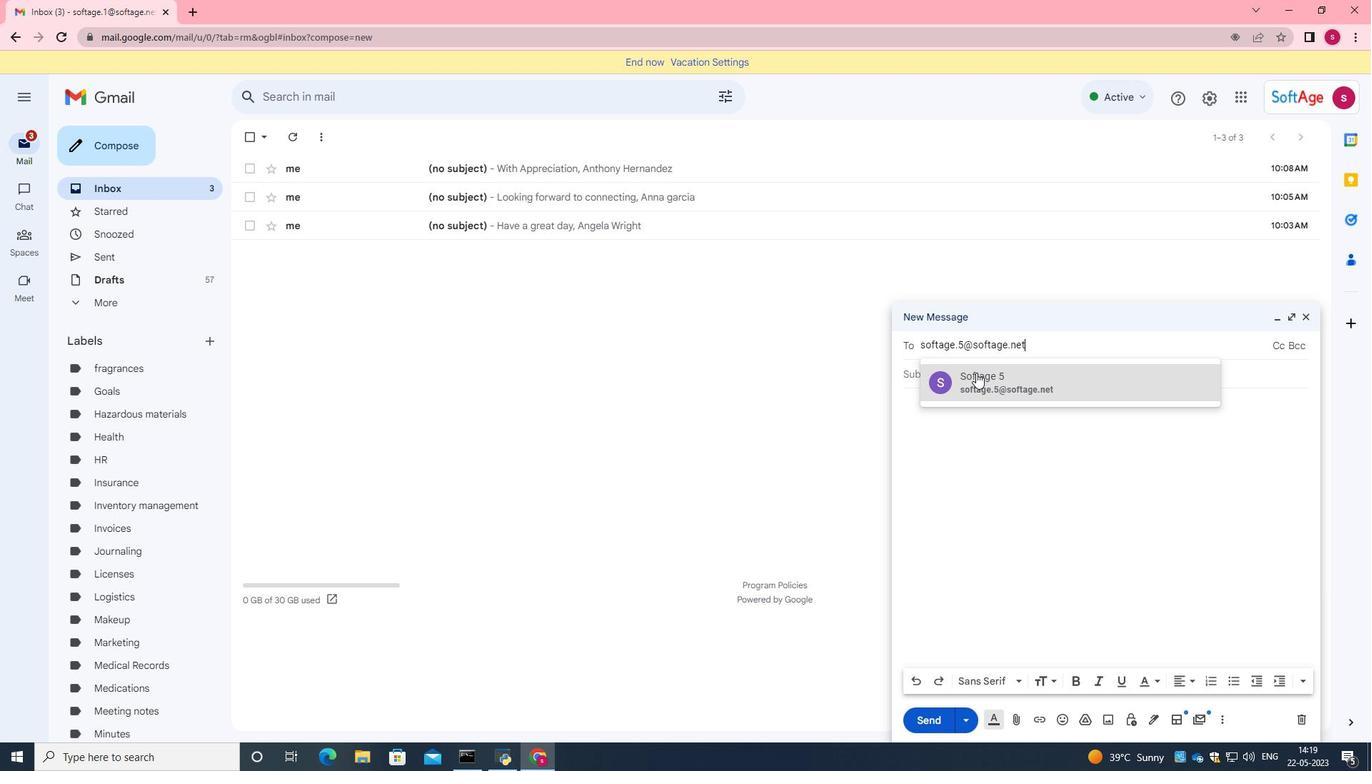 
Action: Mouse moved to (1153, 716)
Screenshot: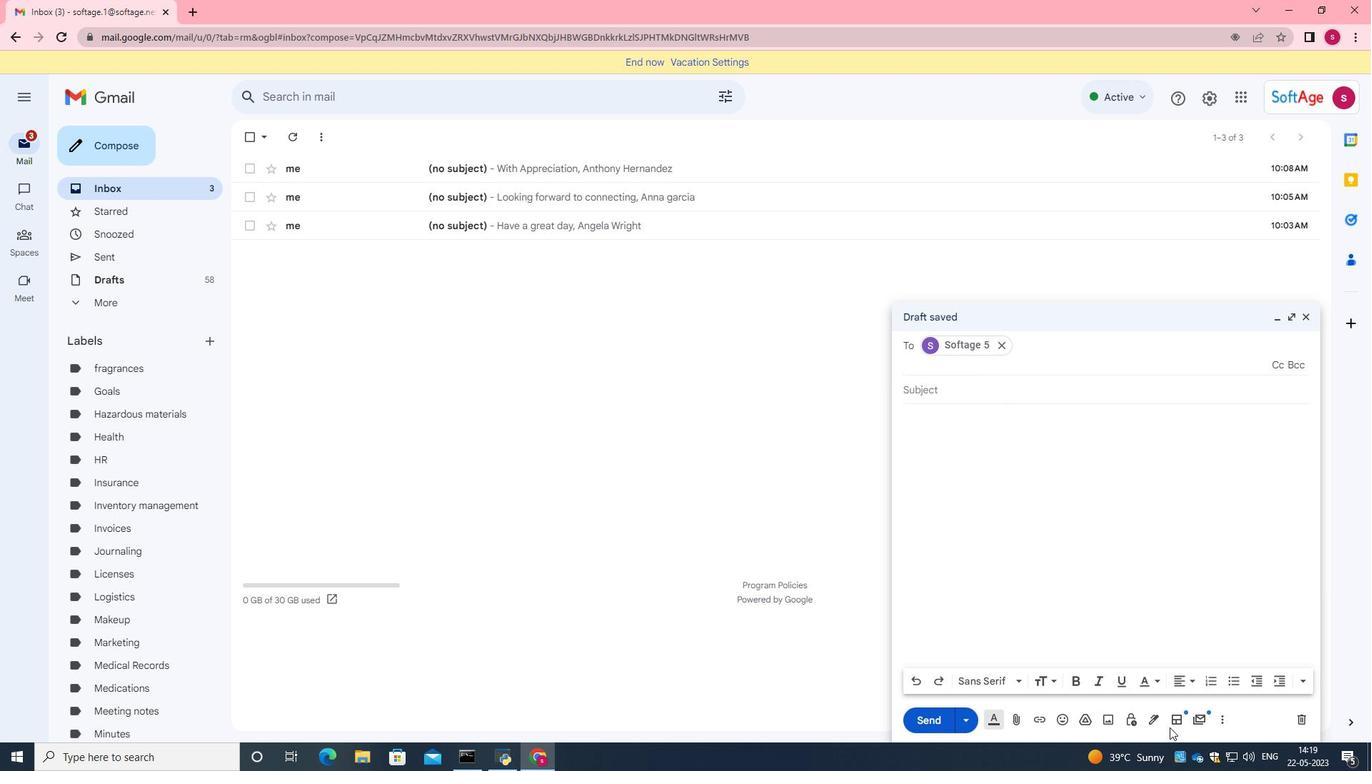
Action: Mouse pressed left at (1153, 716)
Screenshot: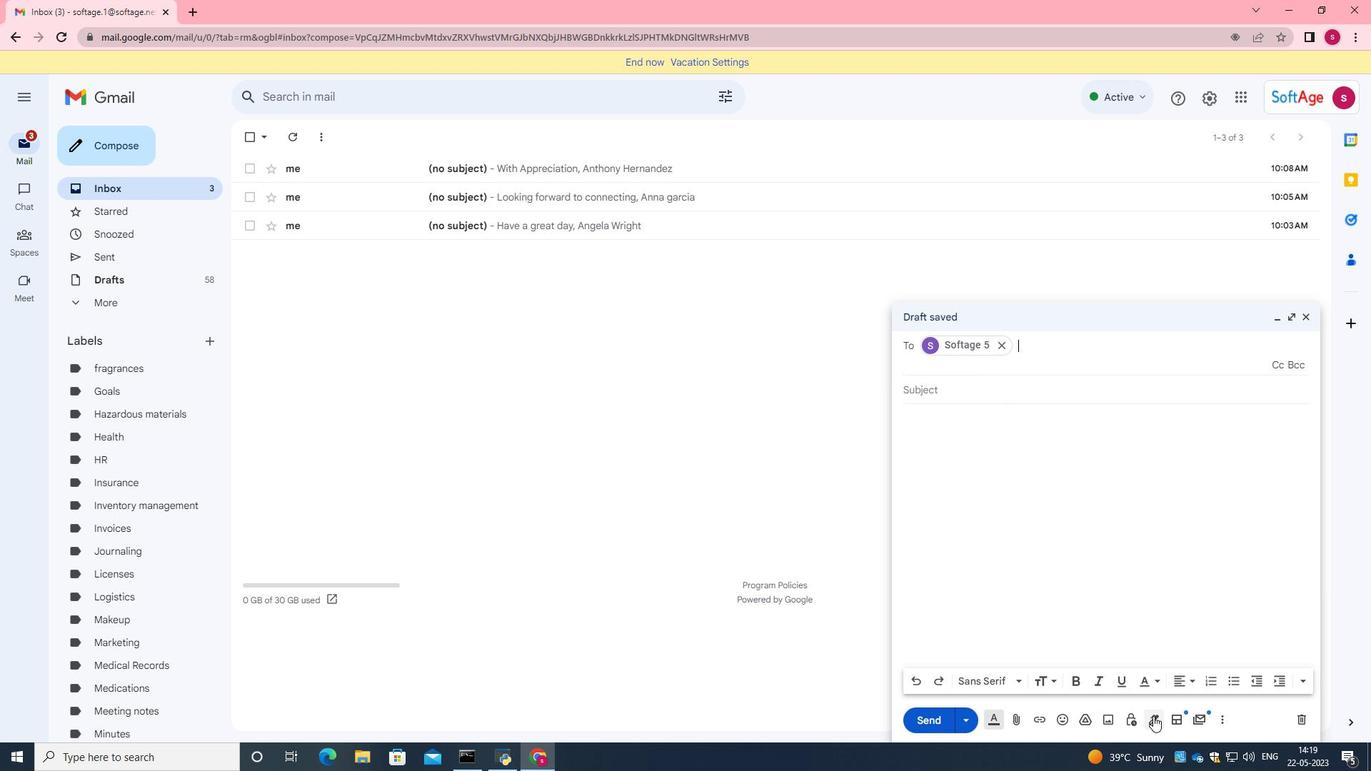 
Action: Mouse moved to (1212, 697)
Screenshot: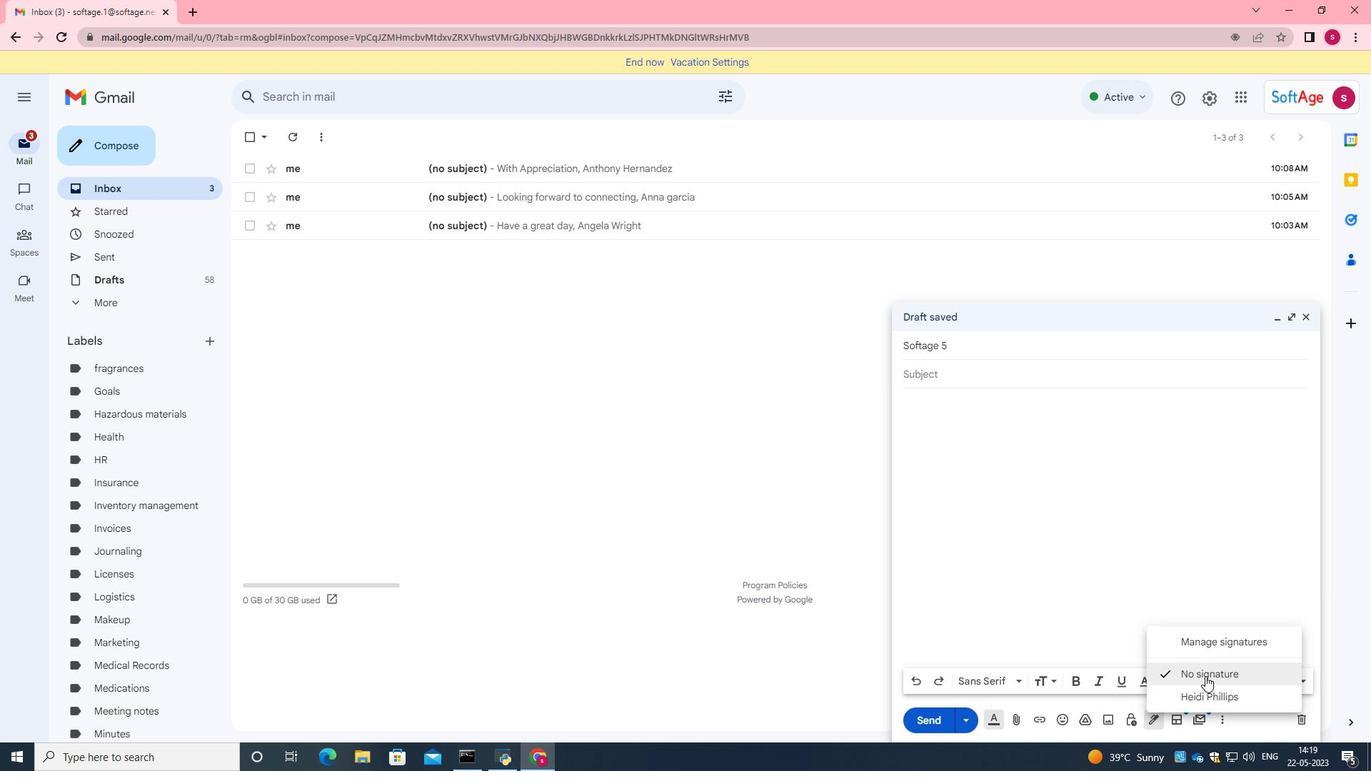 
Action: Mouse pressed left at (1212, 697)
Screenshot: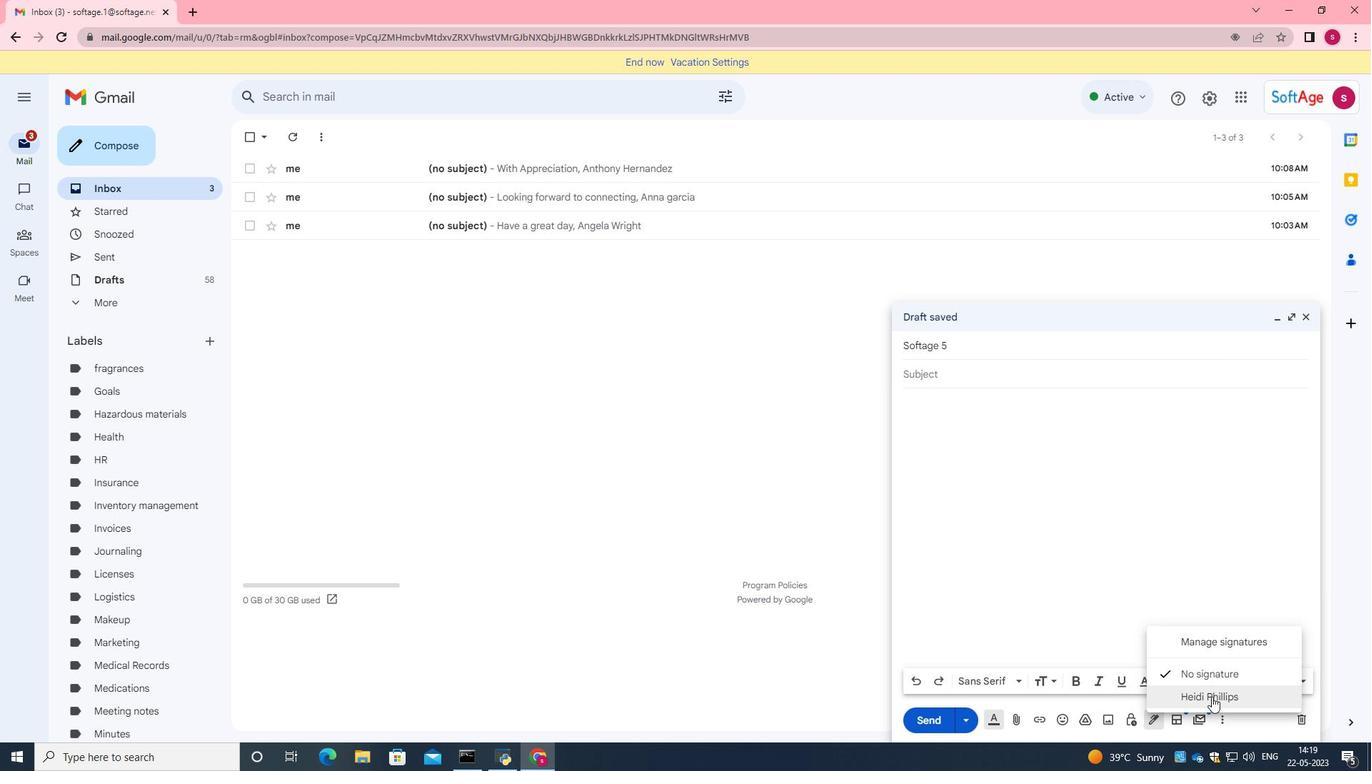 
Action: Mouse moved to (982, 376)
Screenshot: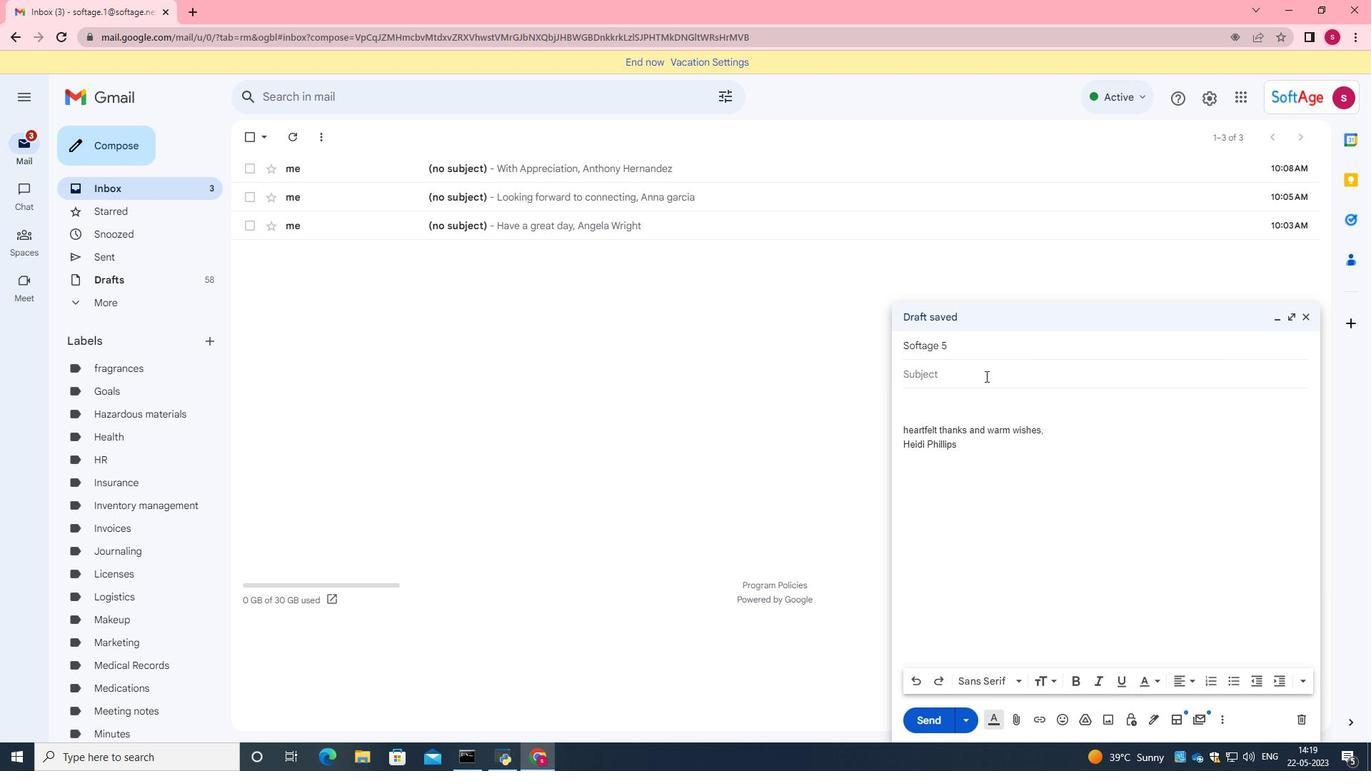 
Action: Mouse pressed left at (982, 376)
Screenshot: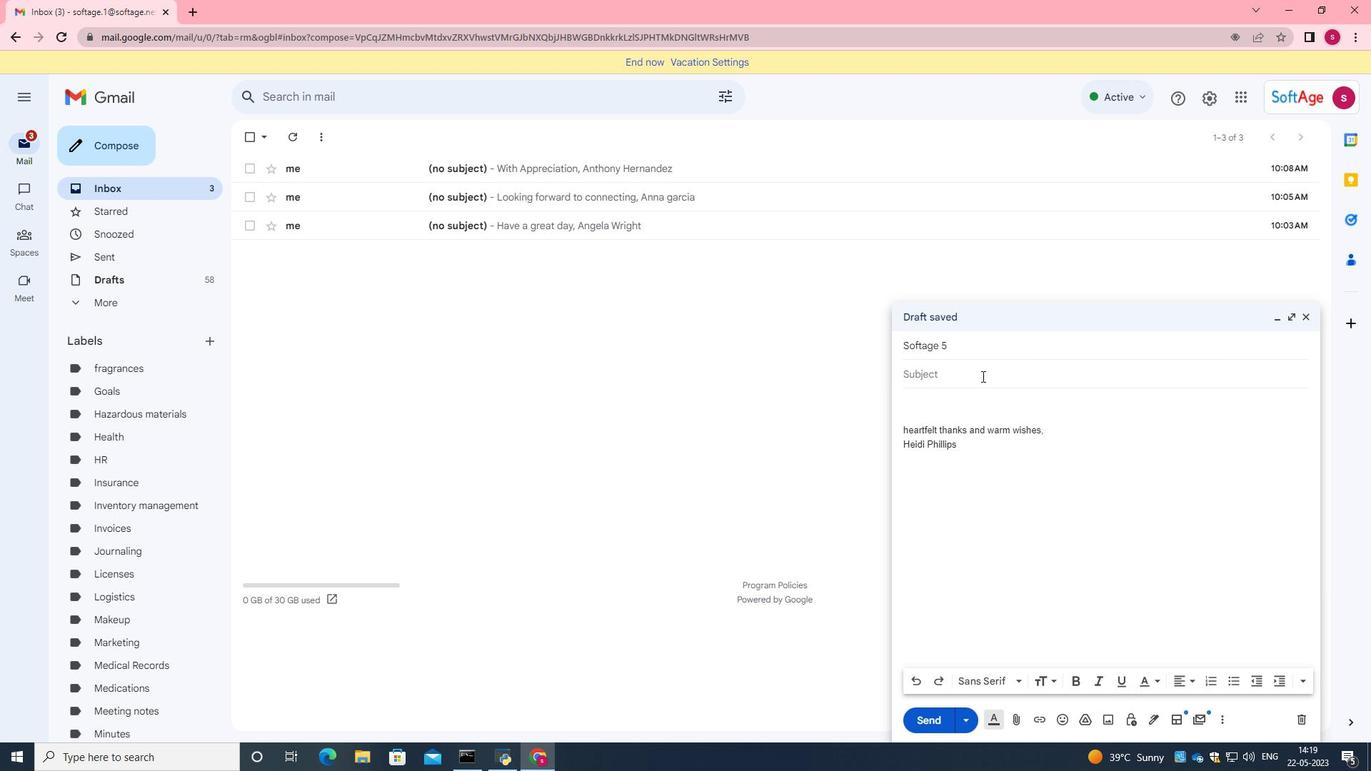 
Action: Mouse moved to (1224, 719)
Screenshot: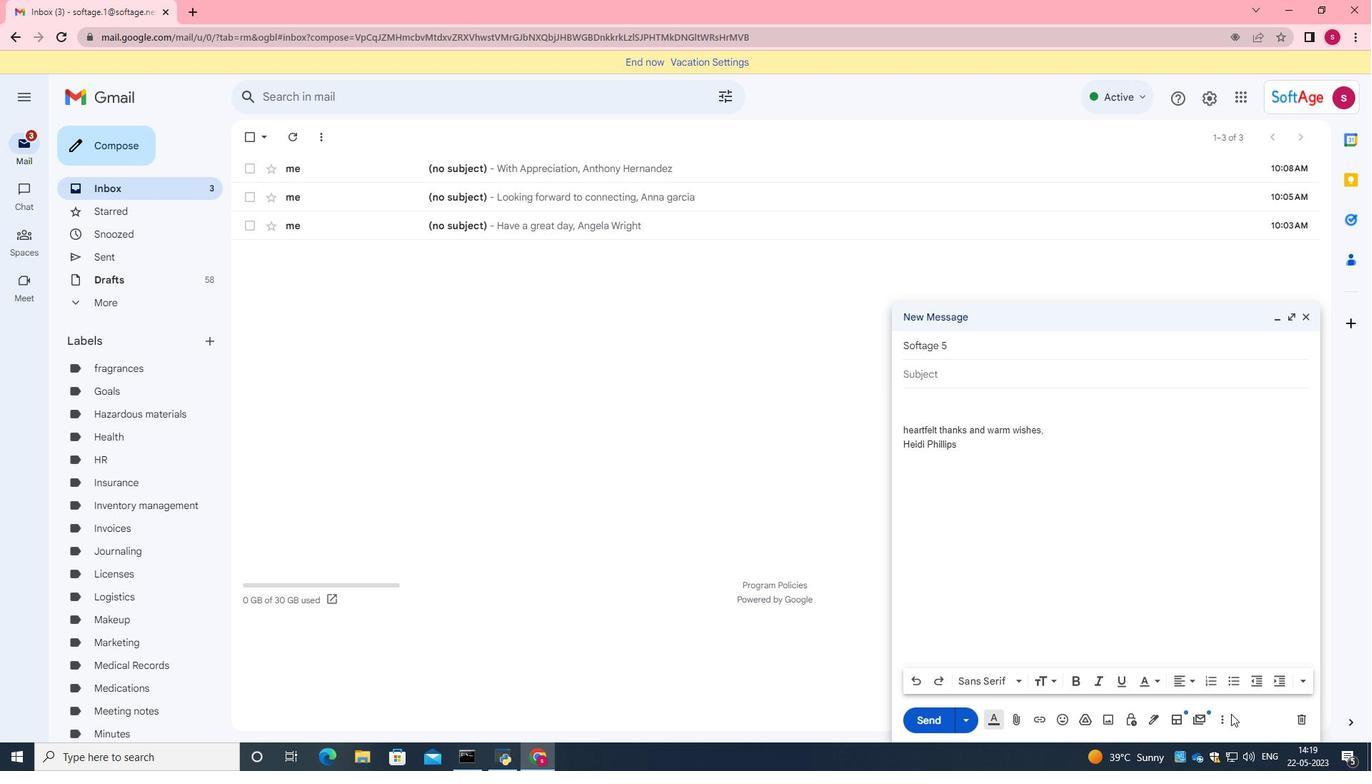 
Action: Mouse pressed left at (1224, 719)
Screenshot: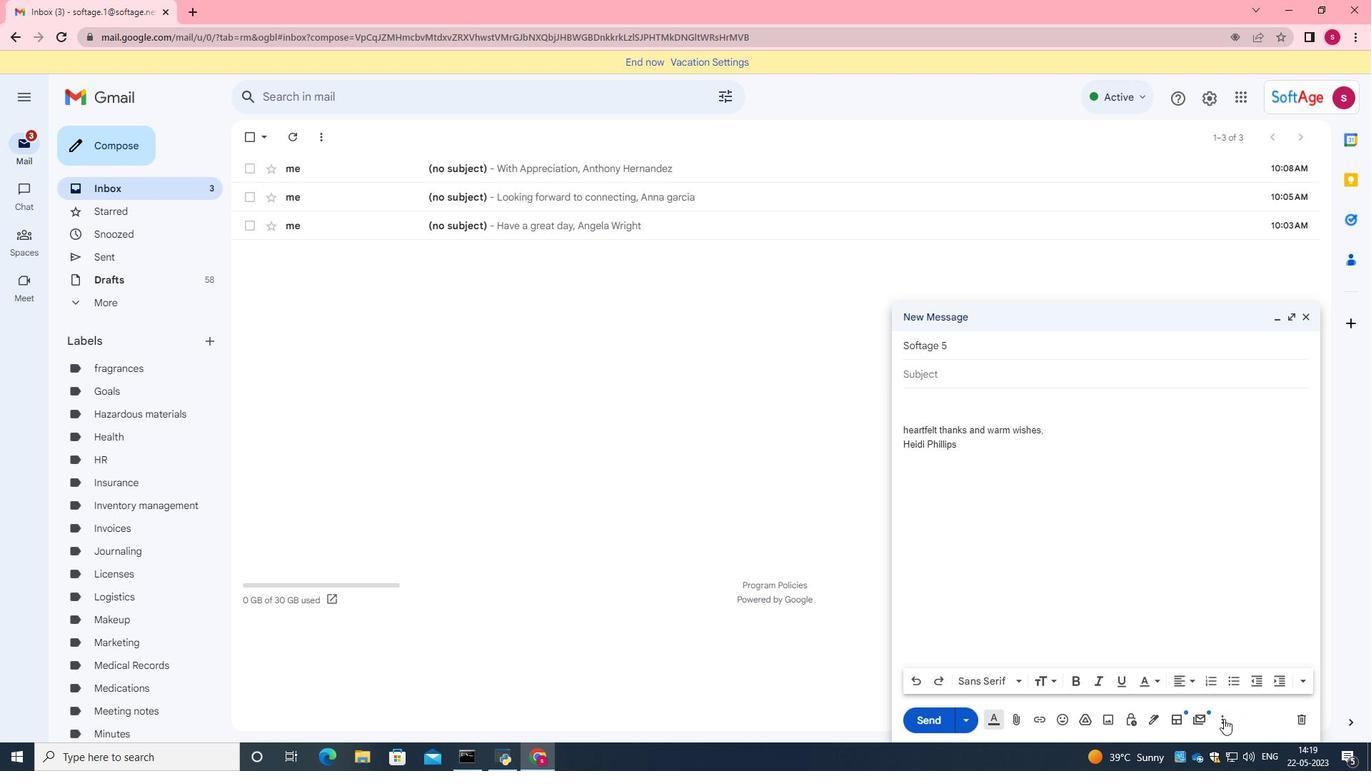 
Action: Mouse moved to (913, 558)
Screenshot: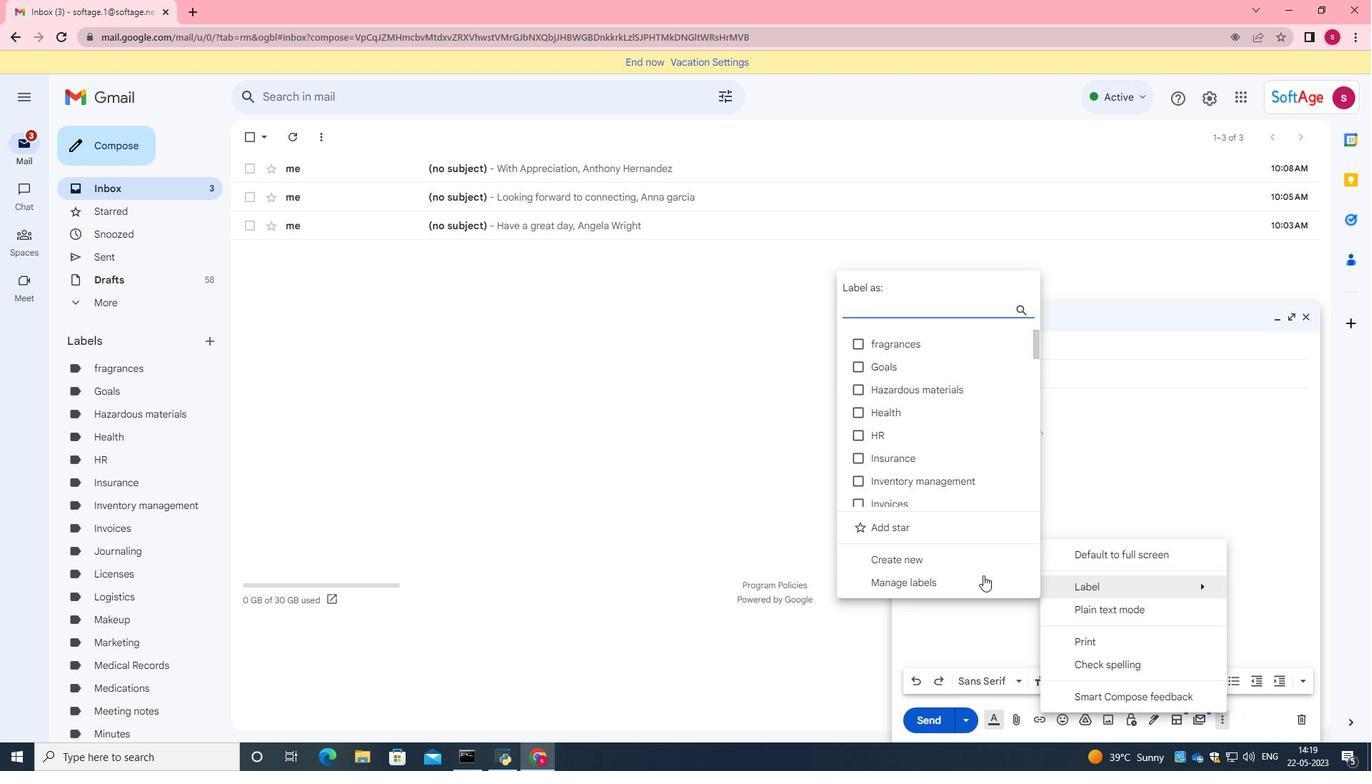 
Action: Mouse pressed left at (913, 558)
Screenshot: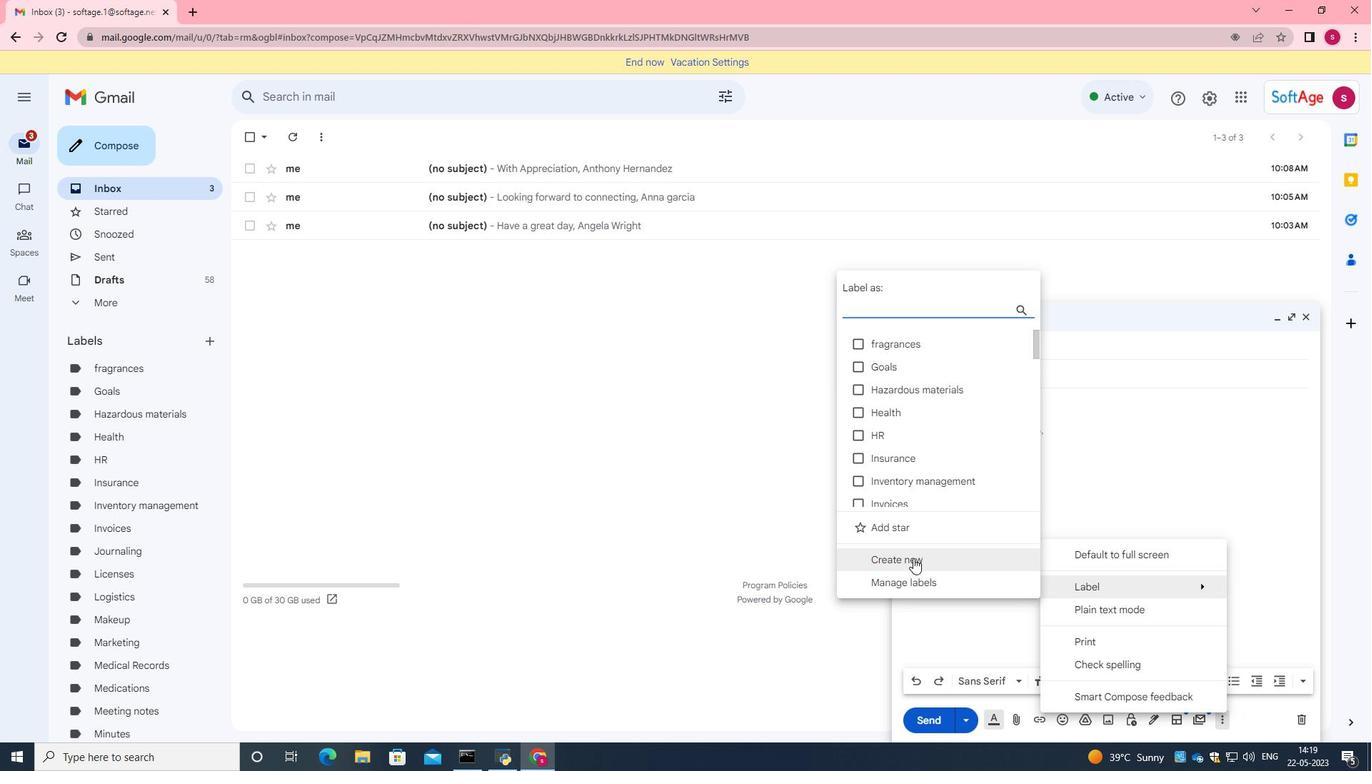 
Action: Mouse moved to (665, 385)
Screenshot: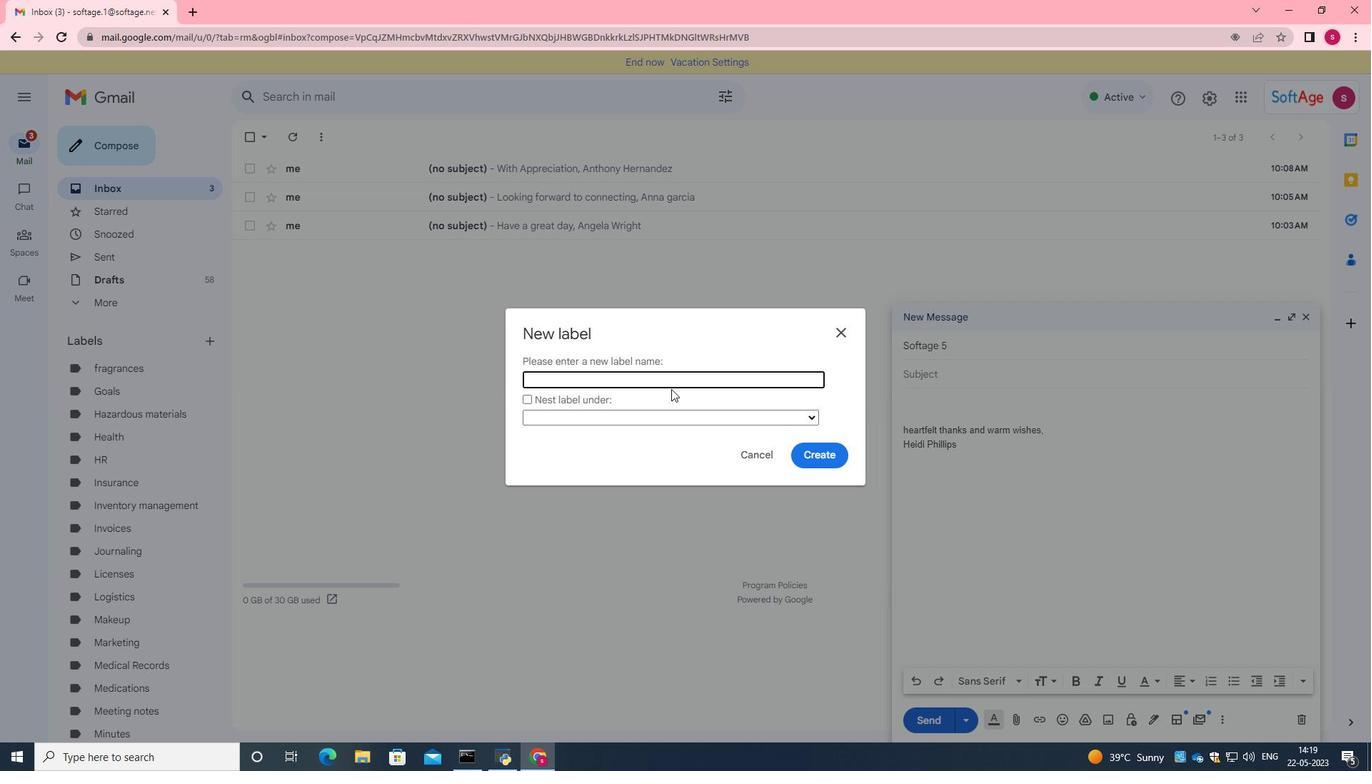 
Action: Key pressed <Key.caps_lock>S<Key.caps_lock>ports<Key.space><Key.caps_lock>T<Key.caps_lock>raining
Screenshot: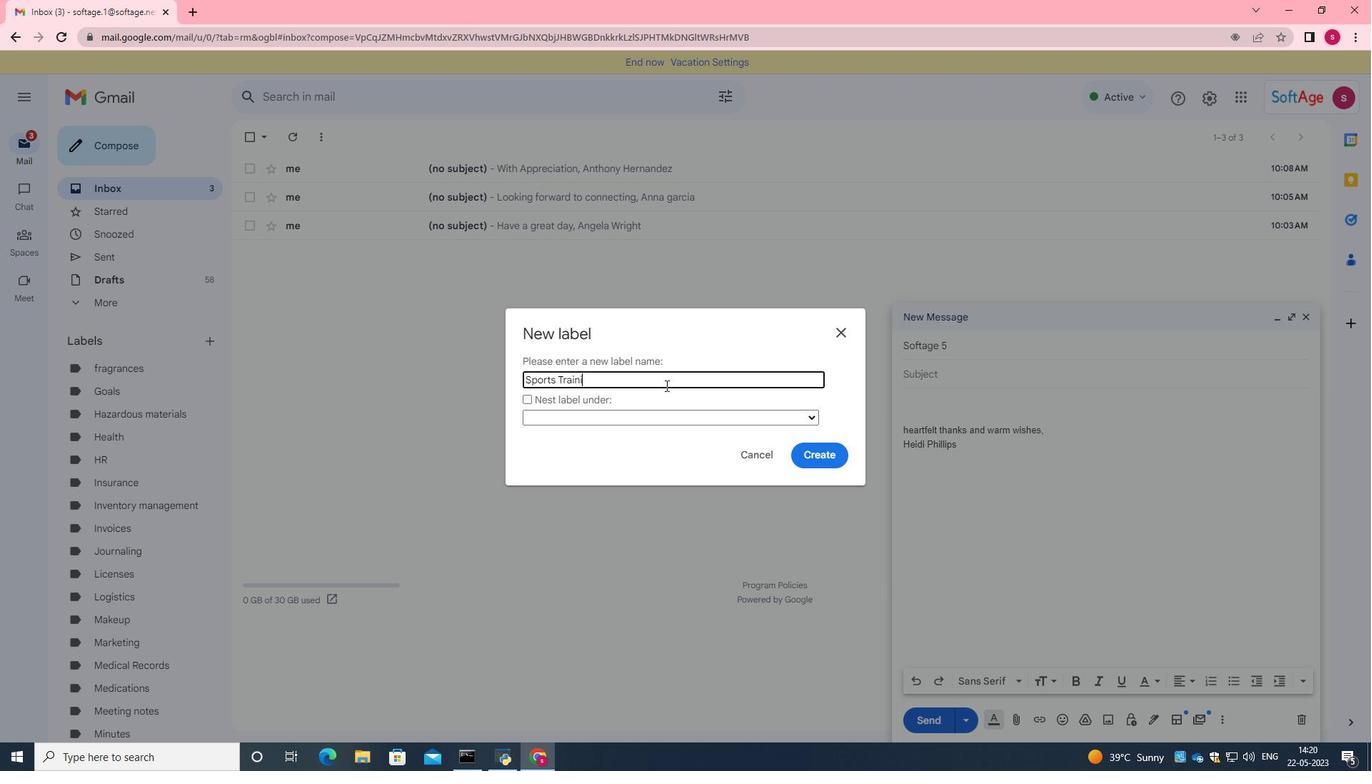 
Action: Mouse moved to (817, 458)
Screenshot: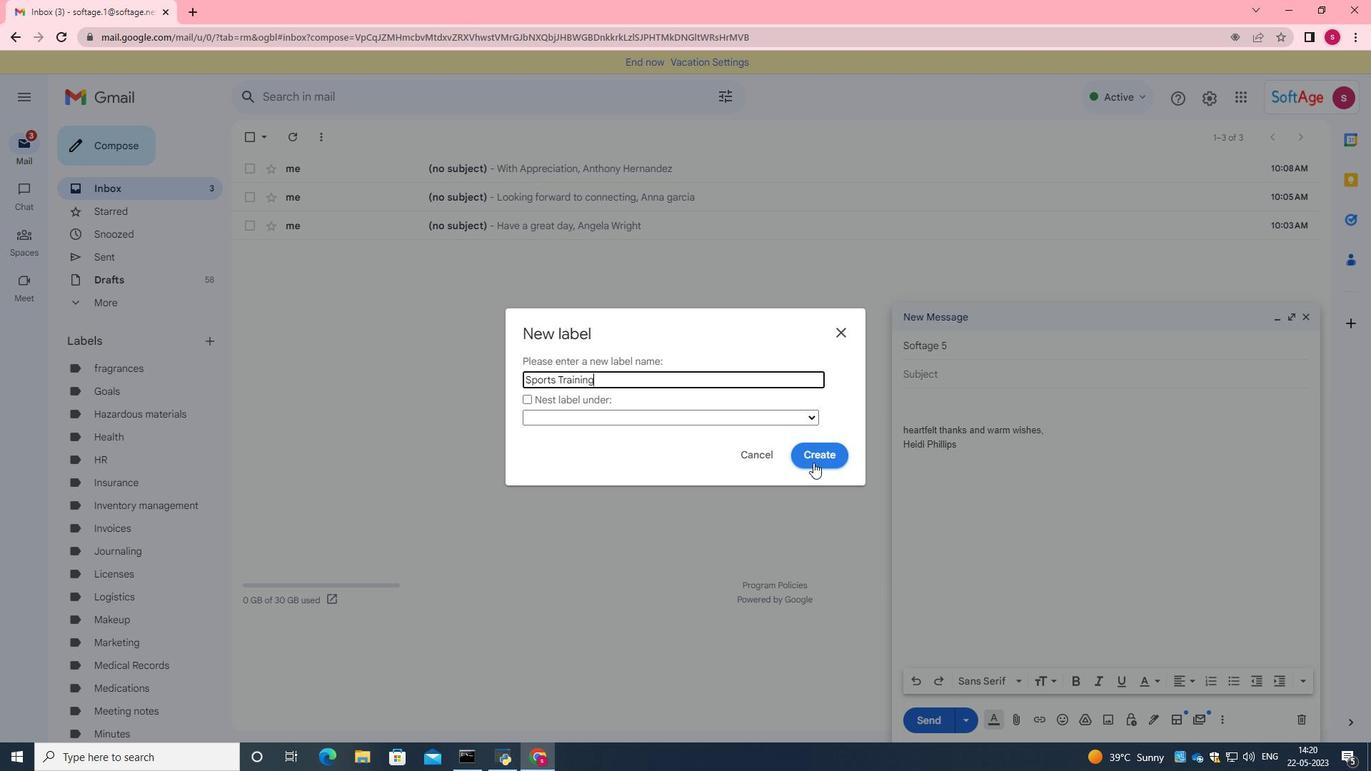
Action: Mouse pressed left at (817, 458)
Screenshot: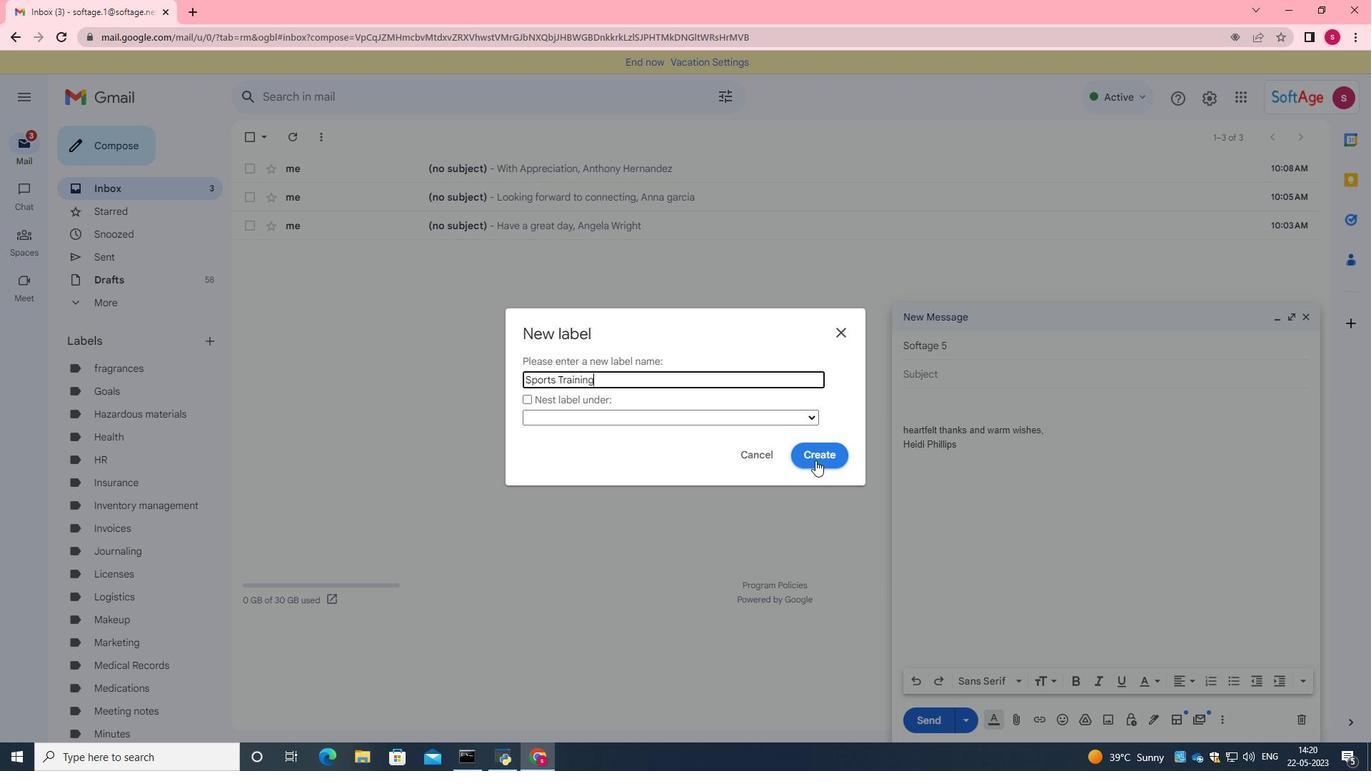 
Action: Mouse moved to (941, 719)
Screenshot: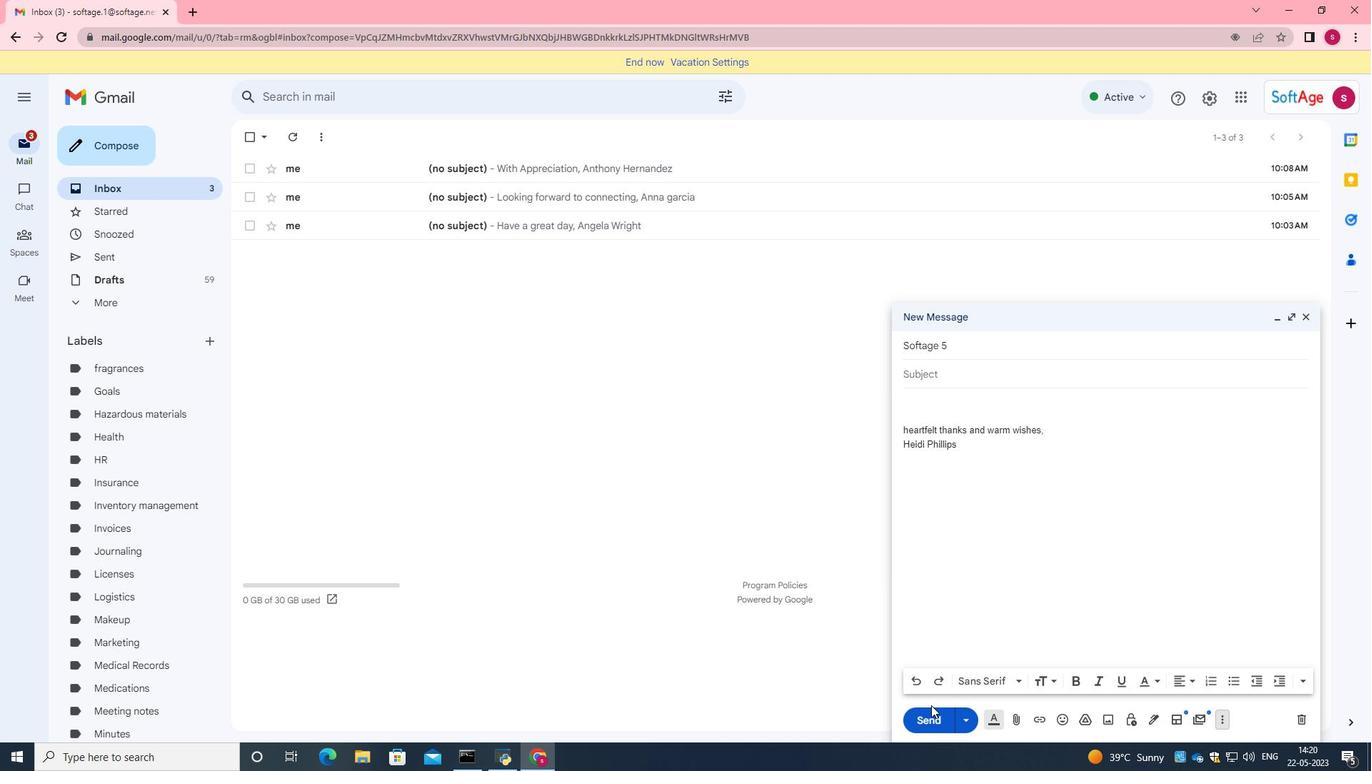 
Action: Mouse pressed left at (941, 719)
Screenshot: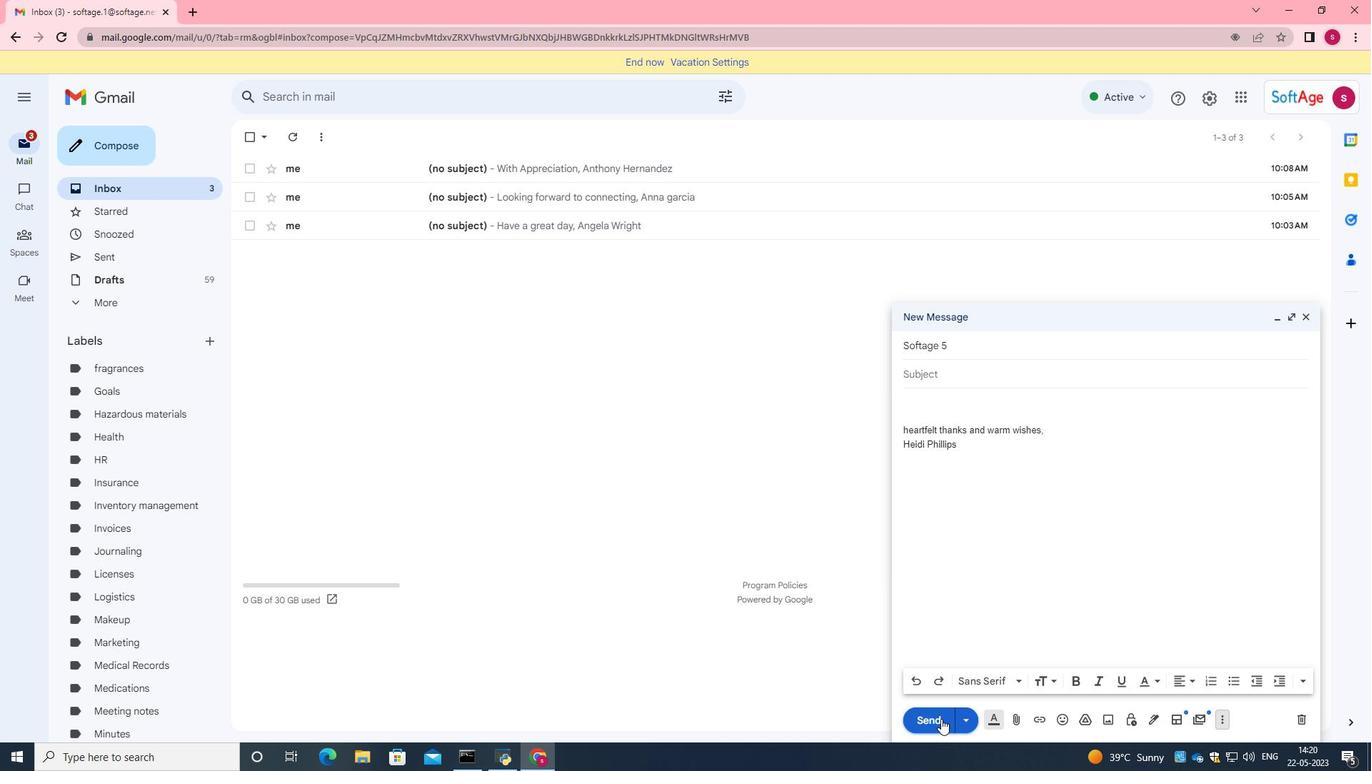 
Action: Mouse moved to (260, 712)
Screenshot: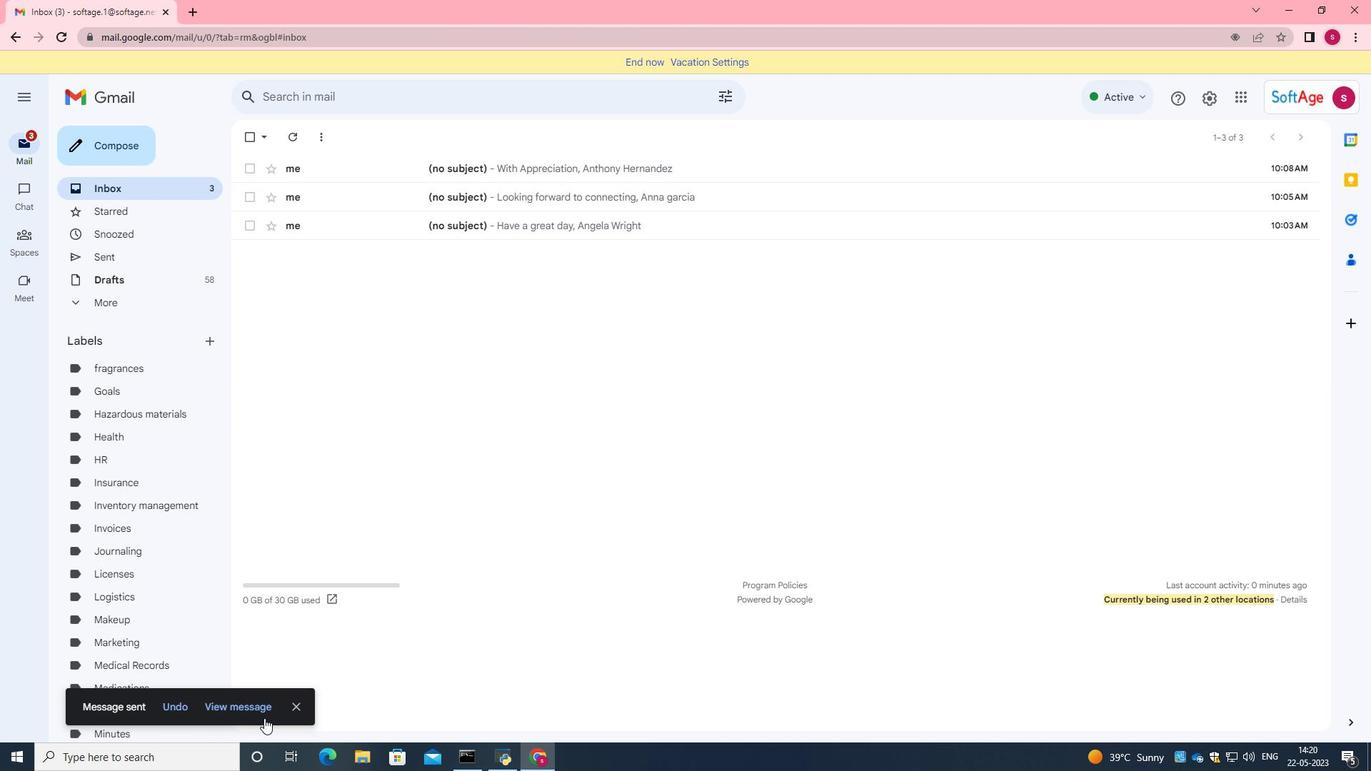 
Action: Mouse pressed left at (260, 712)
Screenshot: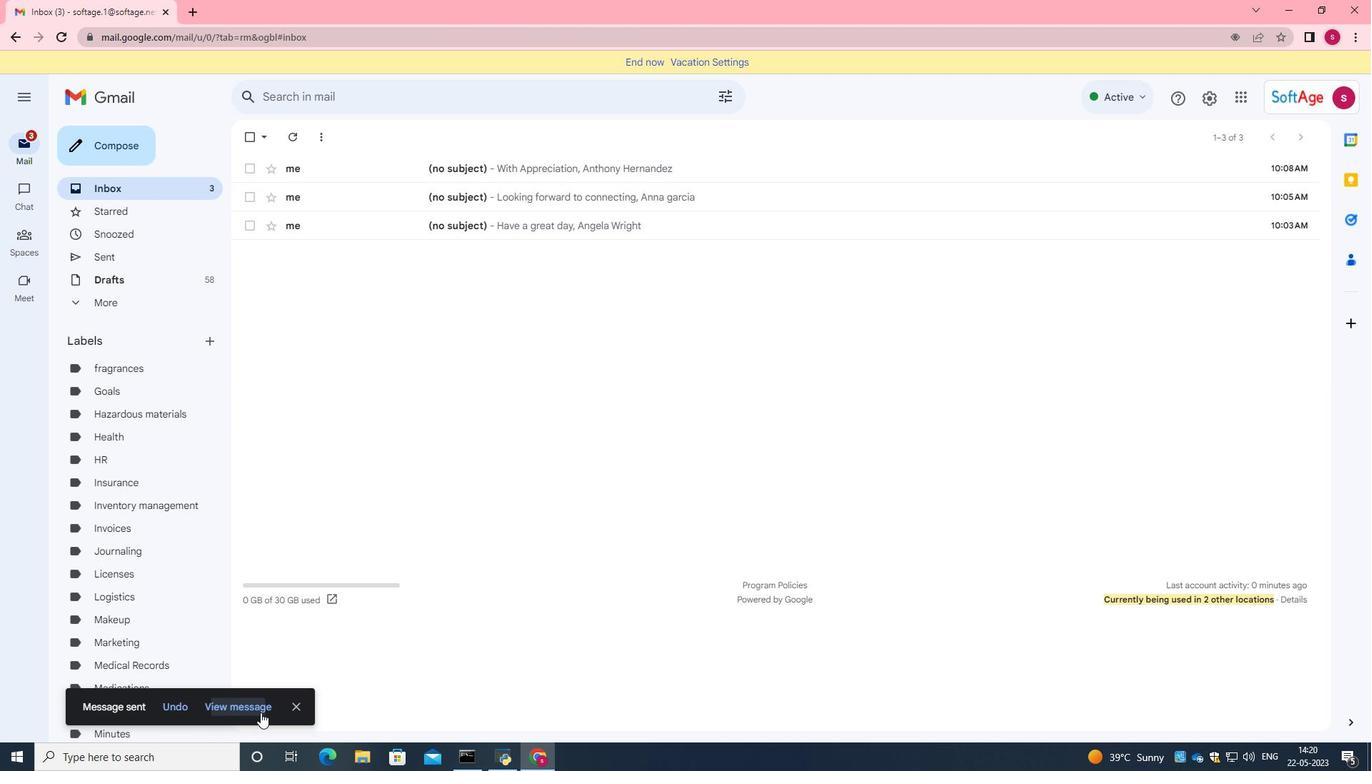
Action: Mouse moved to (275, 557)
Screenshot: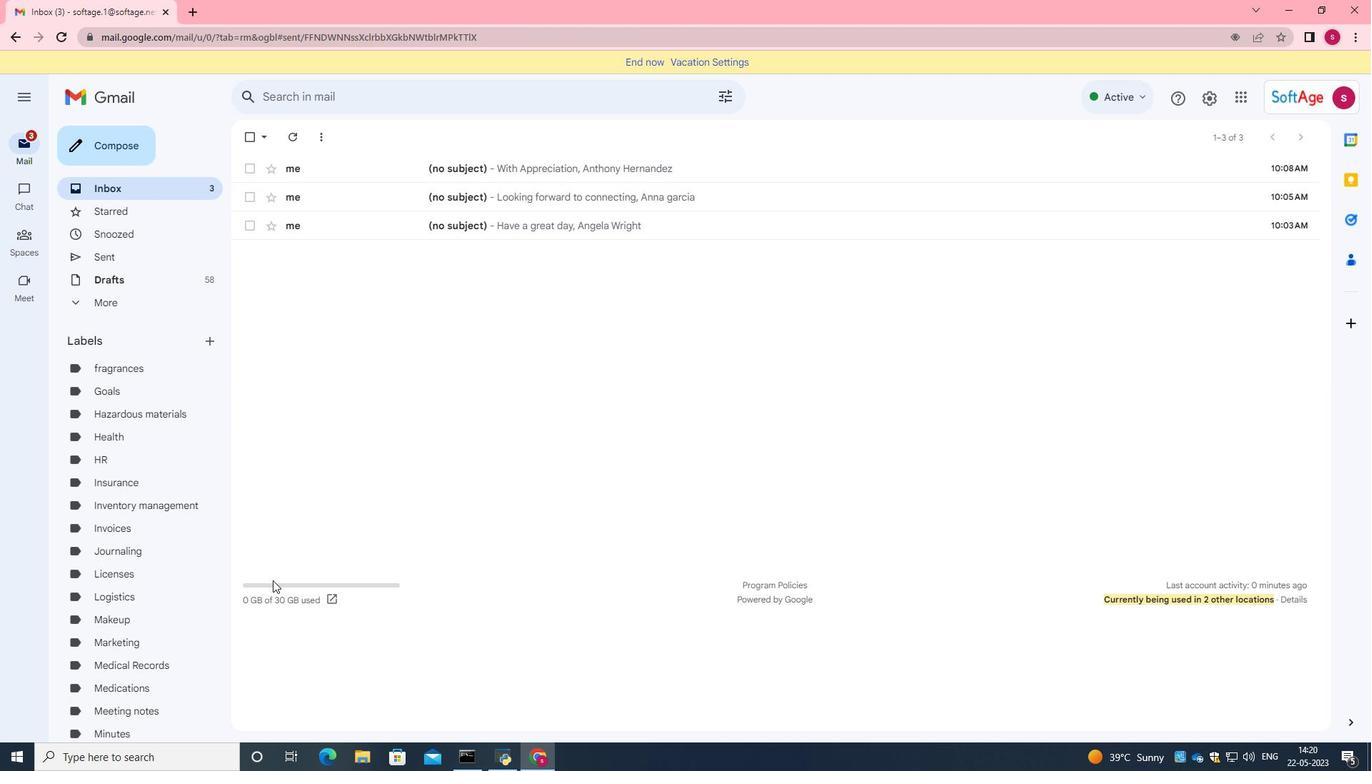 
